 Task: Look for space in Maldegem, Belgium from 1st July, 2023 to 8th July, 2023 for 2 adults, 1 child in price range Rs.15000 to Rs.20000. Place can be entire place with 1  bedroom having 1 bed and 1 bathroom. Property type can be hotel. Amenities needed are: heating, . Booking option can be shelf check-in. Required host language is English.
Action: Mouse moved to (503, 126)
Screenshot: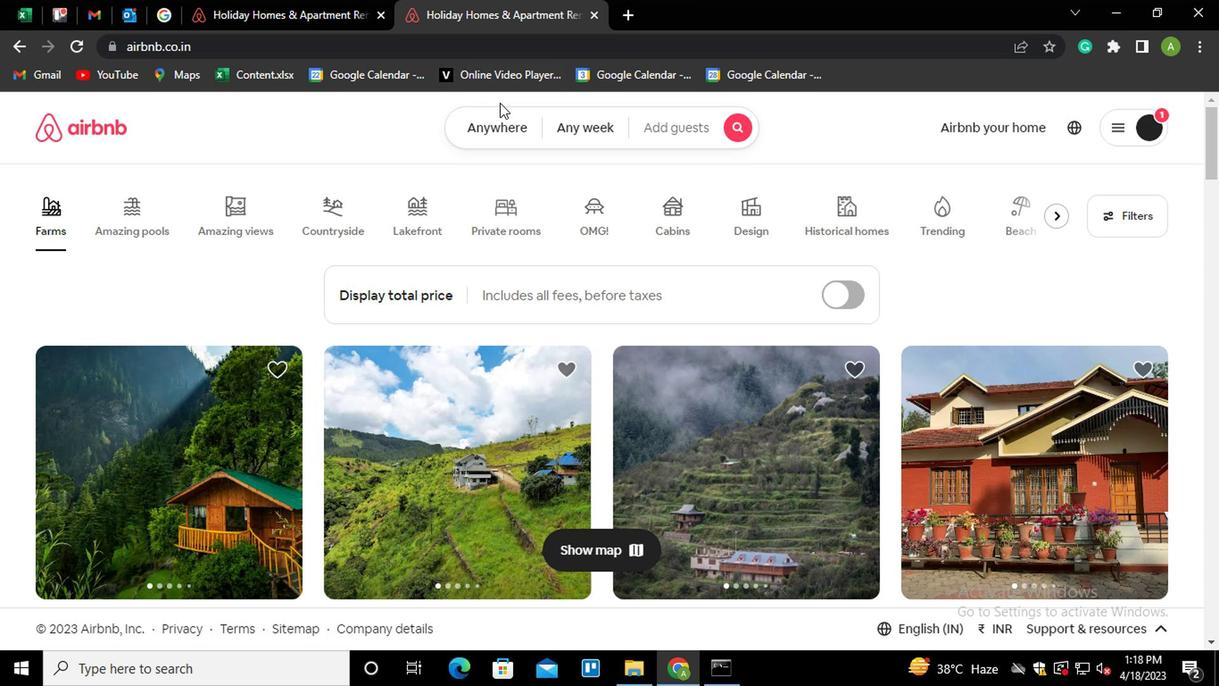 
Action: Mouse pressed left at (503, 126)
Screenshot: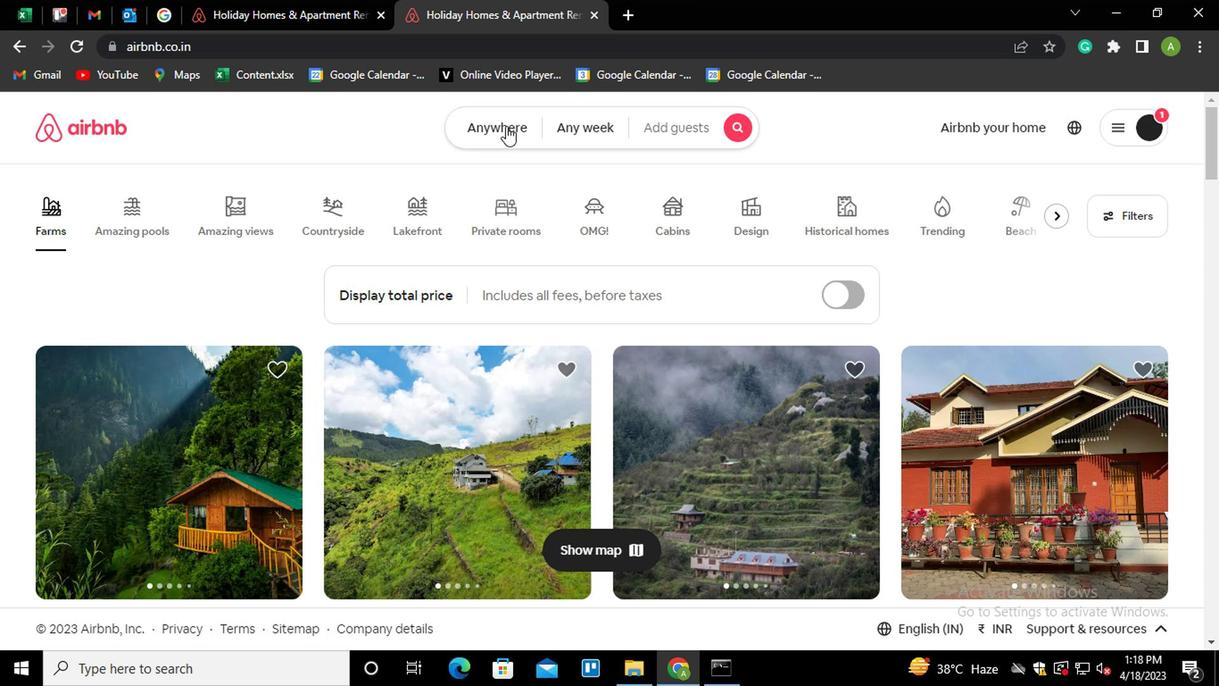 
Action: Mouse moved to (425, 207)
Screenshot: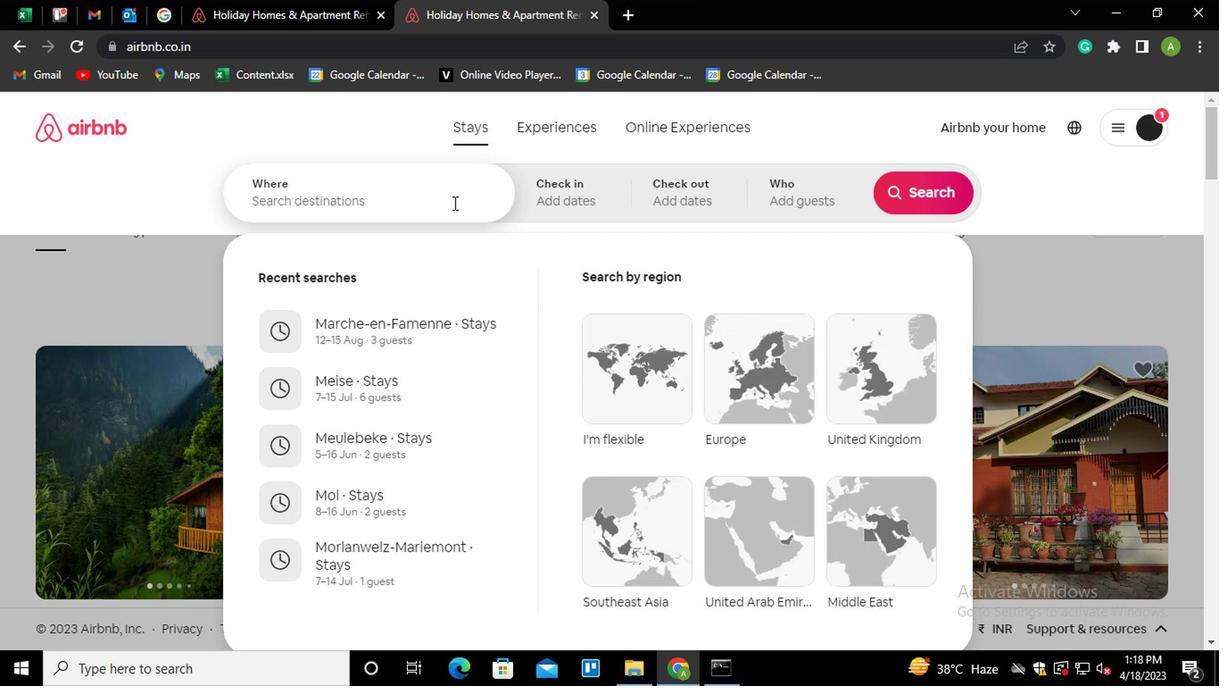 
Action: Mouse pressed left at (425, 207)
Screenshot: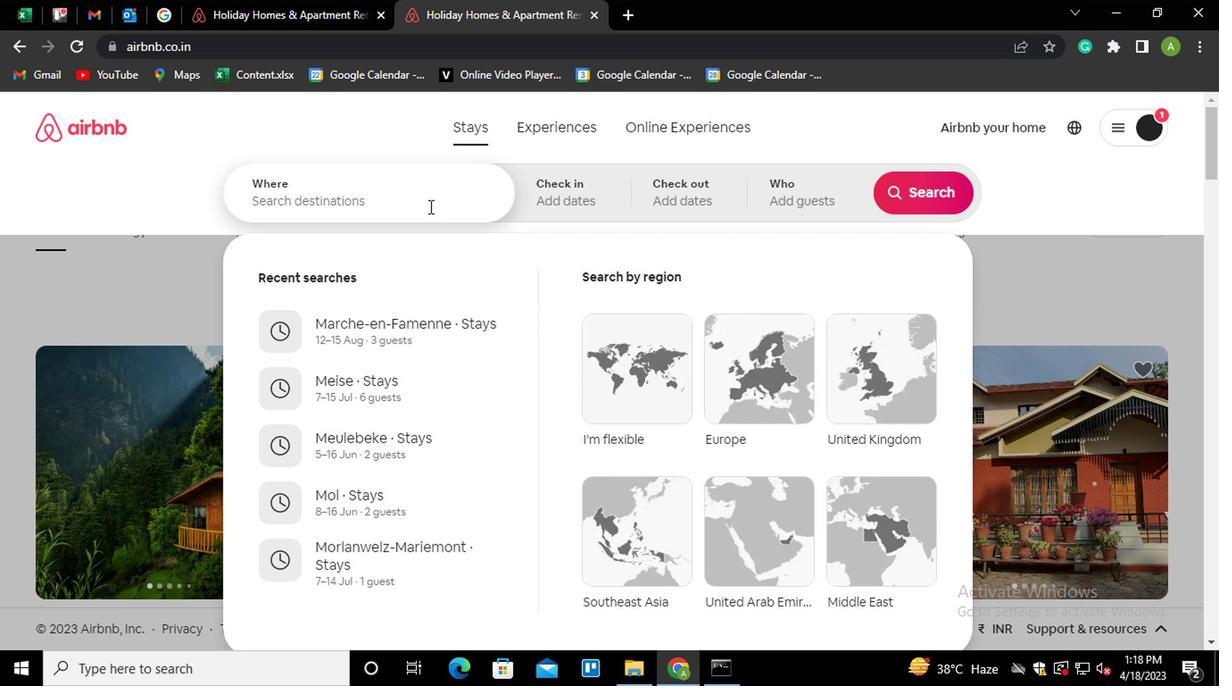 
Action: Key pressed <Key.shift>MALDEGEM,<Key.space><Key.shift>BEL
Screenshot: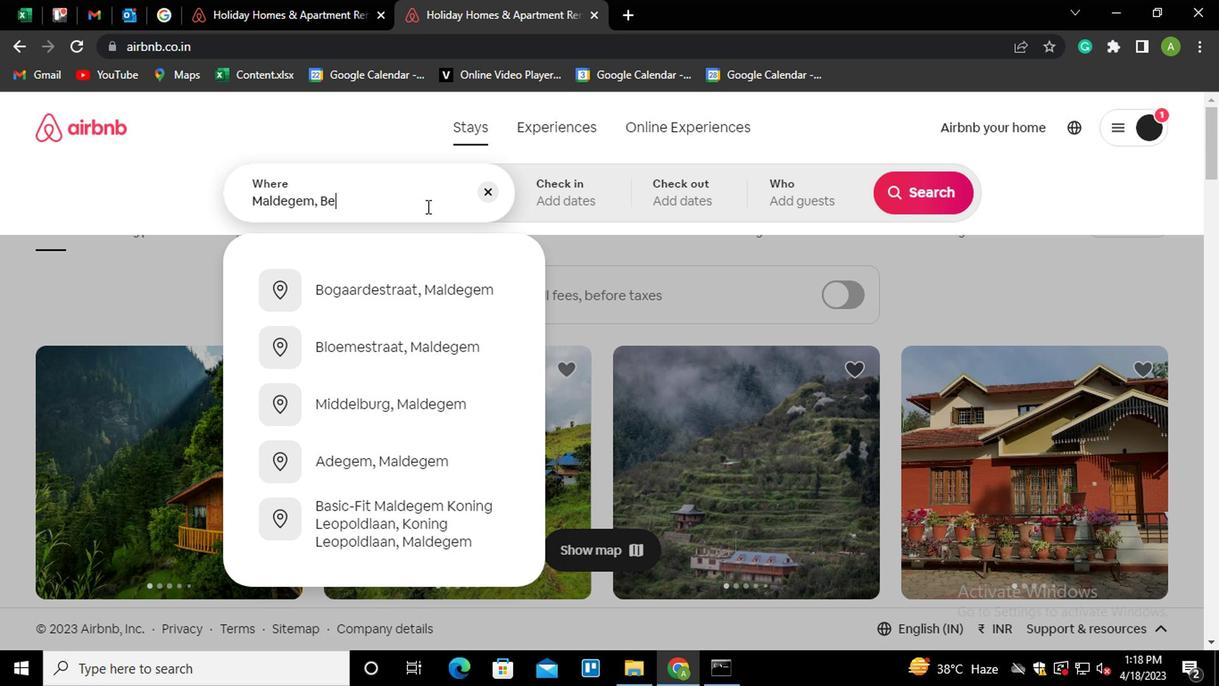 
Action: Mouse moved to (417, 294)
Screenshot: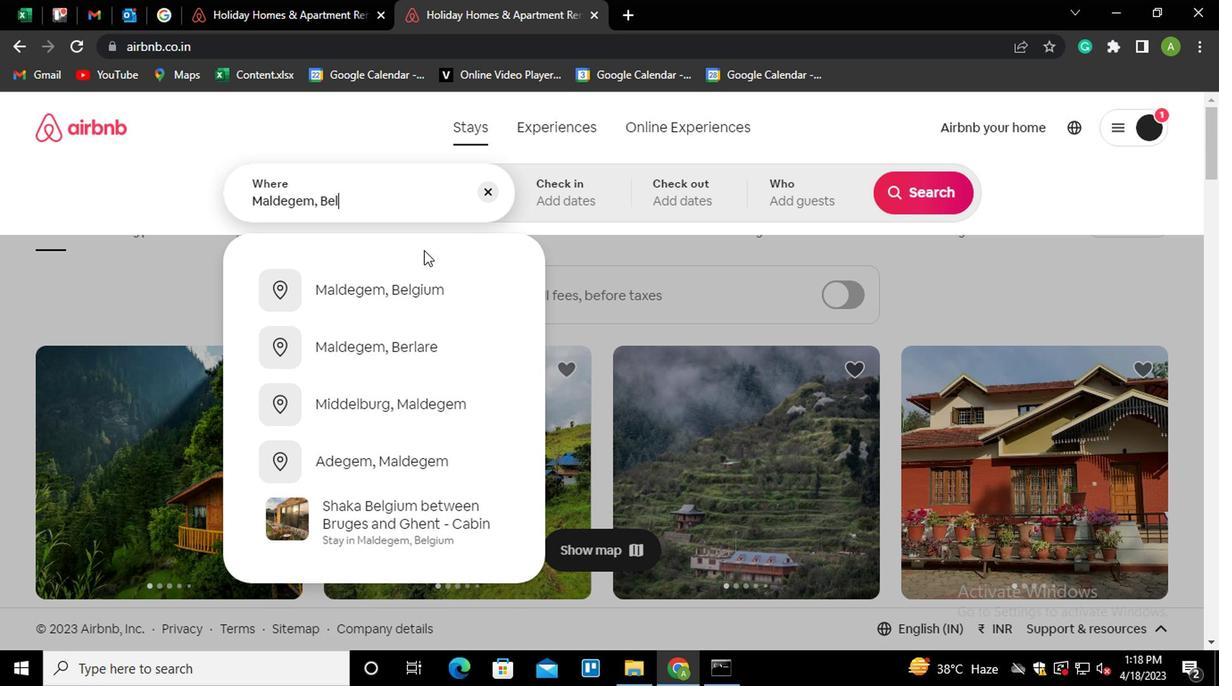 
Action: Mouse pressed left at (417, 294)
Screenshot: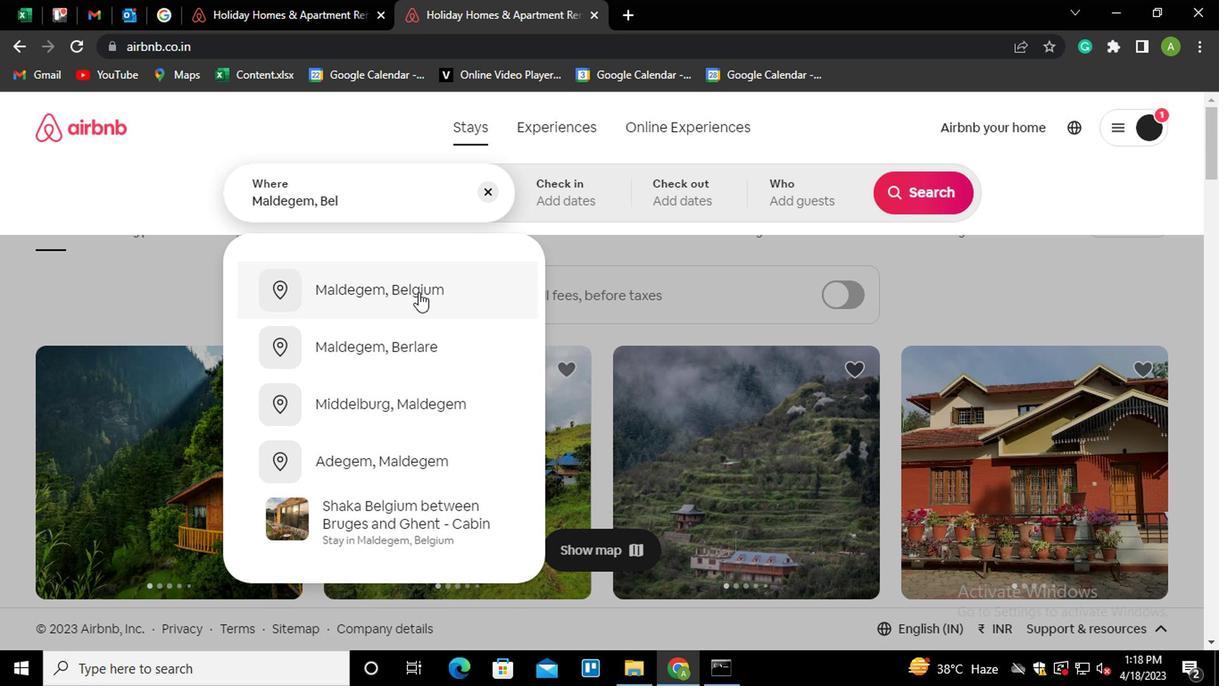 
Action: Mouse moved to (916, 334)
Screenshot: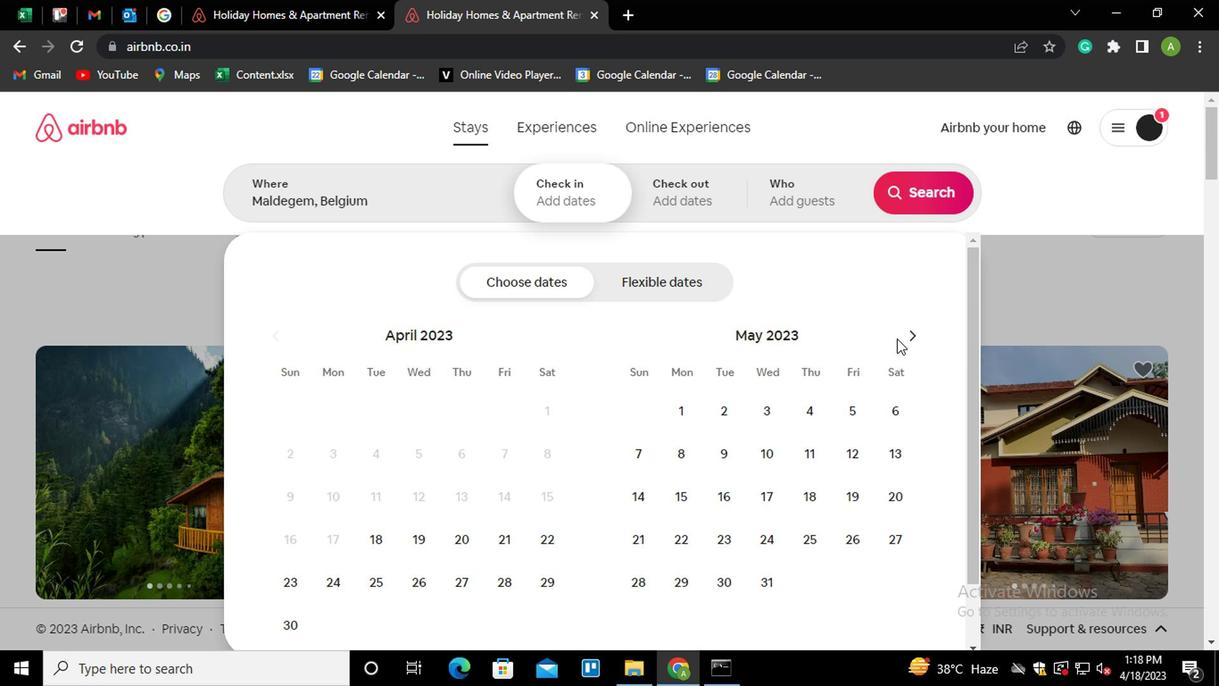 
Action: Mouse pressed left at (916, 334)
Screenshot: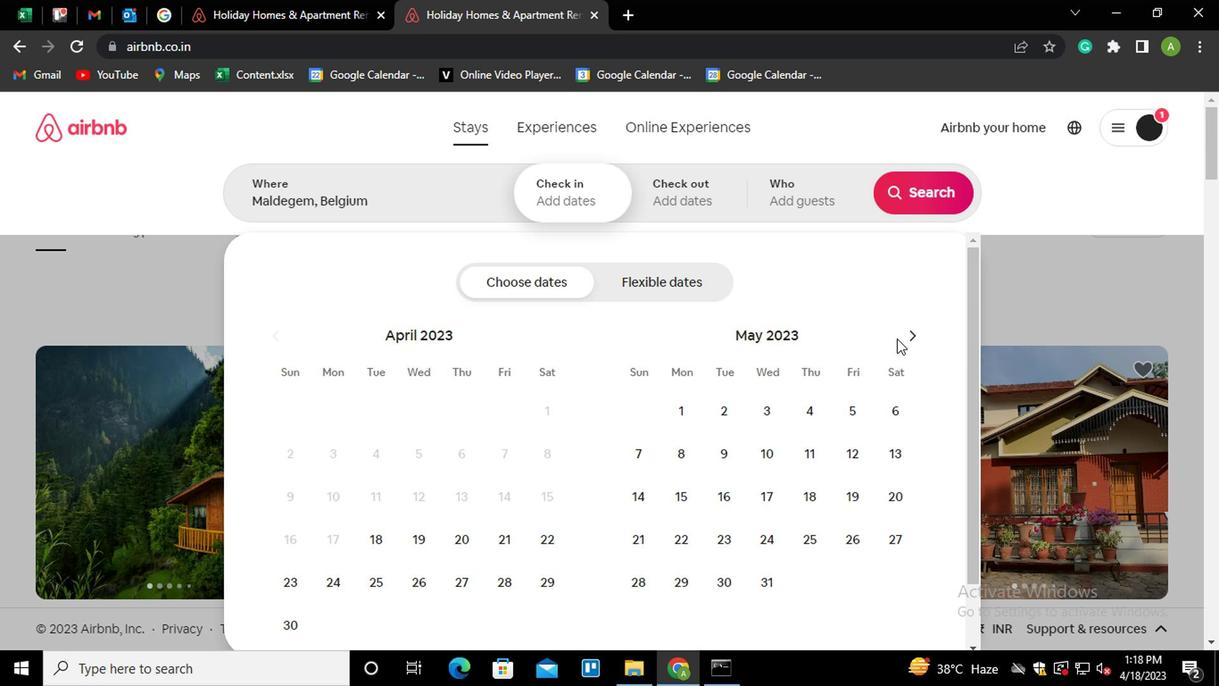 
Action: Mouse moved to (914, 334)
Screenshot: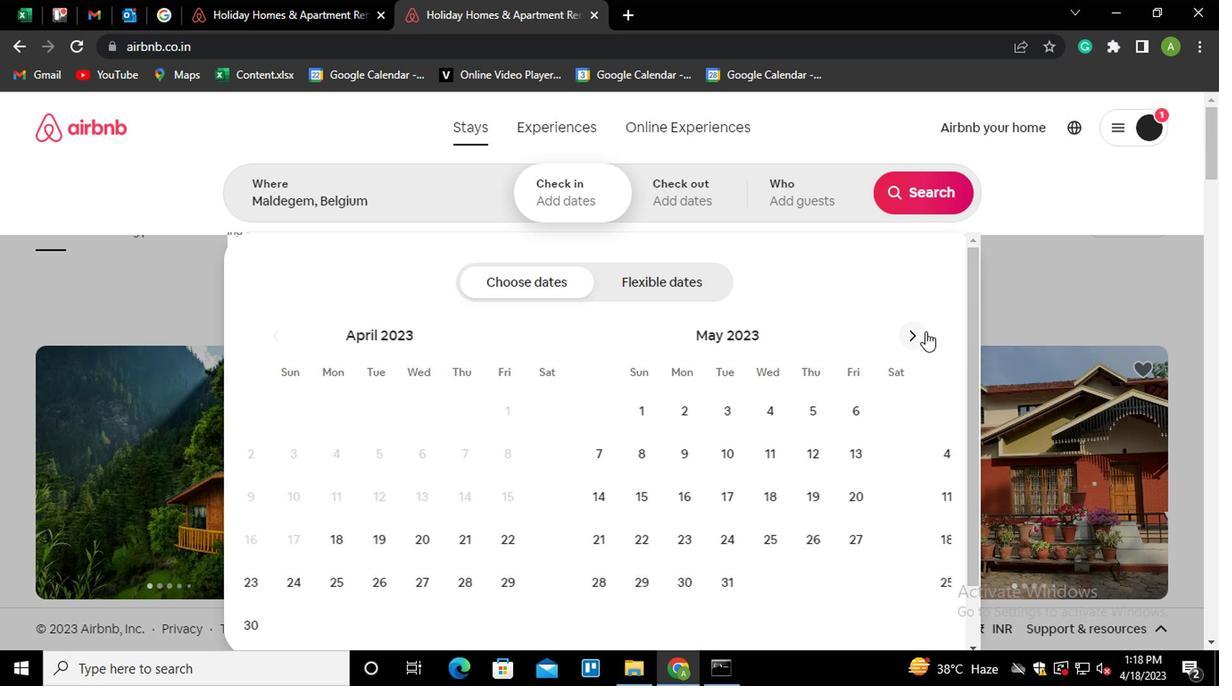 
Action: Mouse pressed left at (914, 334)
Screenshot: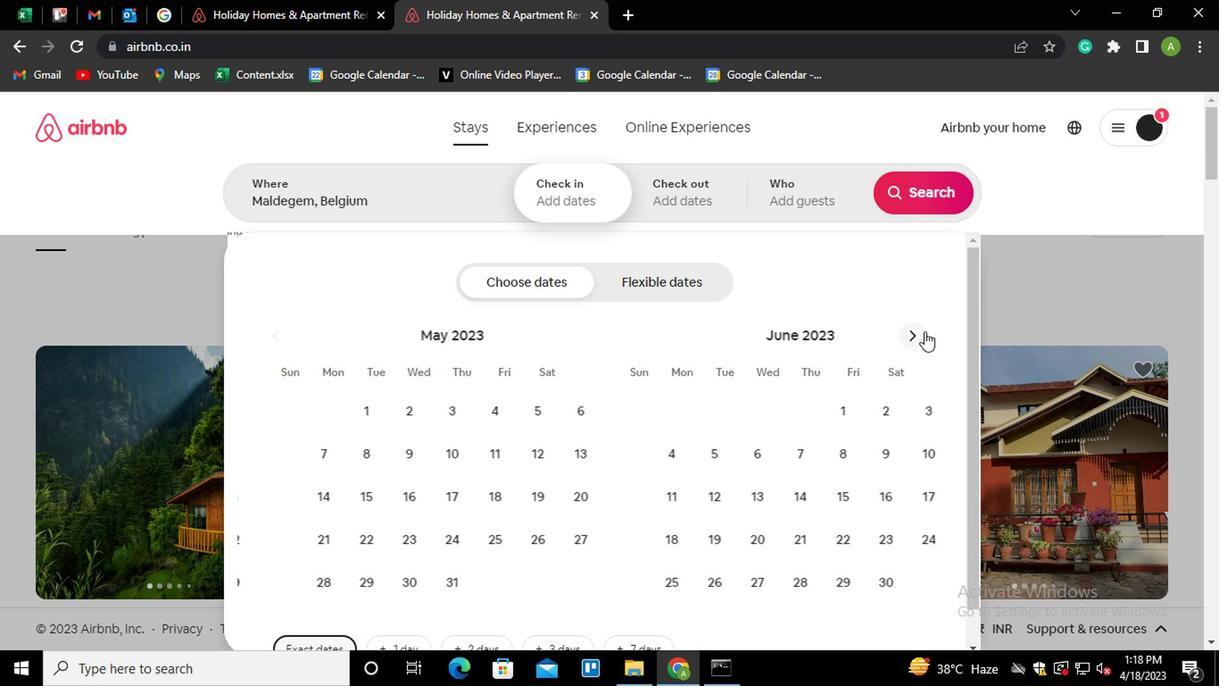 
Action: Mouse moved to (892, 409)
Screenshot: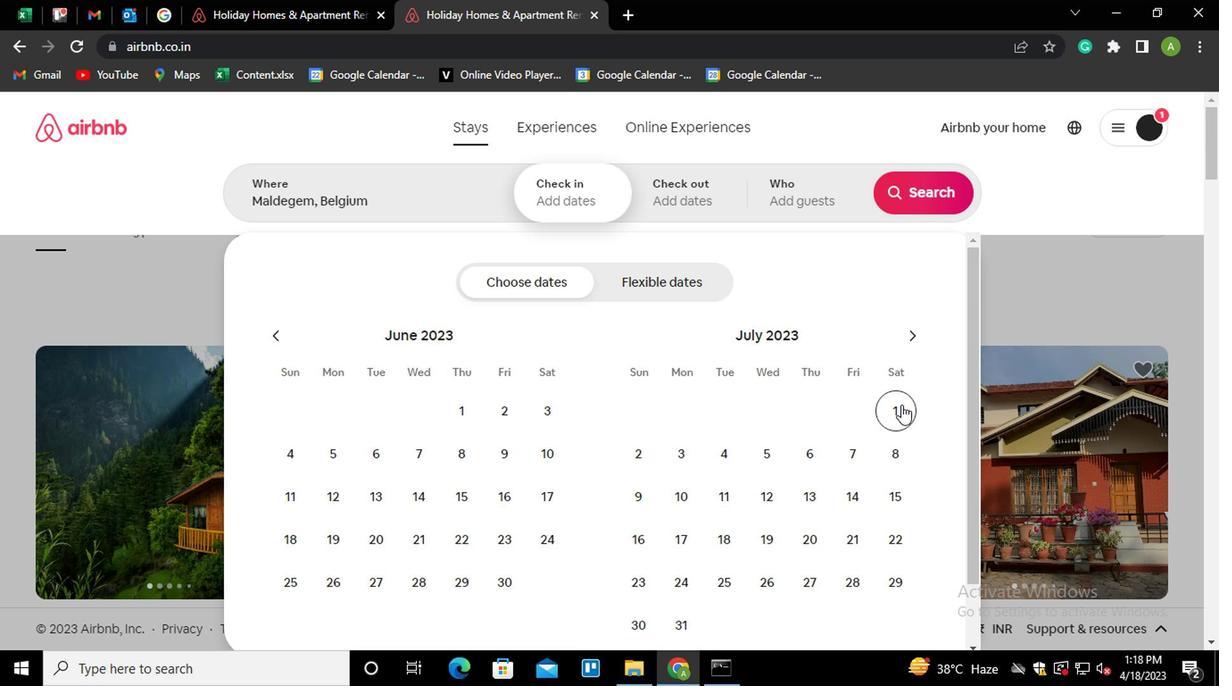 
Action: Mouse pressed left at (892, 409)
Screenshot: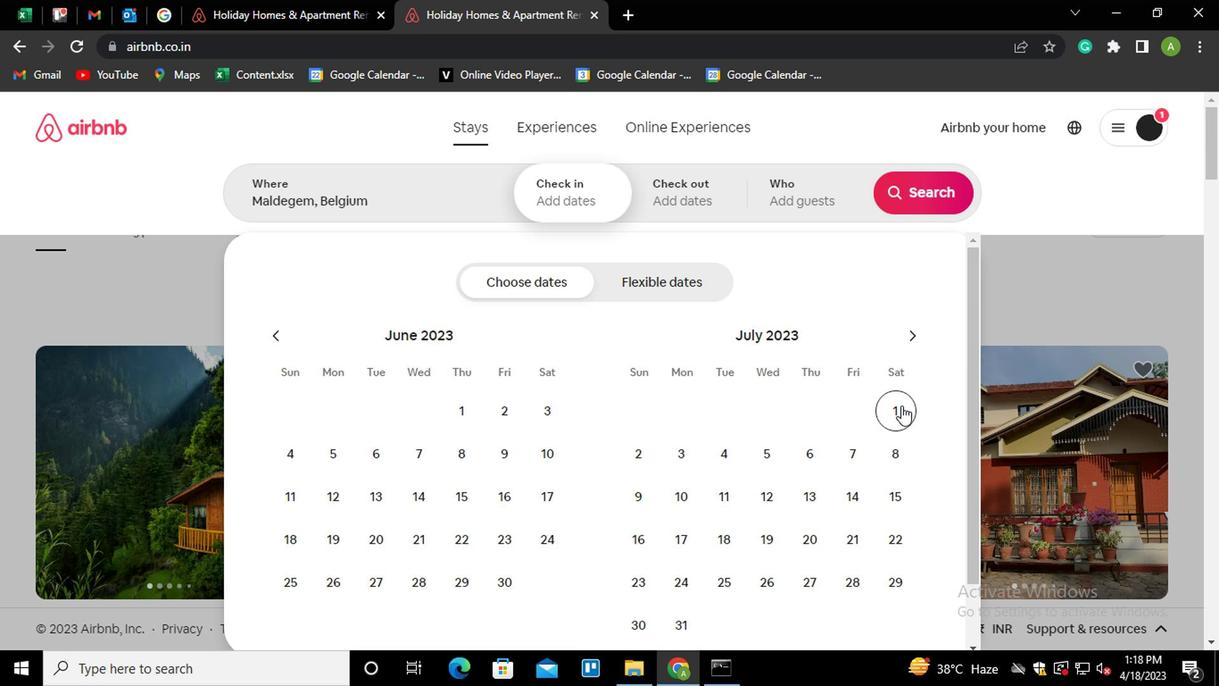 
Action: Mouse moved to (898, 452)
Screenshot: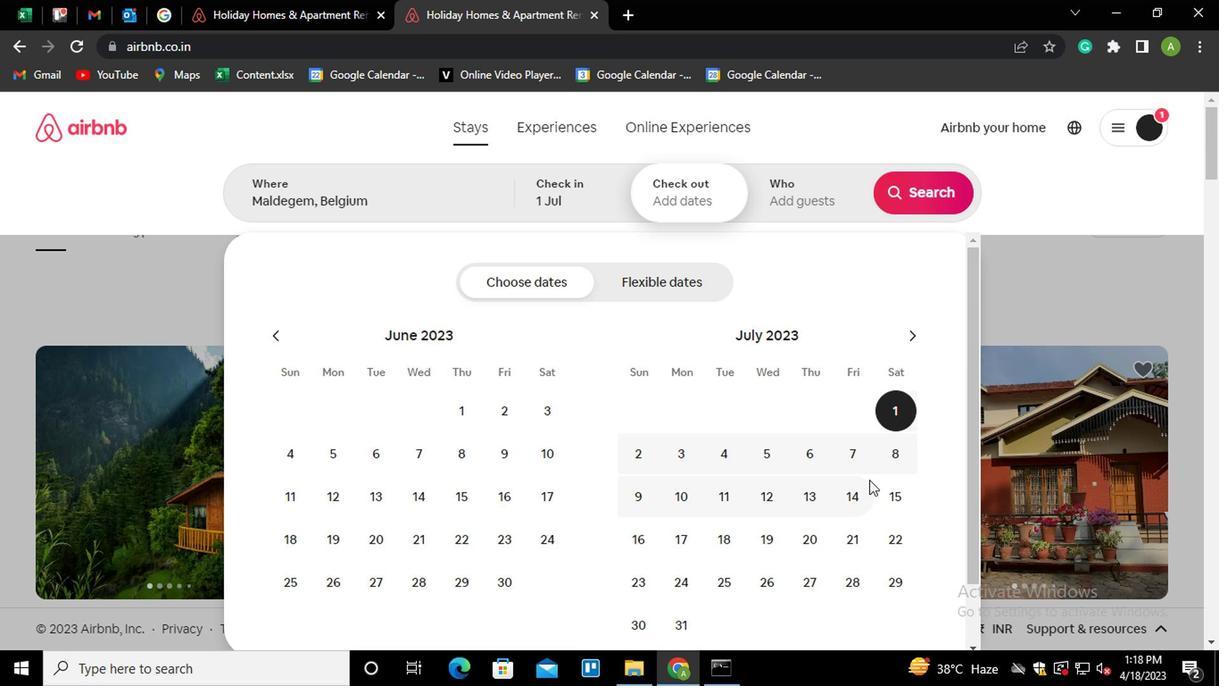 
Action: Mouse pressed left at (898, 452)
Screenshot: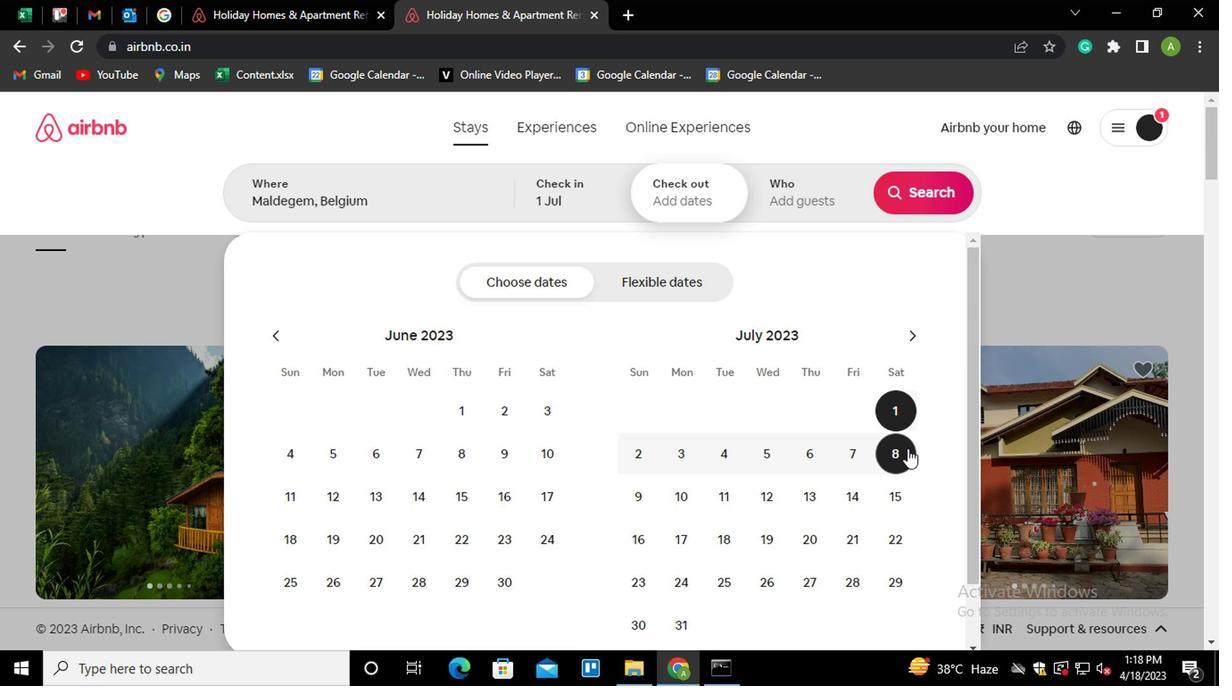 
Action: Mouse moved to (838, 198)
Screenshot: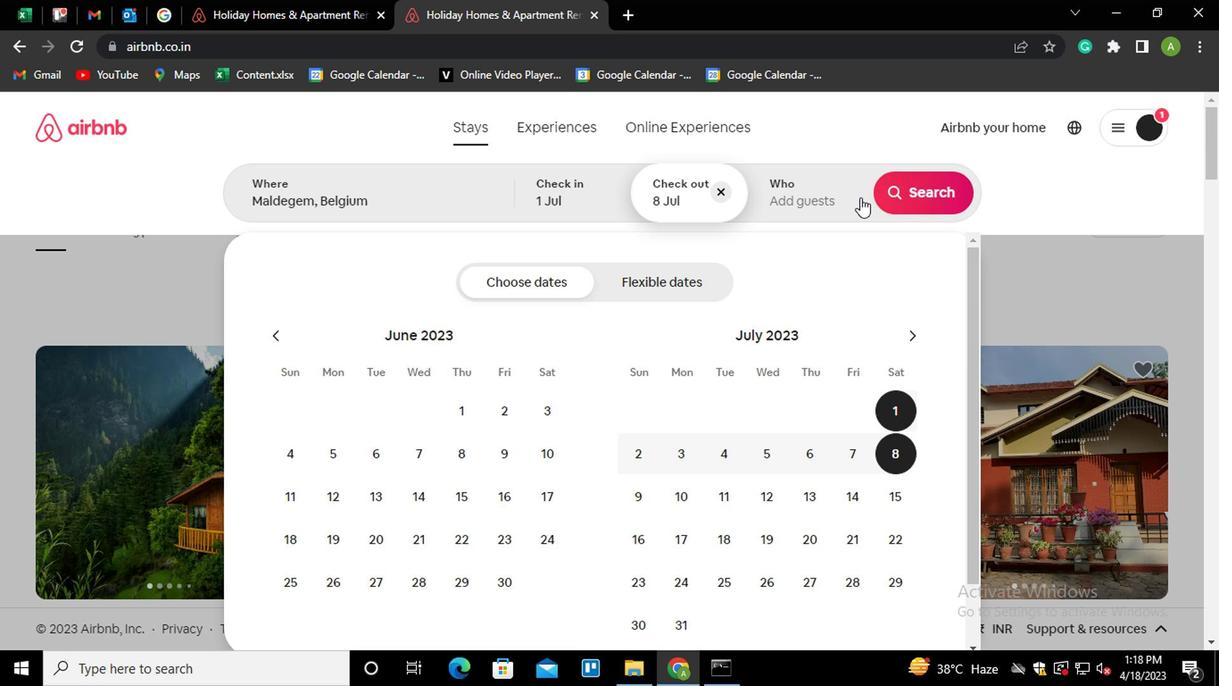 
Action: Mouse pressed left at (838, 198)
Screenshot: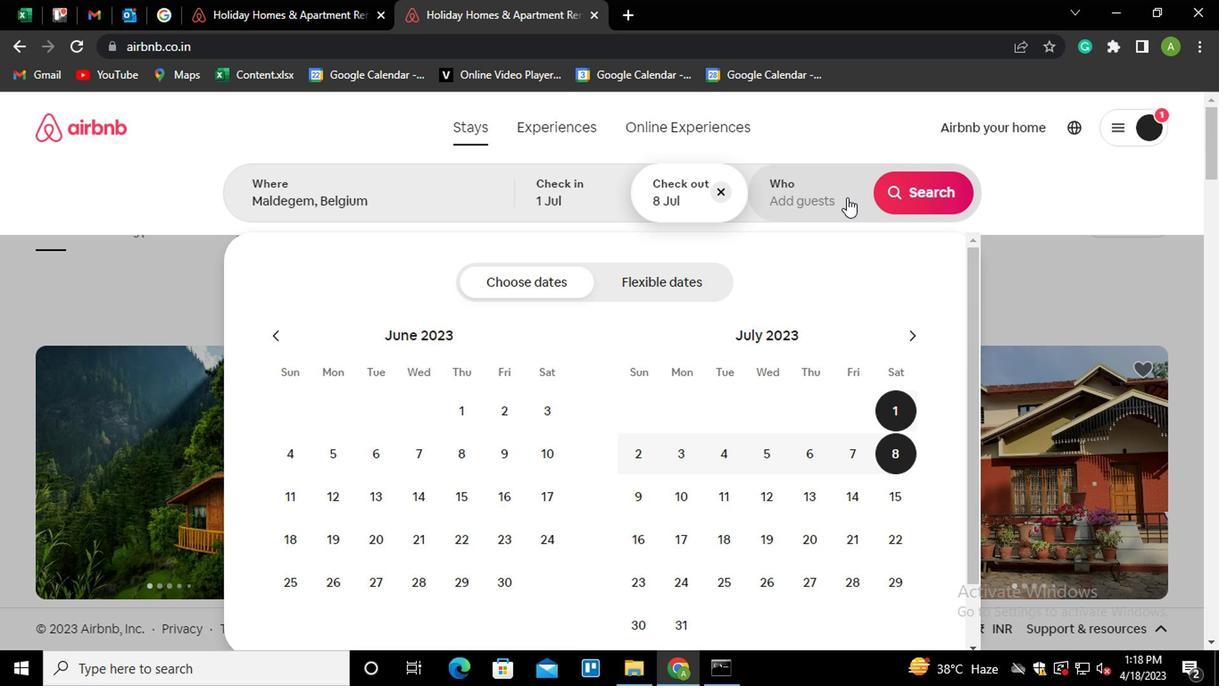 
Action: Mouse moved to (915, 283)
Screenshot: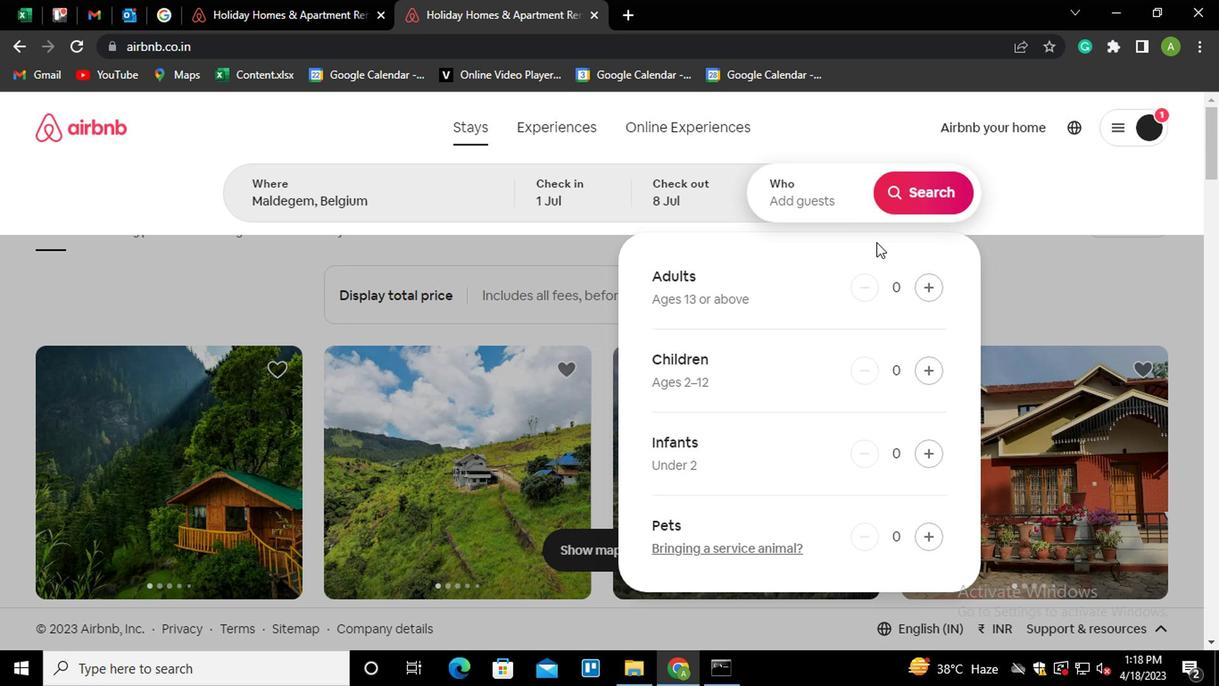 
Action: Mouse pressed left at (915, 283)
Screenshot: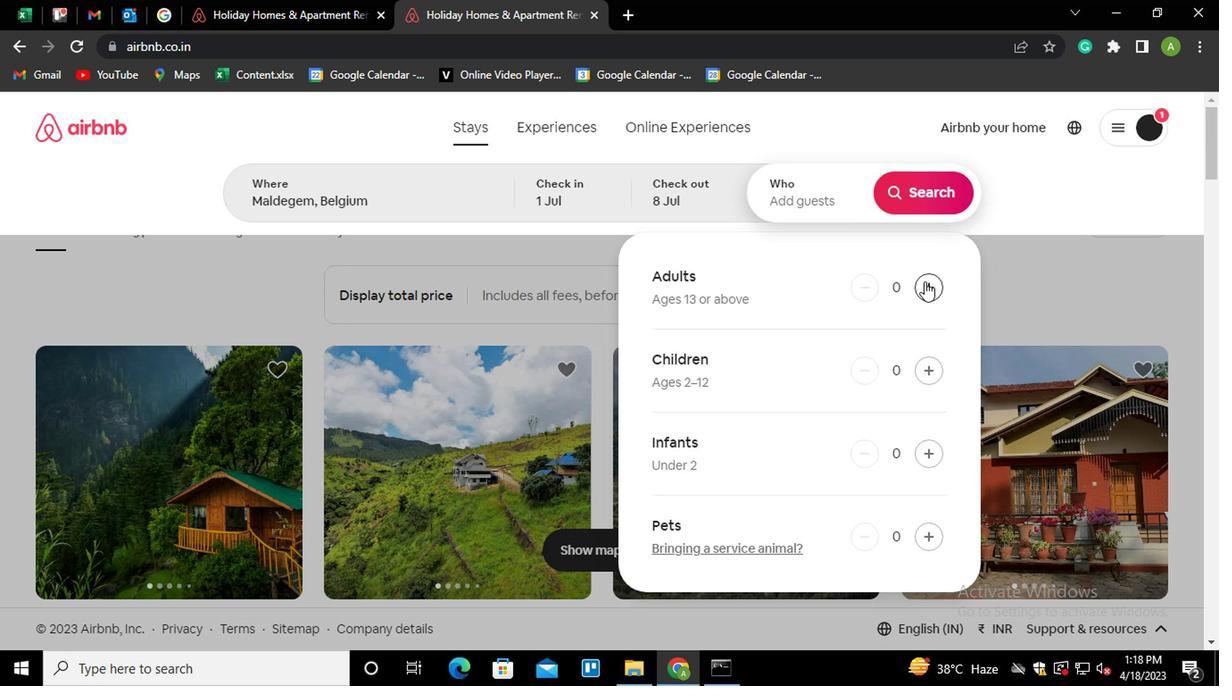 
Action: Mouse pressed left at (915, 283)
Screenshot: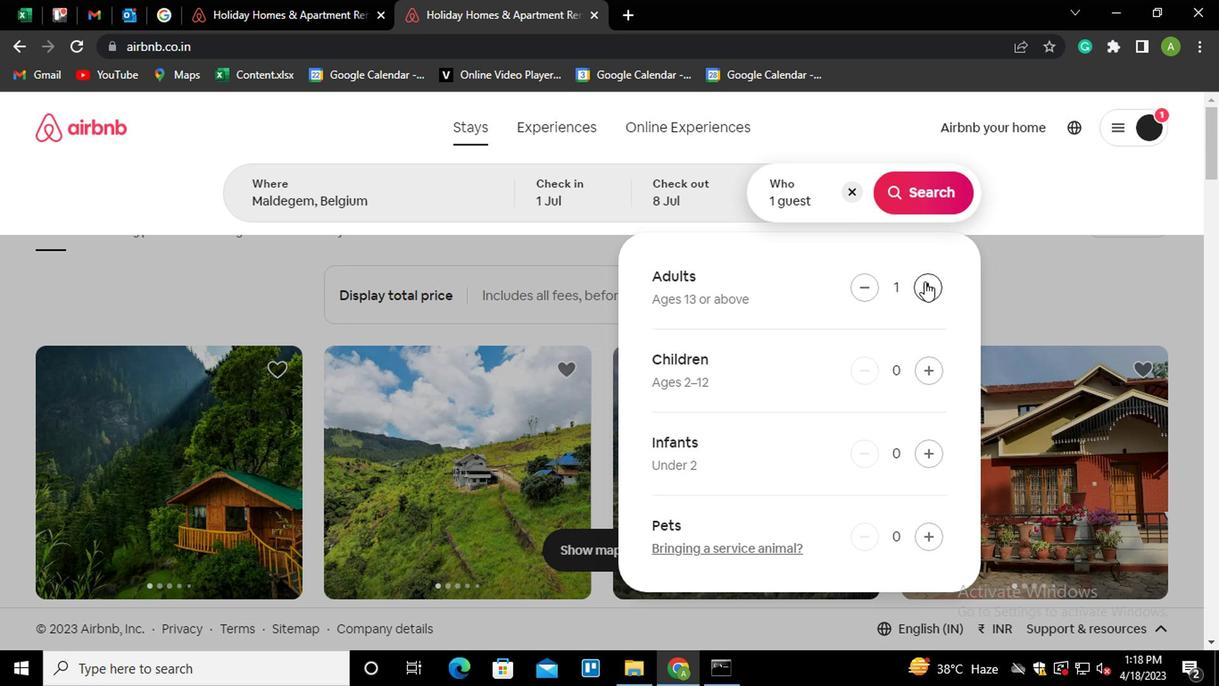 
Action: Mouse moved to (919, 370)
Screenshot: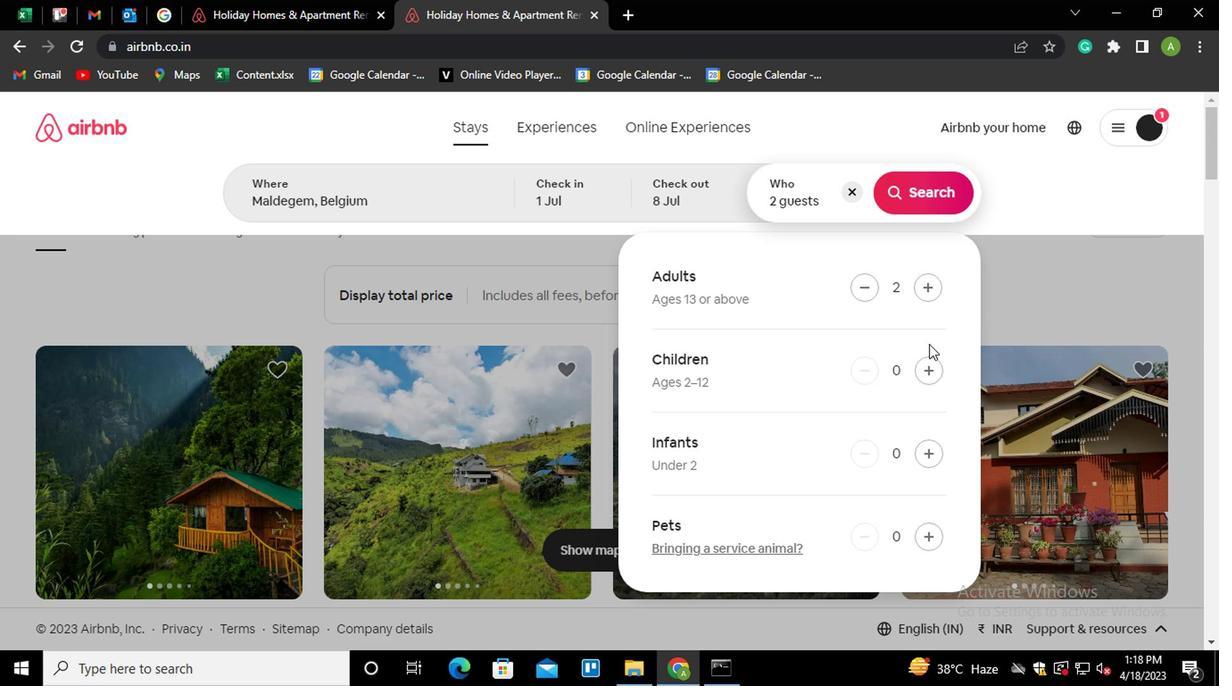 
Action: Mouse pressed left at (919, 370)
Screenshot: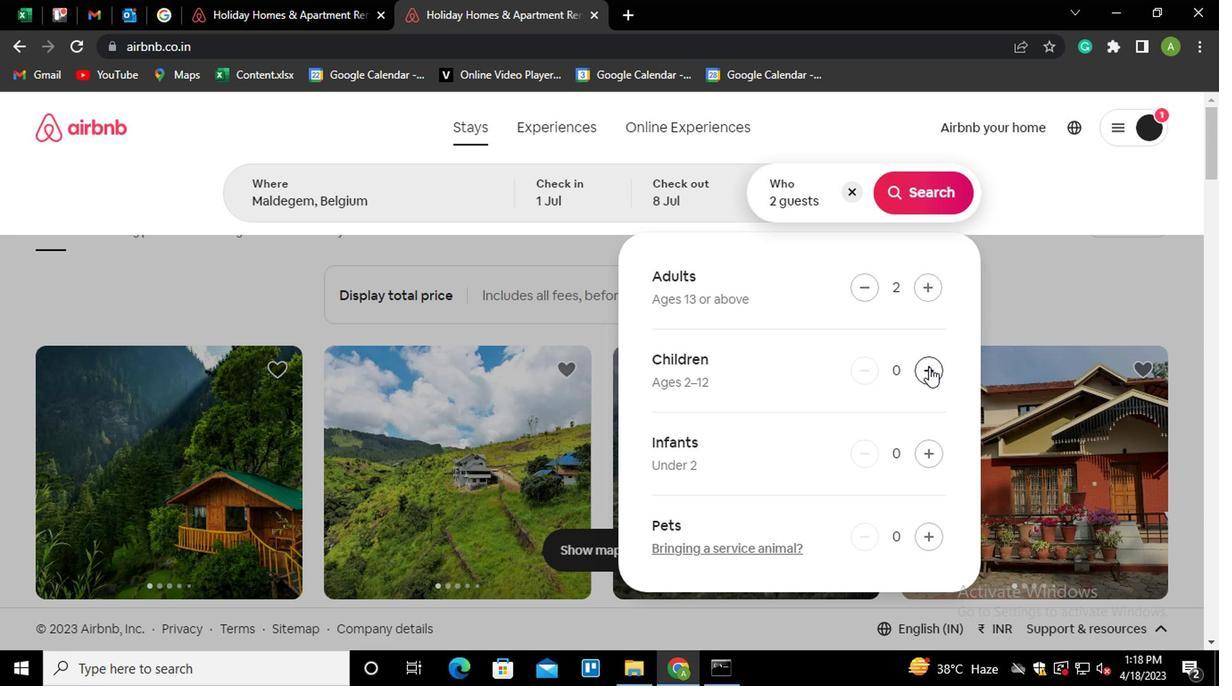 
Action: Mouse moved to (919, 196)
Screenshot: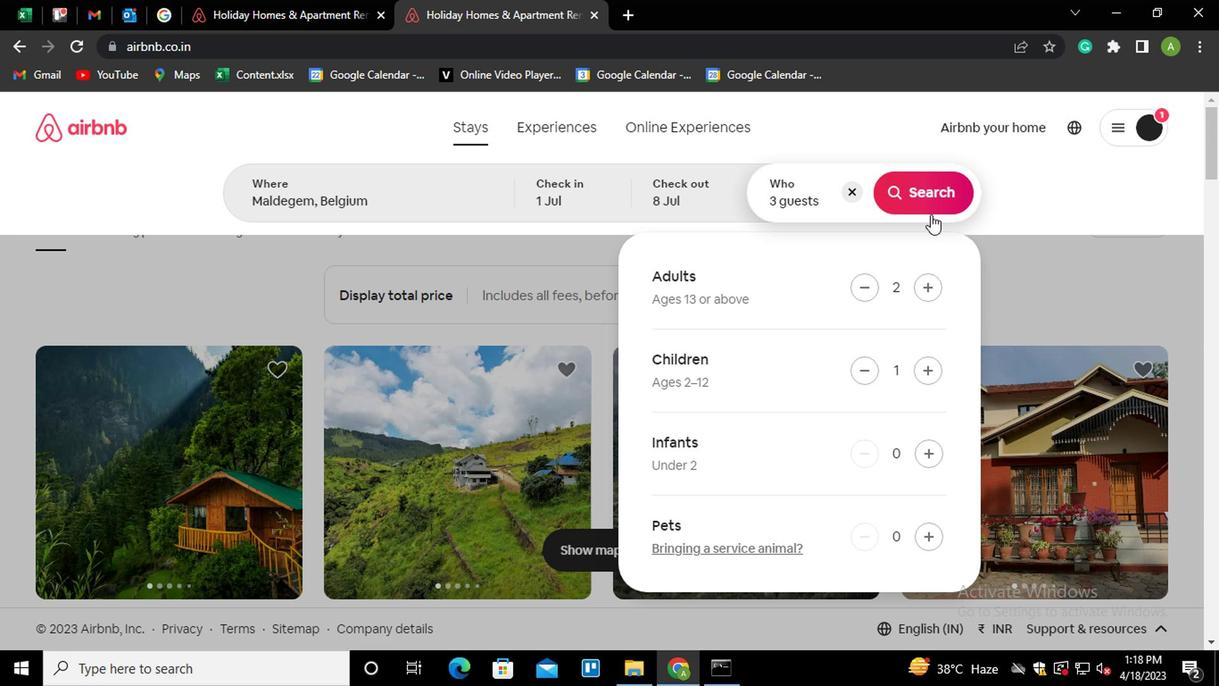 
Action: Mouse pressed left at (919, 196)
Screenshot: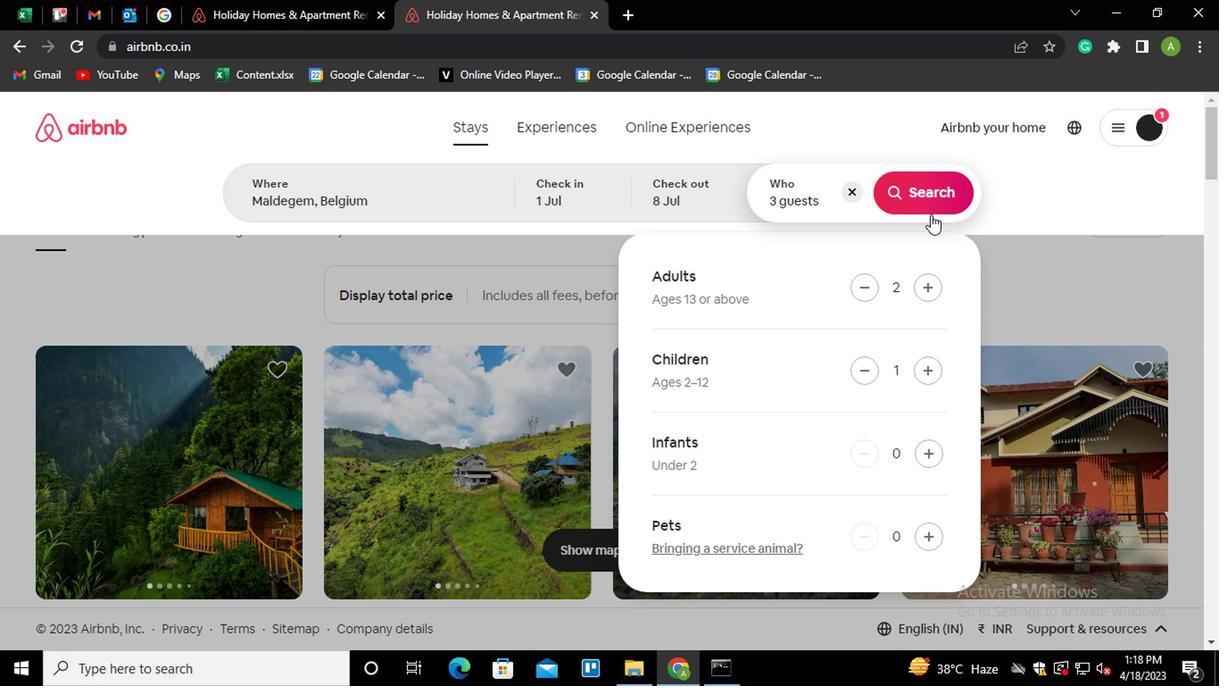 
Action: Mouse moved to (1130, 215)
Screenshot: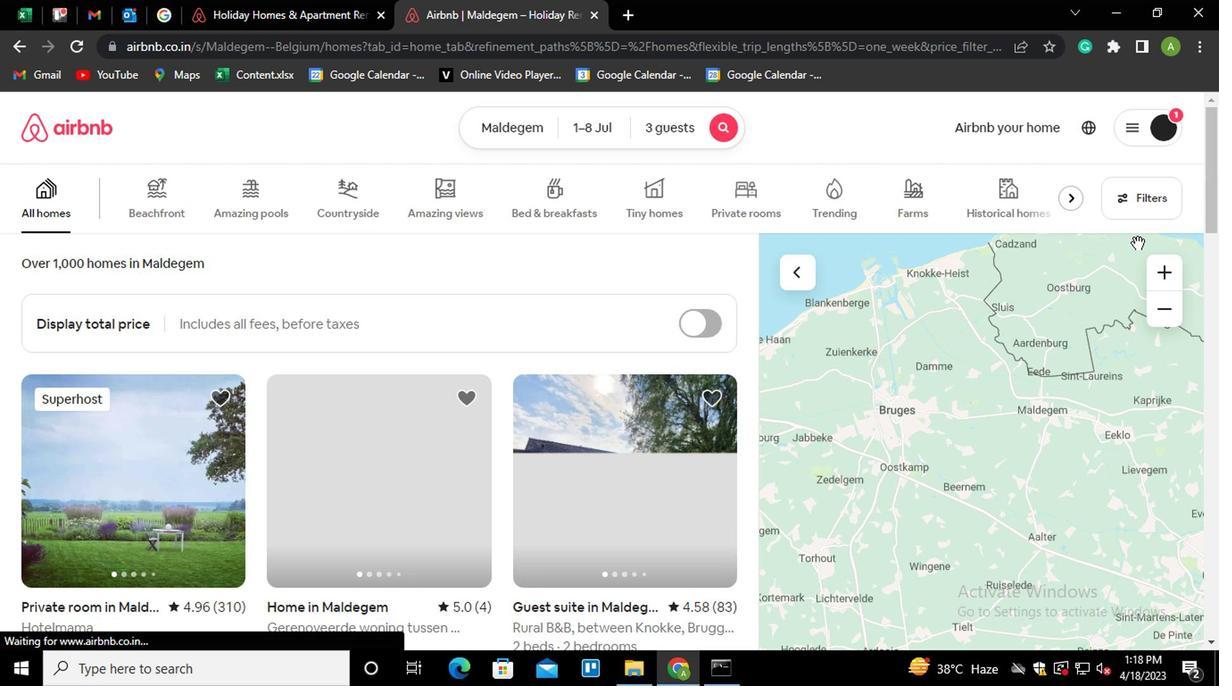 
Action: Mouse pressed left at (1130, 215)
Screenshot: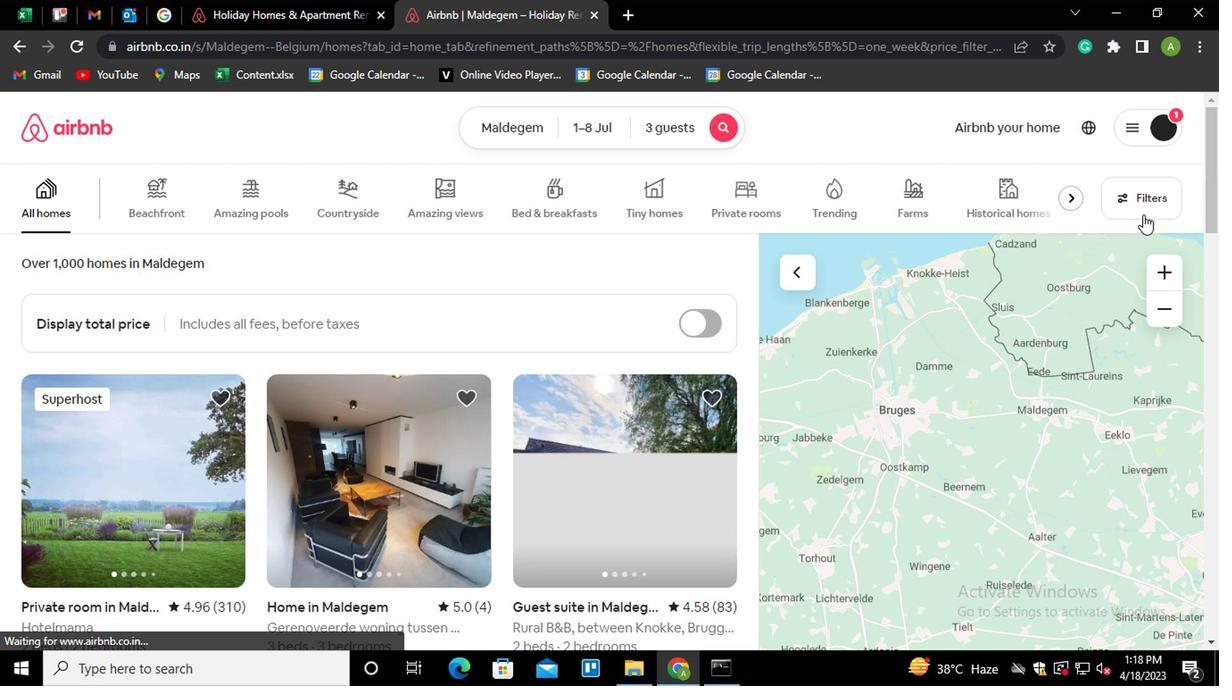 
Action: Mouse moved to (480, 412)
Screenshot: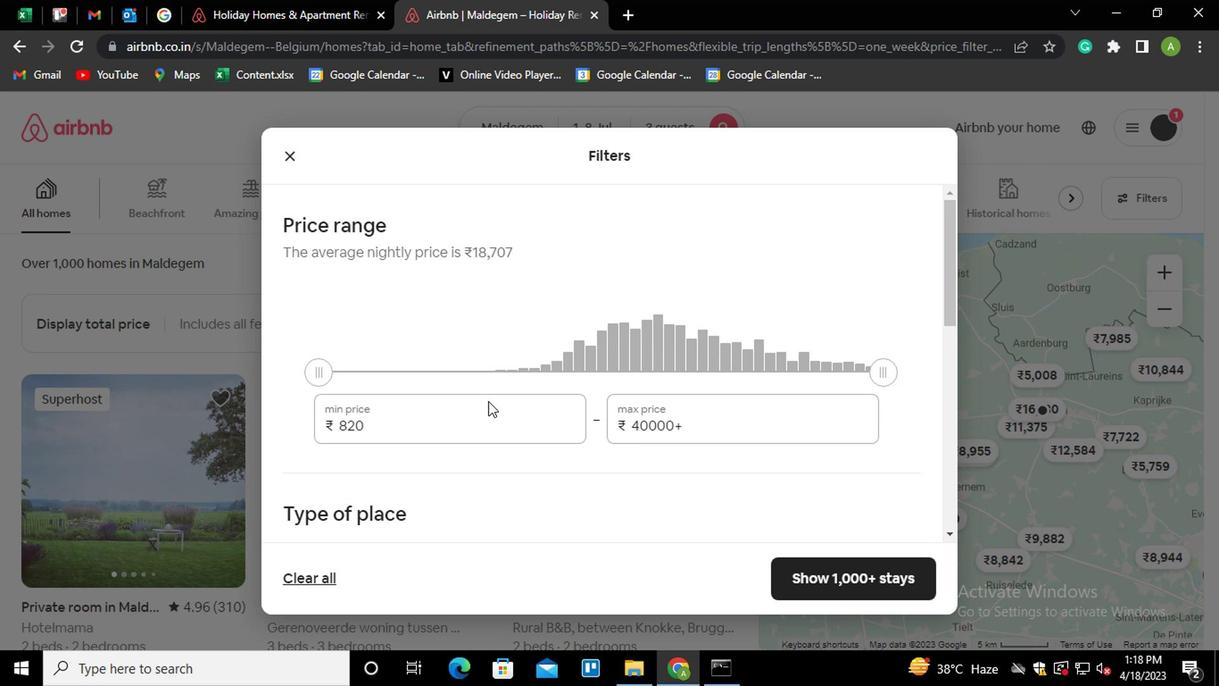 
Action: Mouse pressed left at (480, 412)
Screenshot: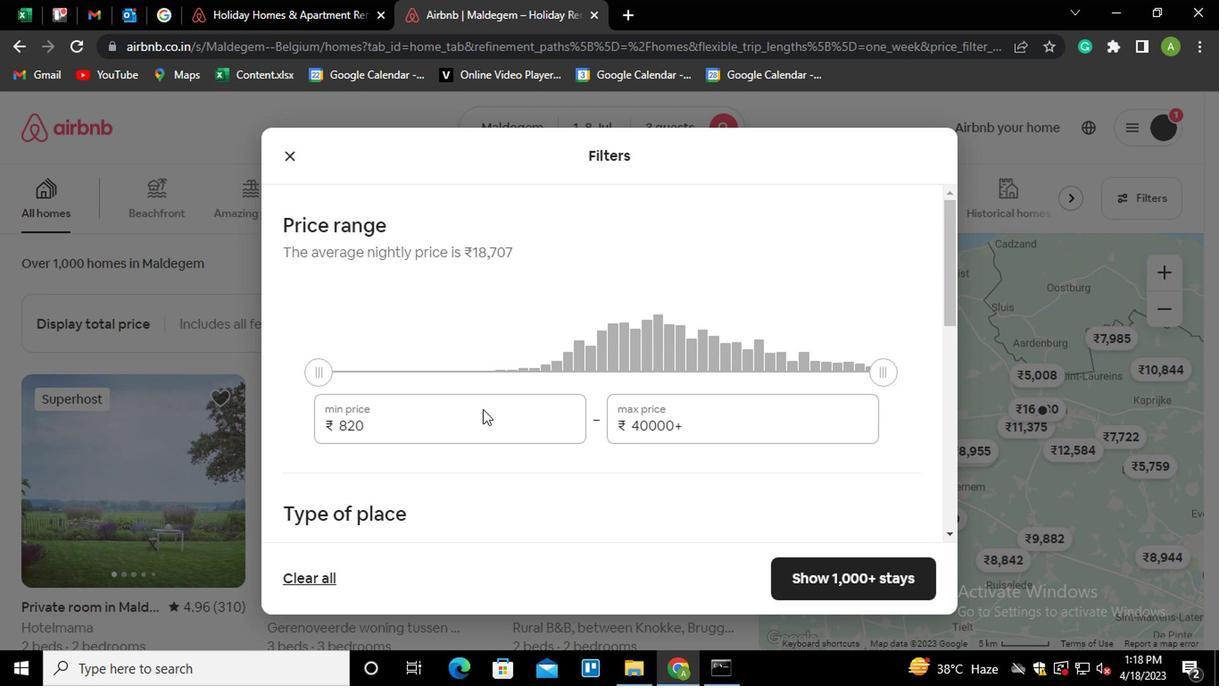 
Action: Mouse moved to (482, 413)
Screenshot: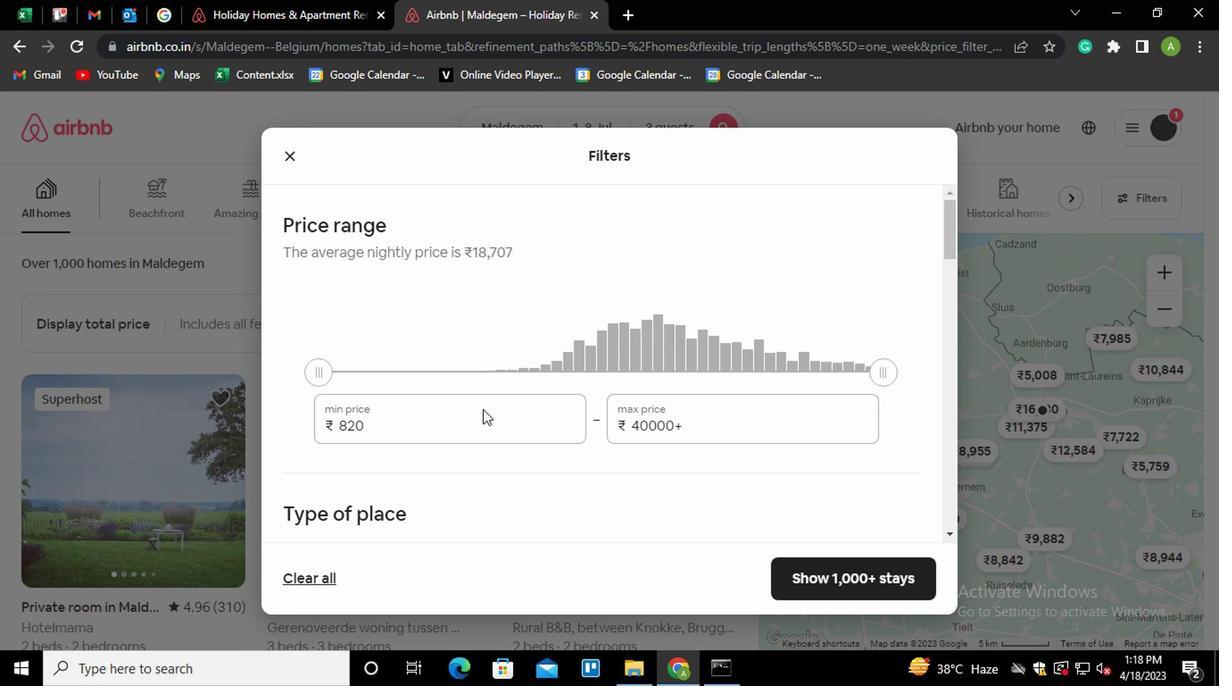 
Action: Key pressed <Key.shift_r><Key.home>15000
Screenshot: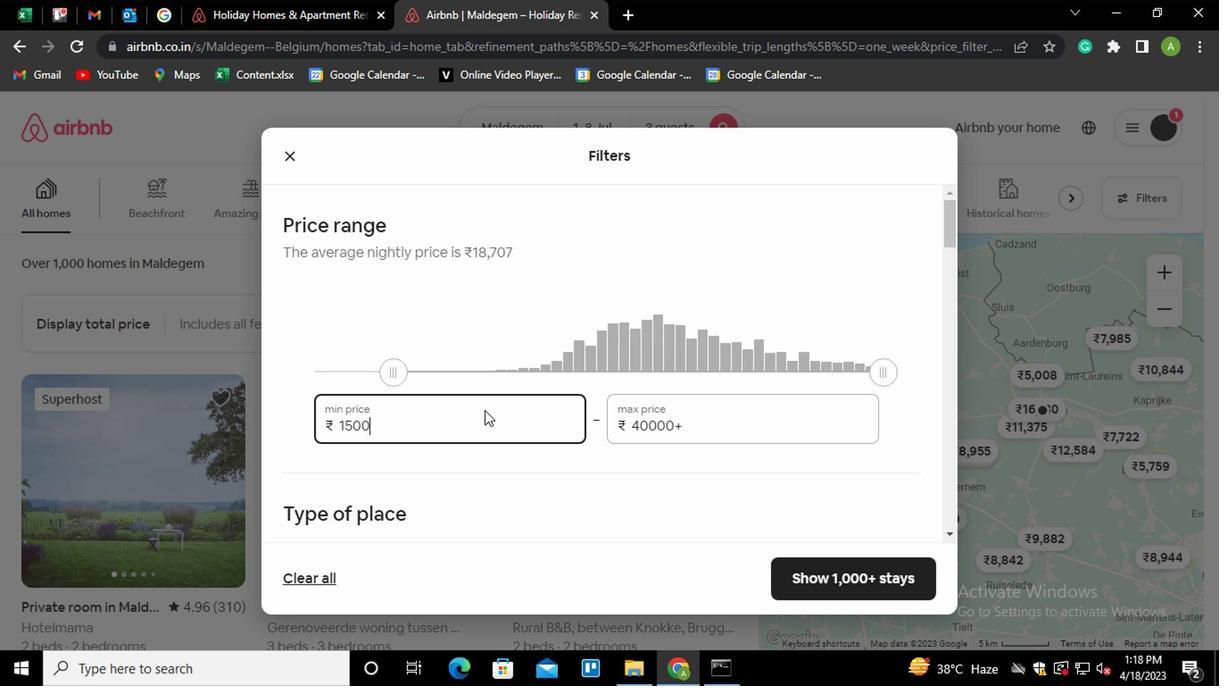 
Action: Mouse moved to (721, 406)
Screenshot: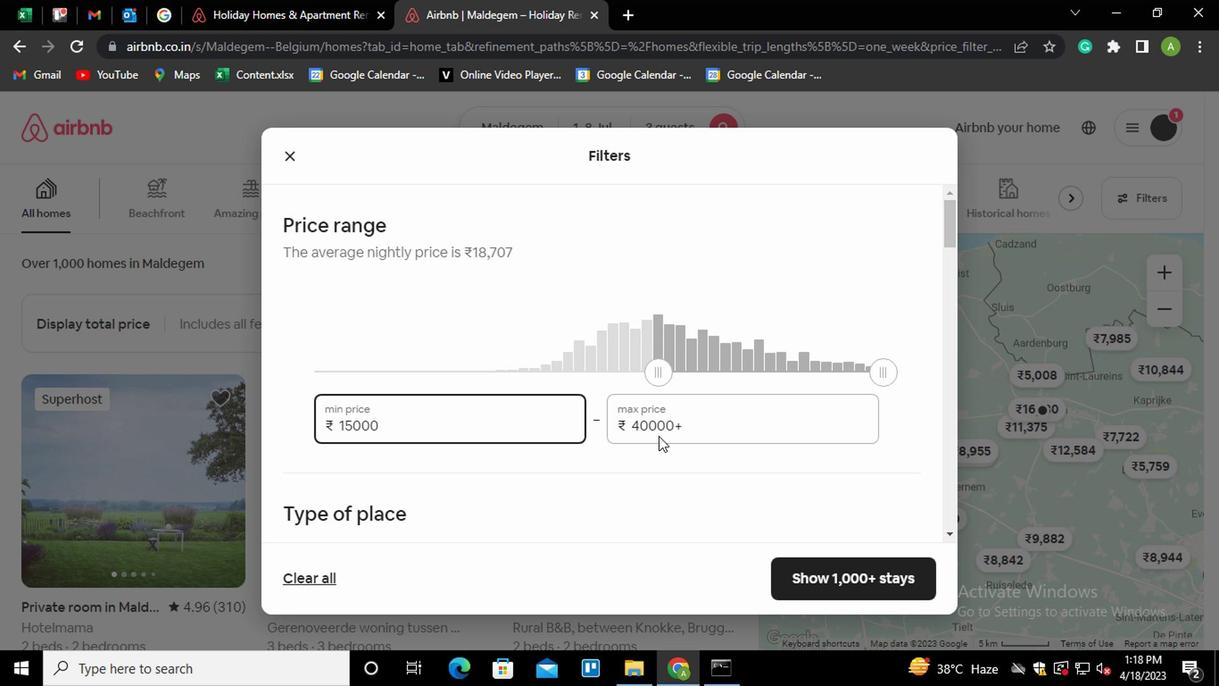 
Action: Mouse pressed left at (721, 406)
Screenshot: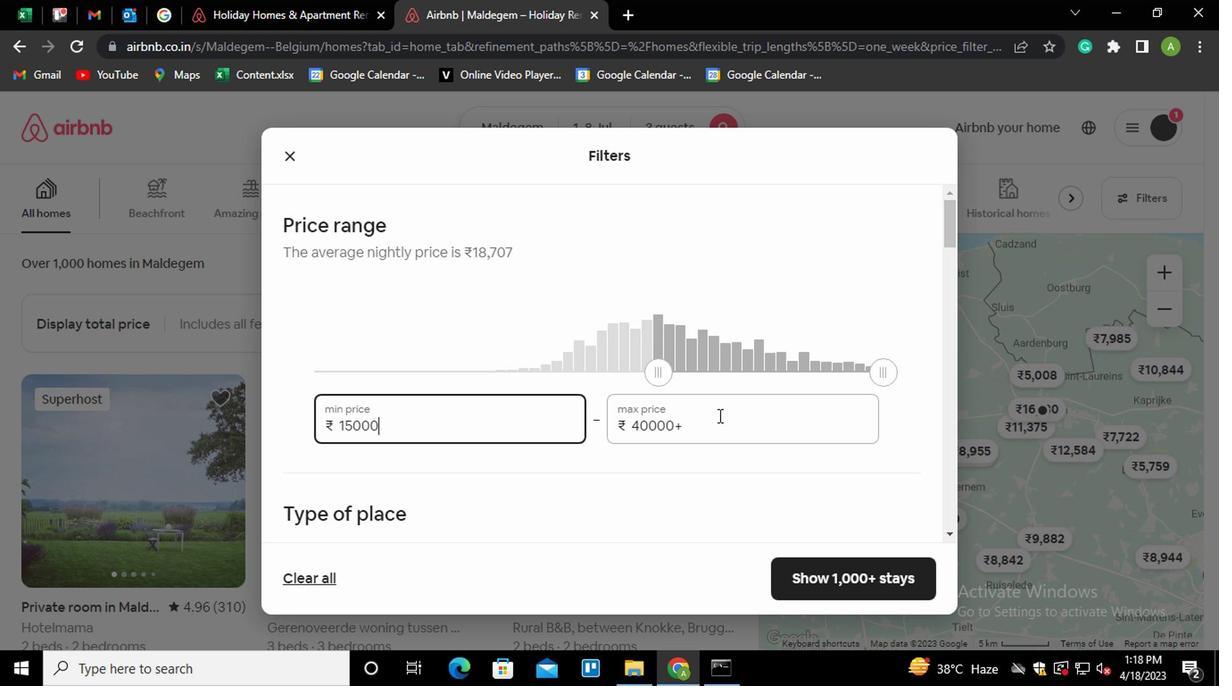 
Action: Mouse moved to (719, 419)
Screenshot: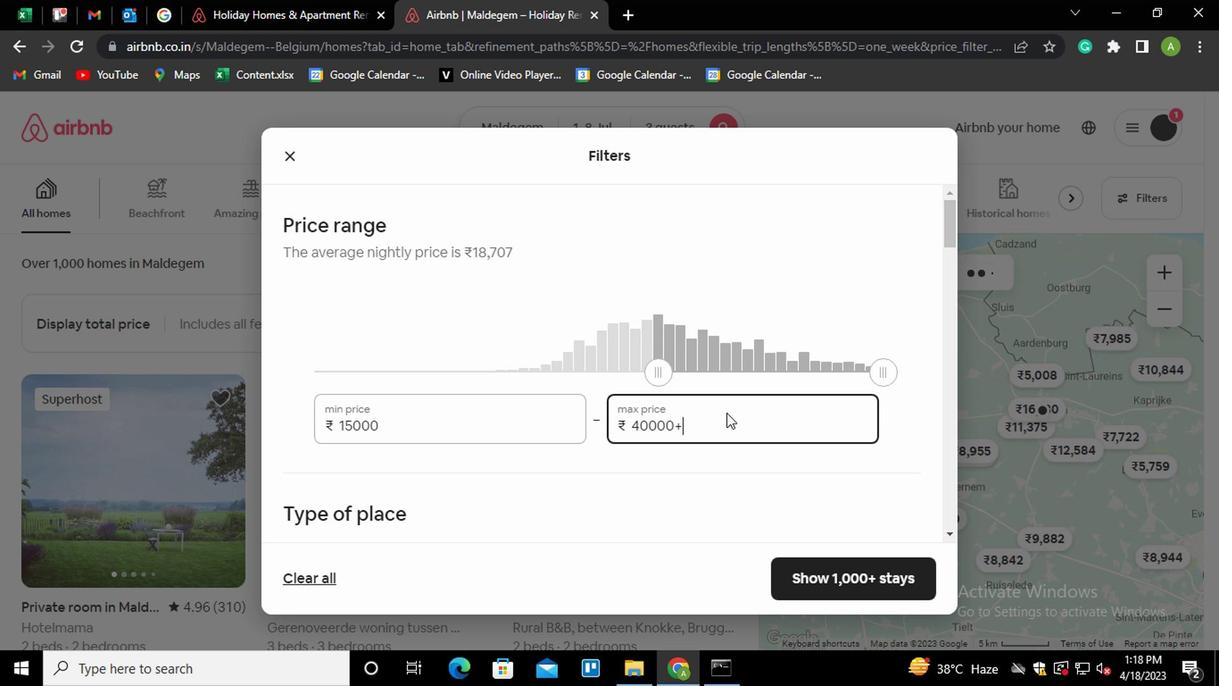 
Action: Key pressed <Key.shift_r><Key.home>20000
Screenshot: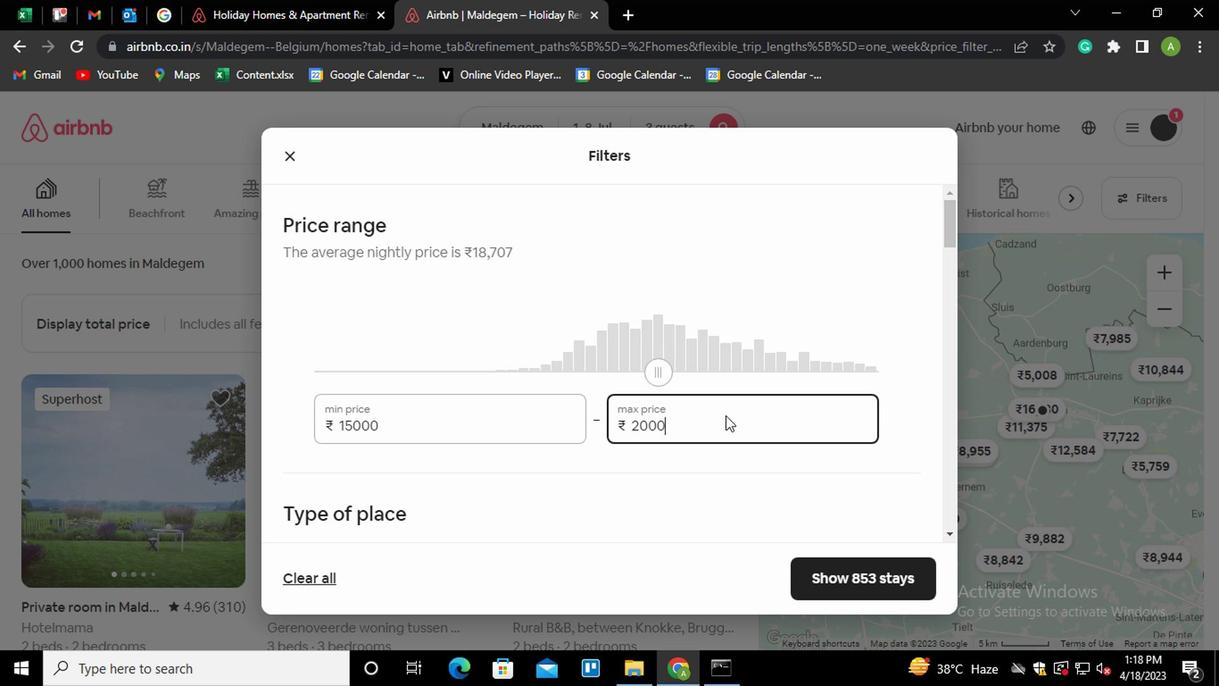 
Action: Mouse moved to (486, 492)
Screenshot: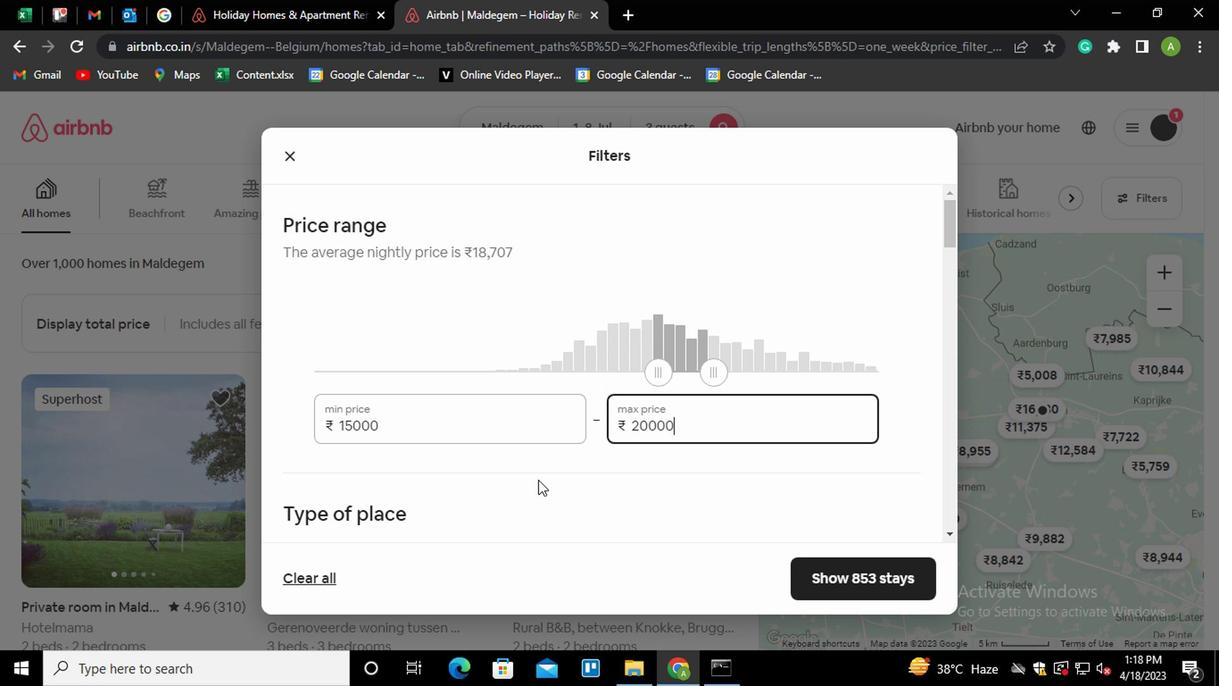 
Action: Mouse scrolled (486, 491) with delta (0, 0)
Screenshot: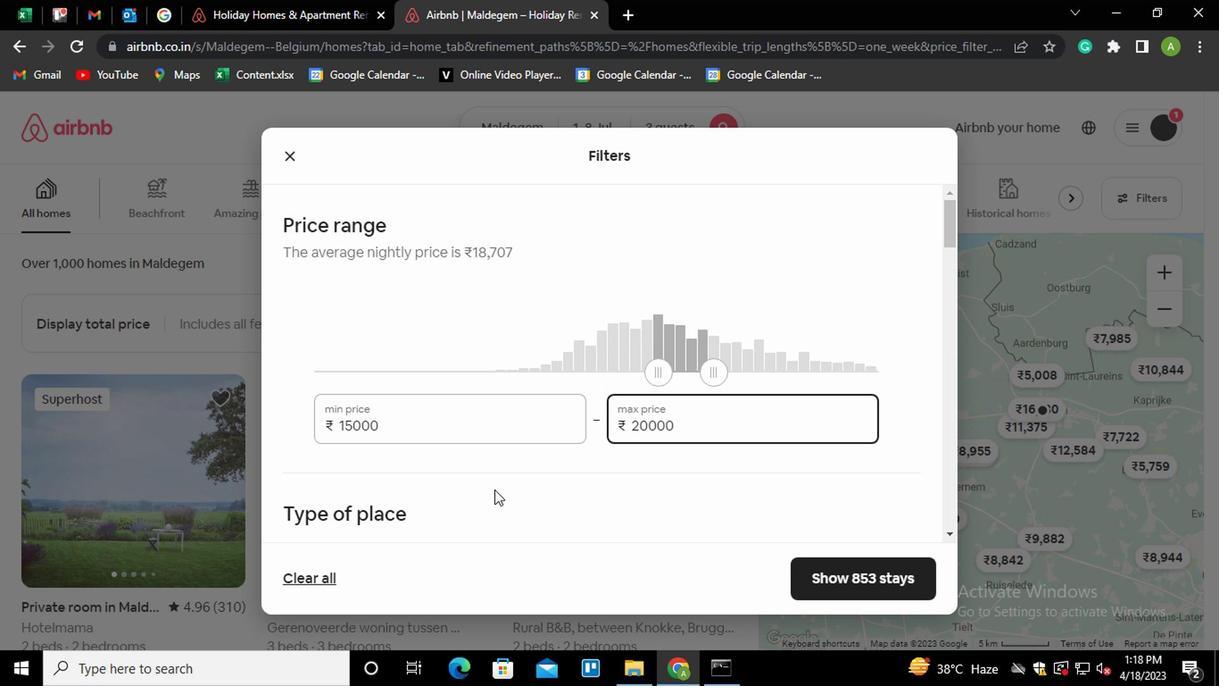 
Action: Mouse scrolled (486, 491) with delta (0, 0)
Screenshot: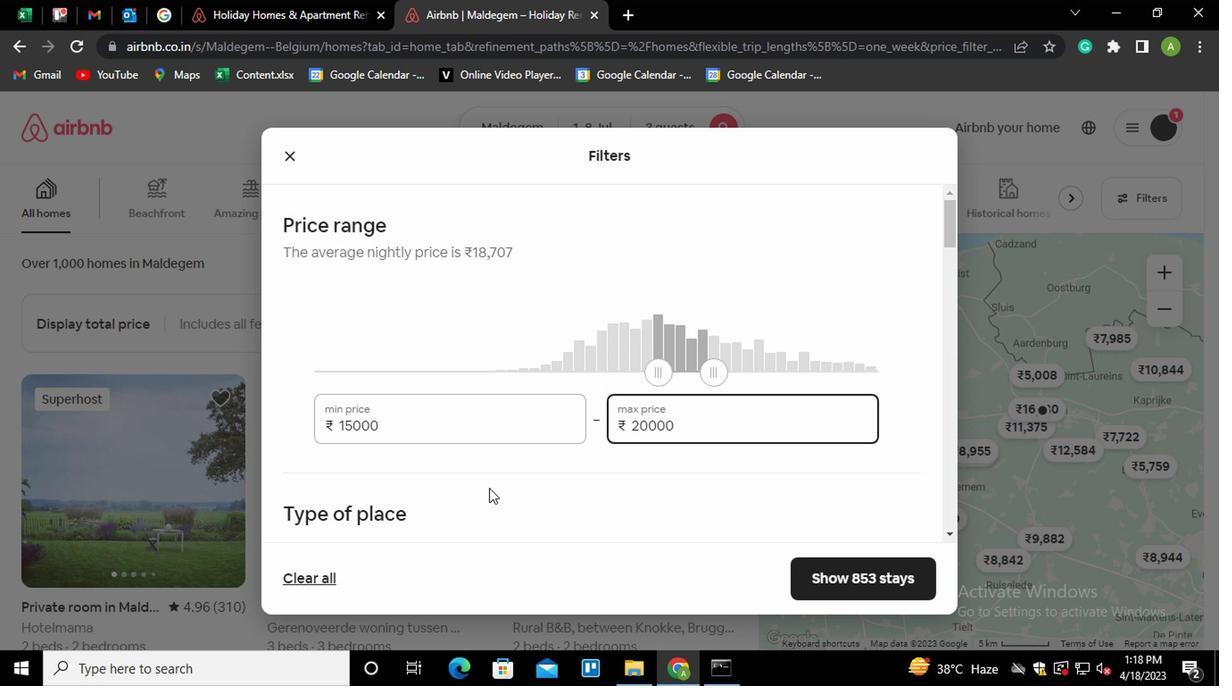 
Action: Mouse moved to (295, 387)
Screenshot: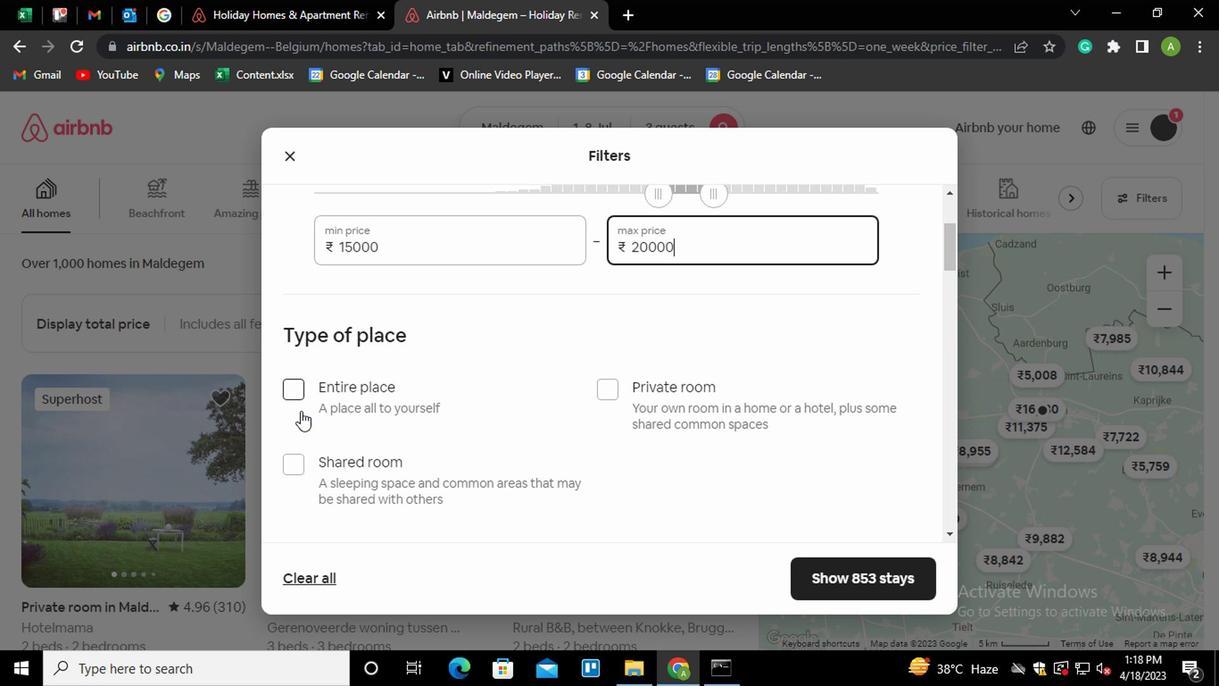 
Action: Mouse pressed left at (295, 387)
Screenshot: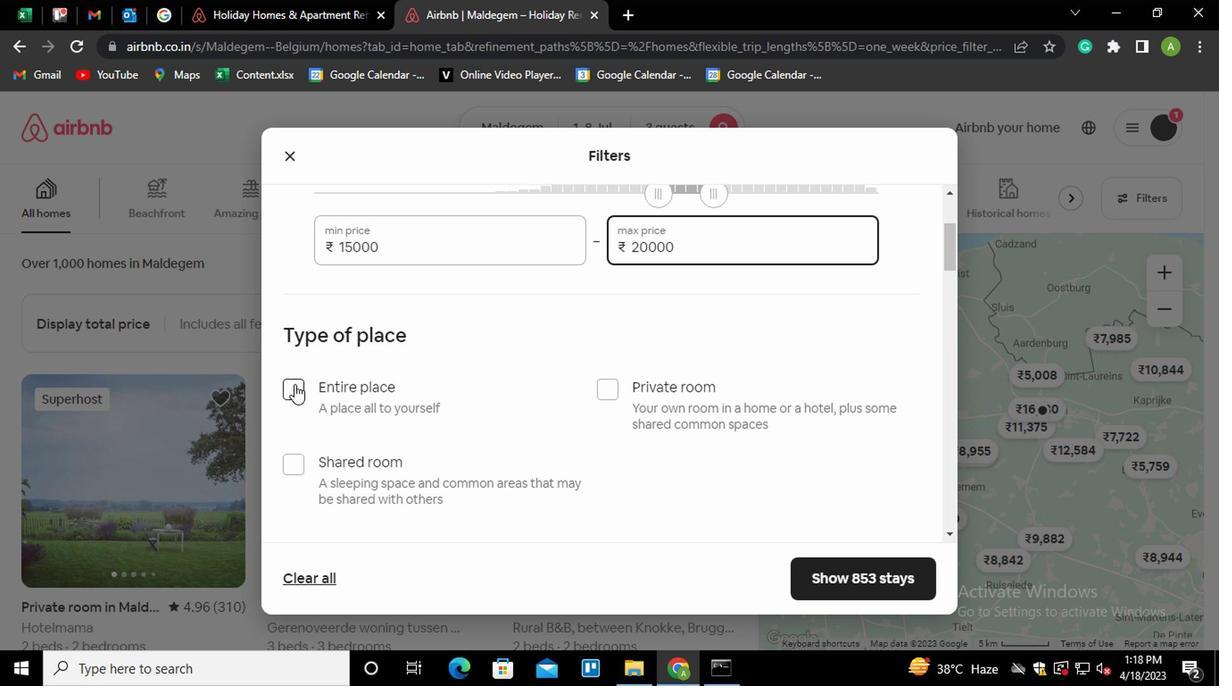 
Action: Mouse moved to (497, 407)
Screenshot: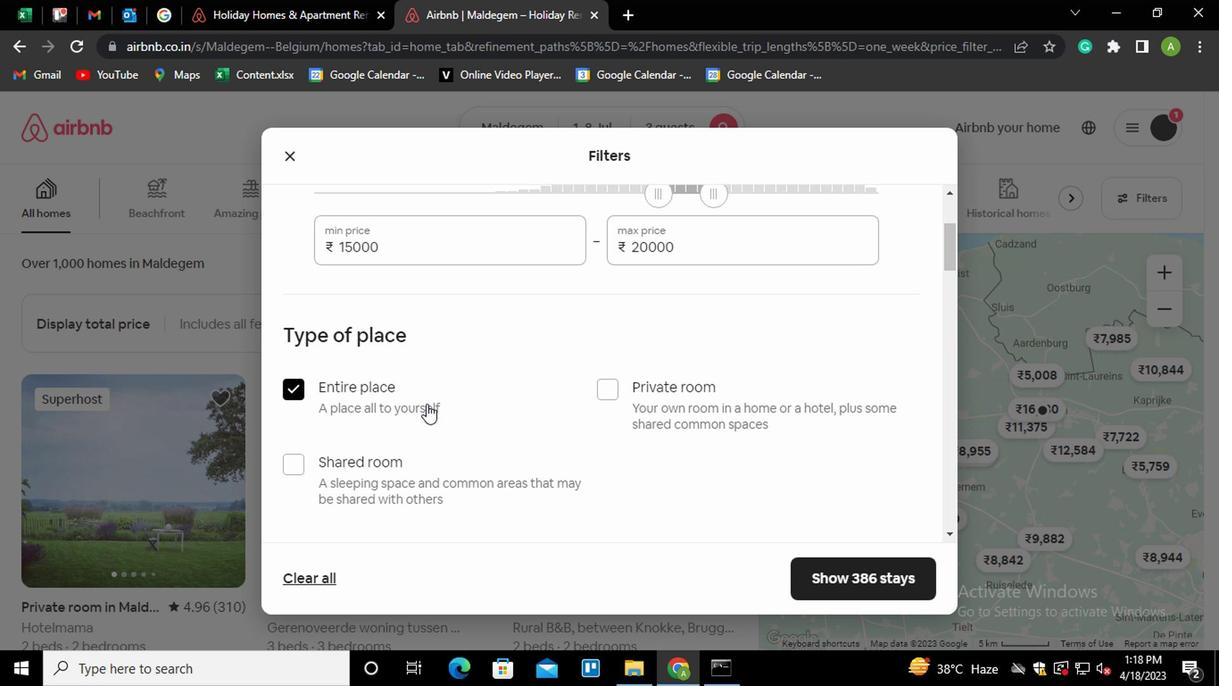 
Action: Mouse scrolled (497, 406) with delta (0, 0)
Screenshot: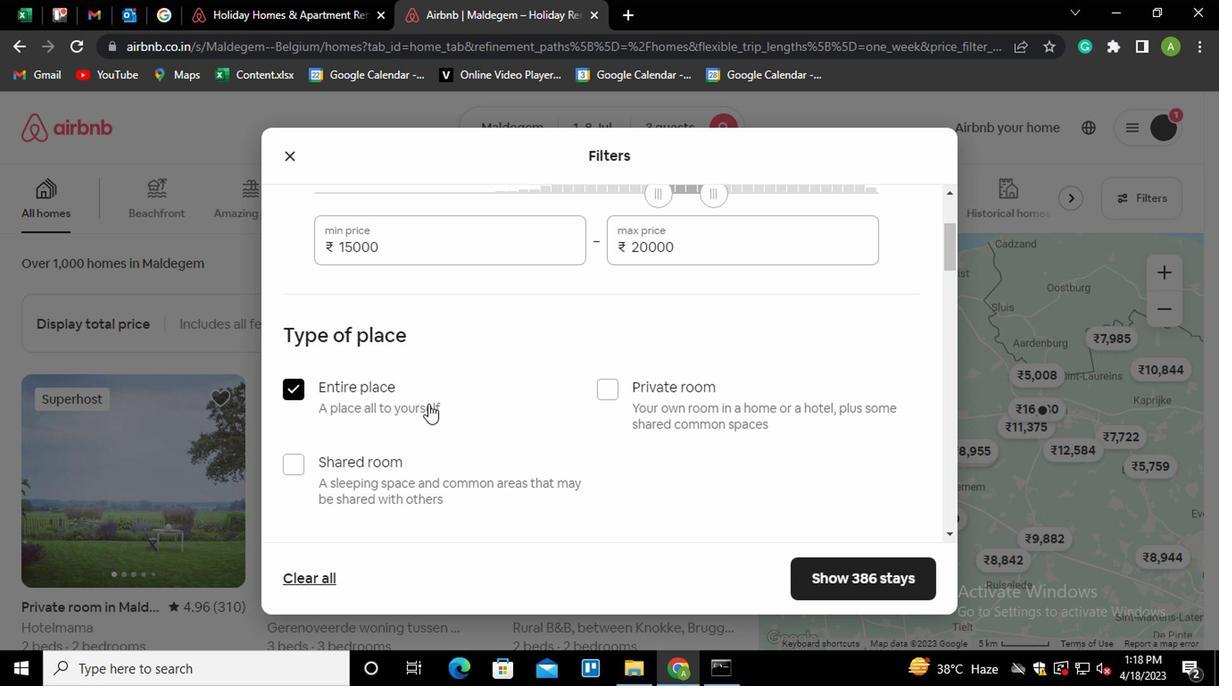 
Action: Mouse scrolled (497, 406) with delta (0, 0)
Screenshot: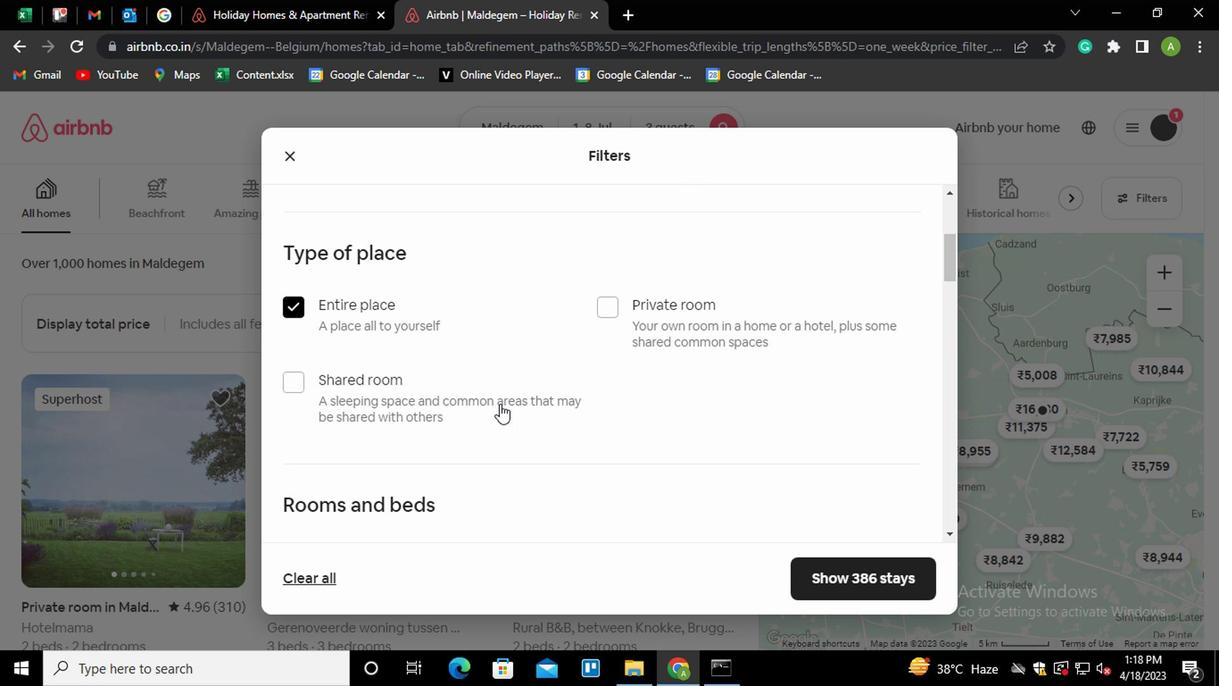 
Action: Mouse scrolled (497, 406) with delta (0, 0)
Screenshot: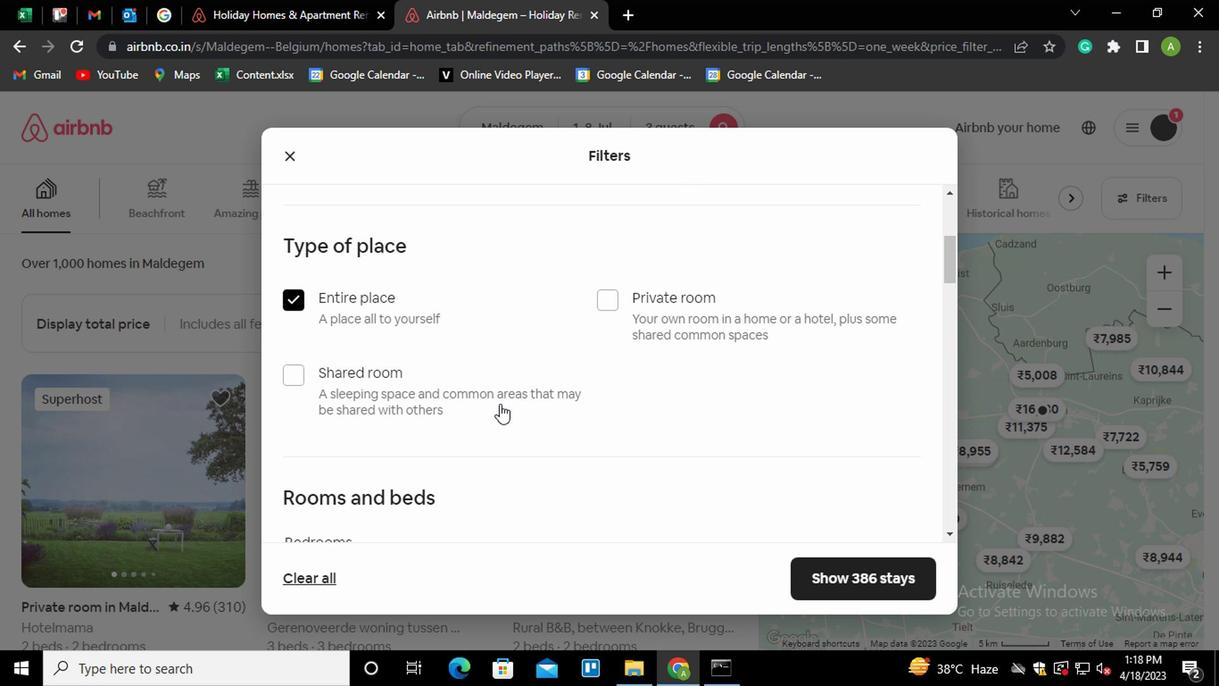 
Action: Mouse moved to (395, 414)
Screenshot: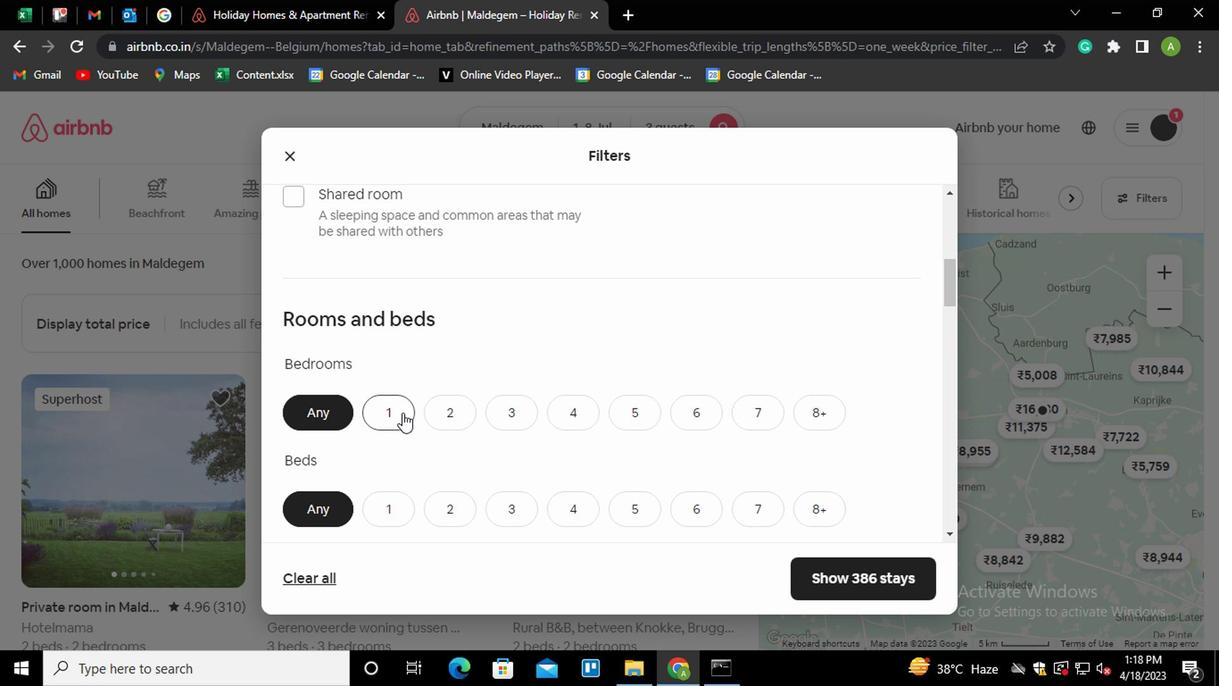 
Action: Mouse pressed left at (395, 414)
Screenshot: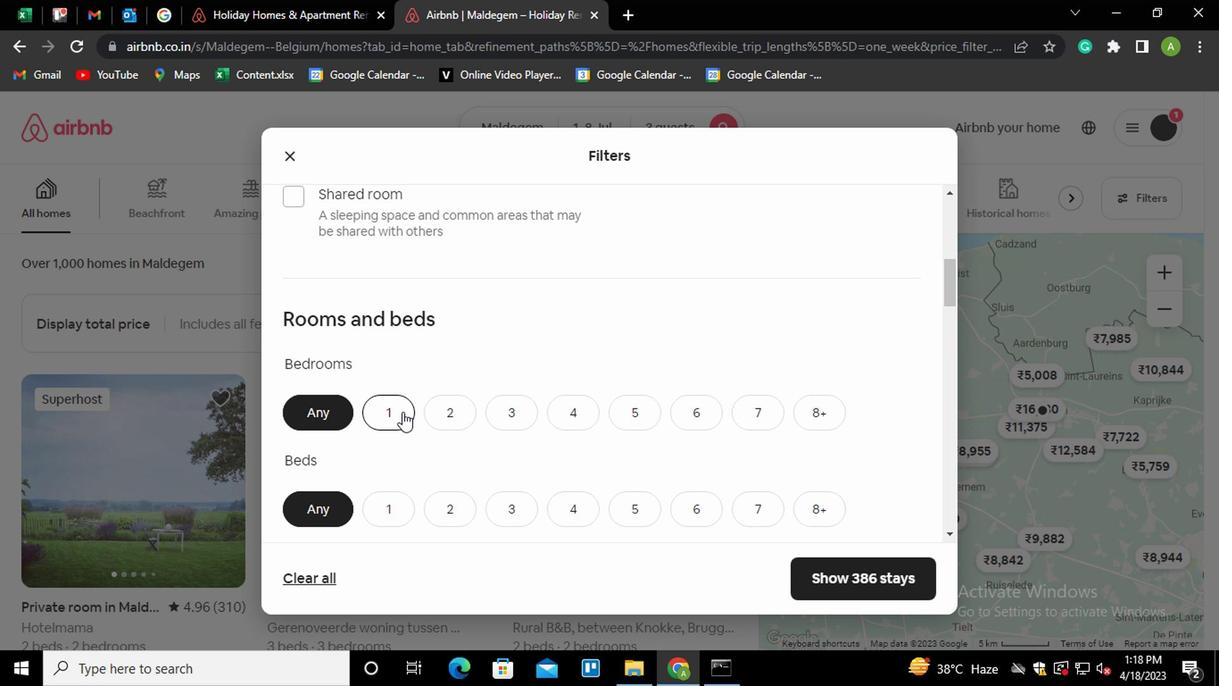 
Action: Mouse moved to (511, 403)
Screenshot: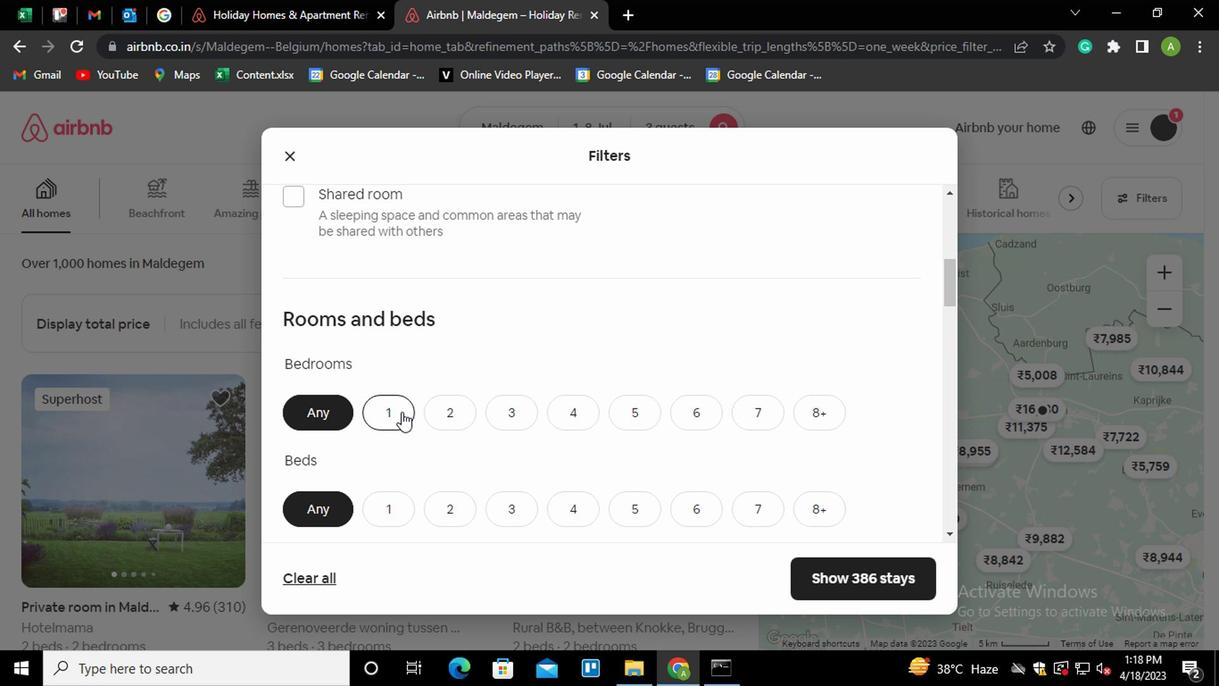
Action: Mouse scrolled (511, 402) with delta (0, 0)
Screenshot: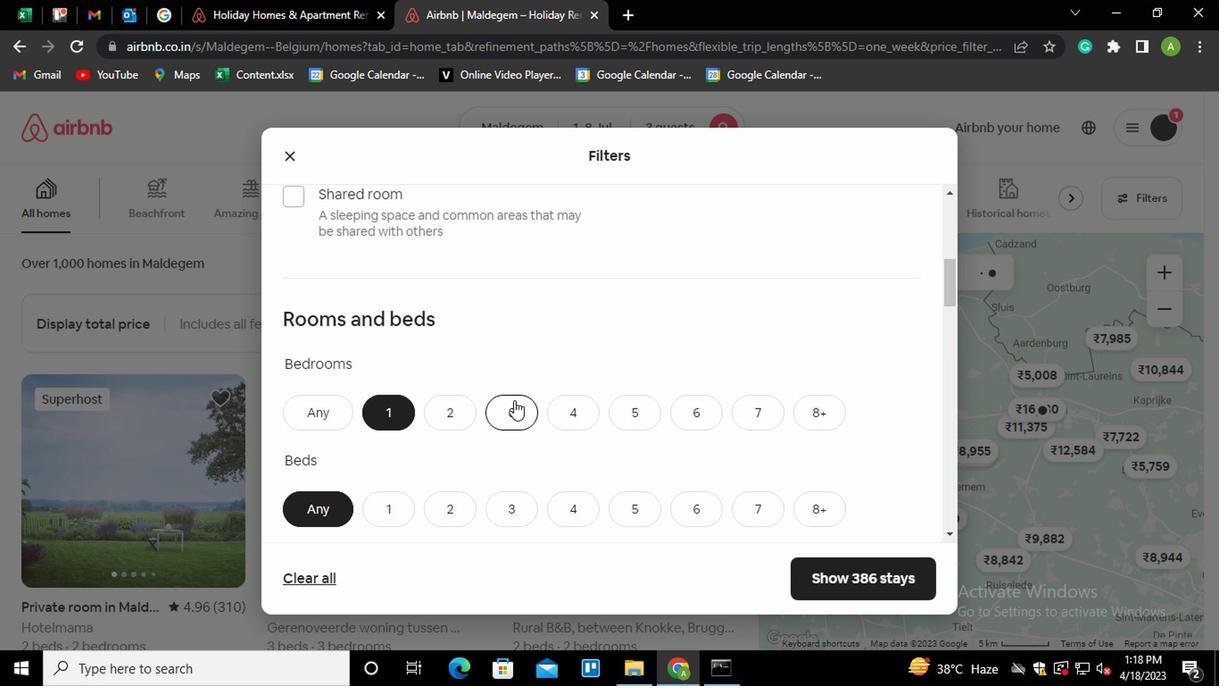 
Action: Mouse moved to (383, 426)
Screenshot: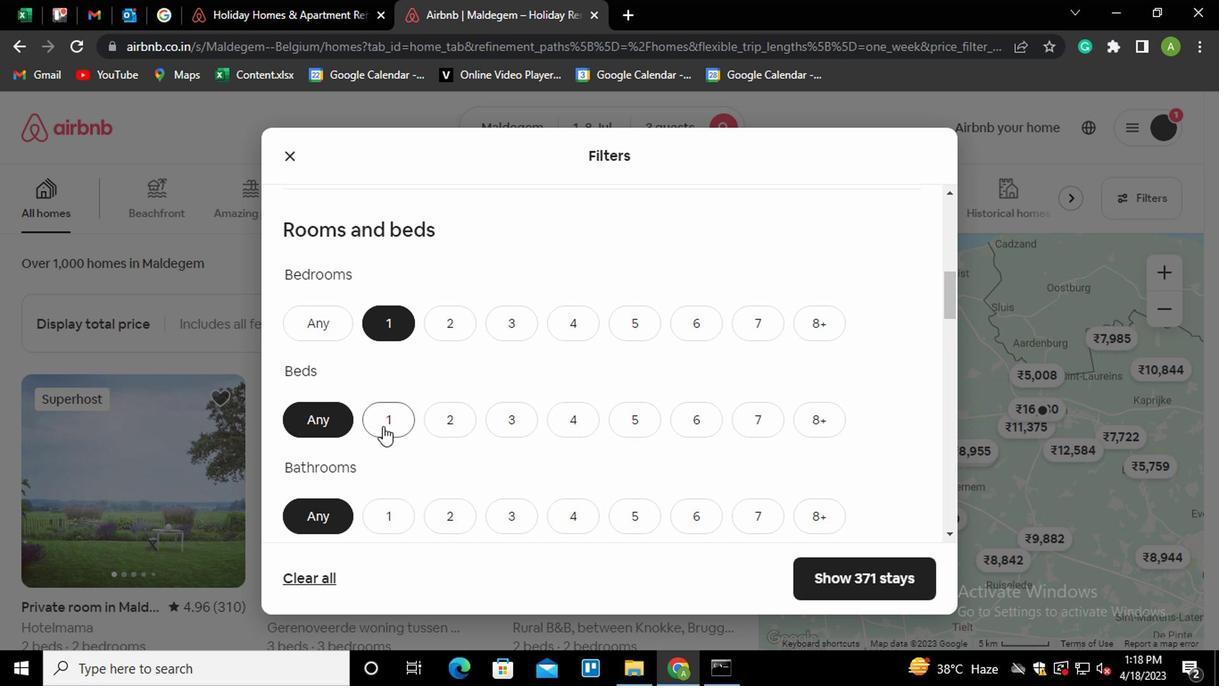 
Action: Mouse pressed left at (383, 426)
Screenshot: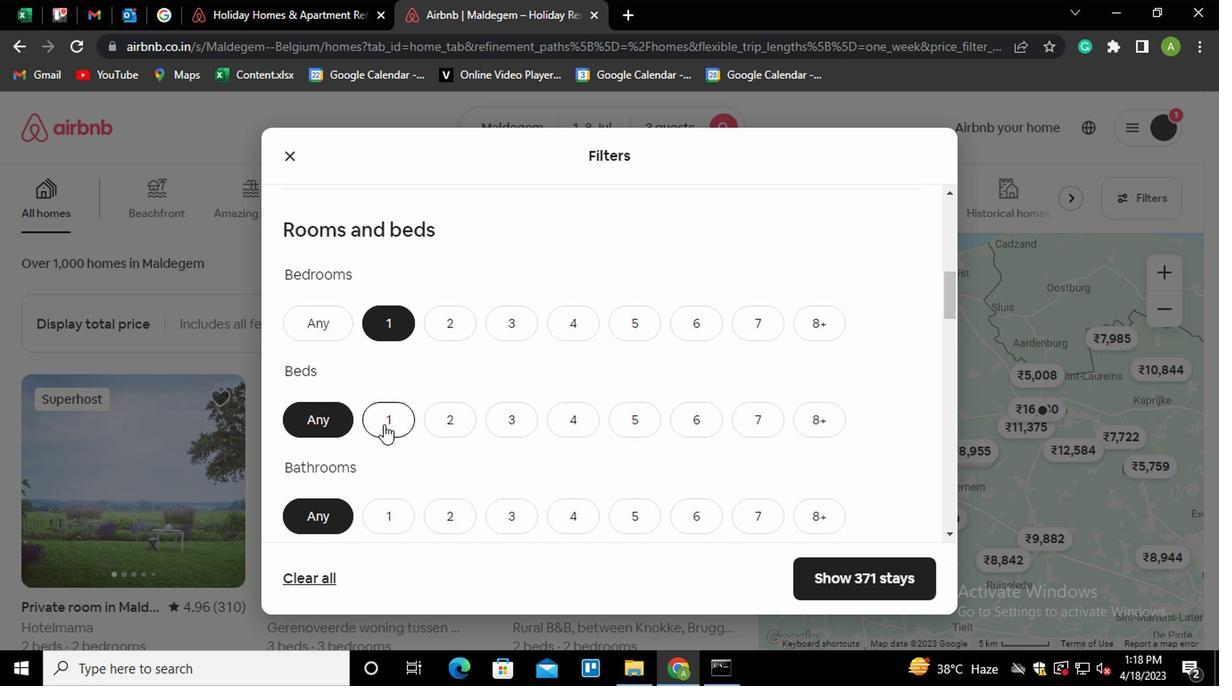 
Action: Mouse moved to (498, 404)
Screenshot: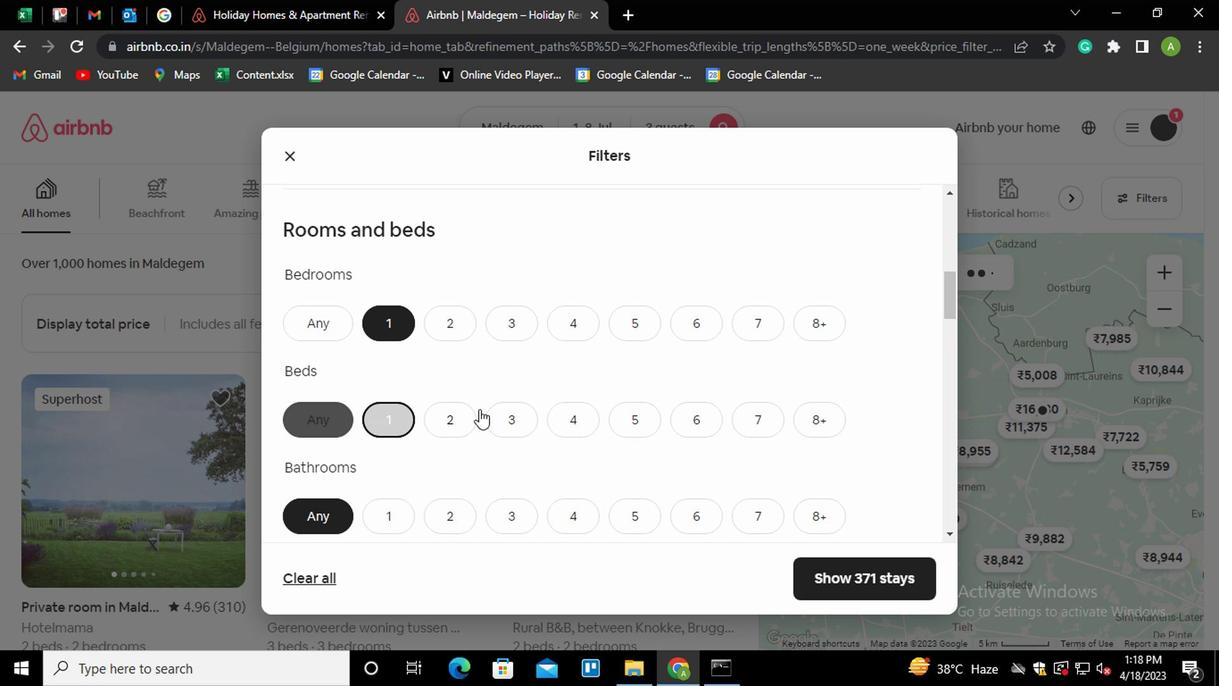 
Action: Mouse scrolled (498, 403) with delta (0, -1)
Screenshot: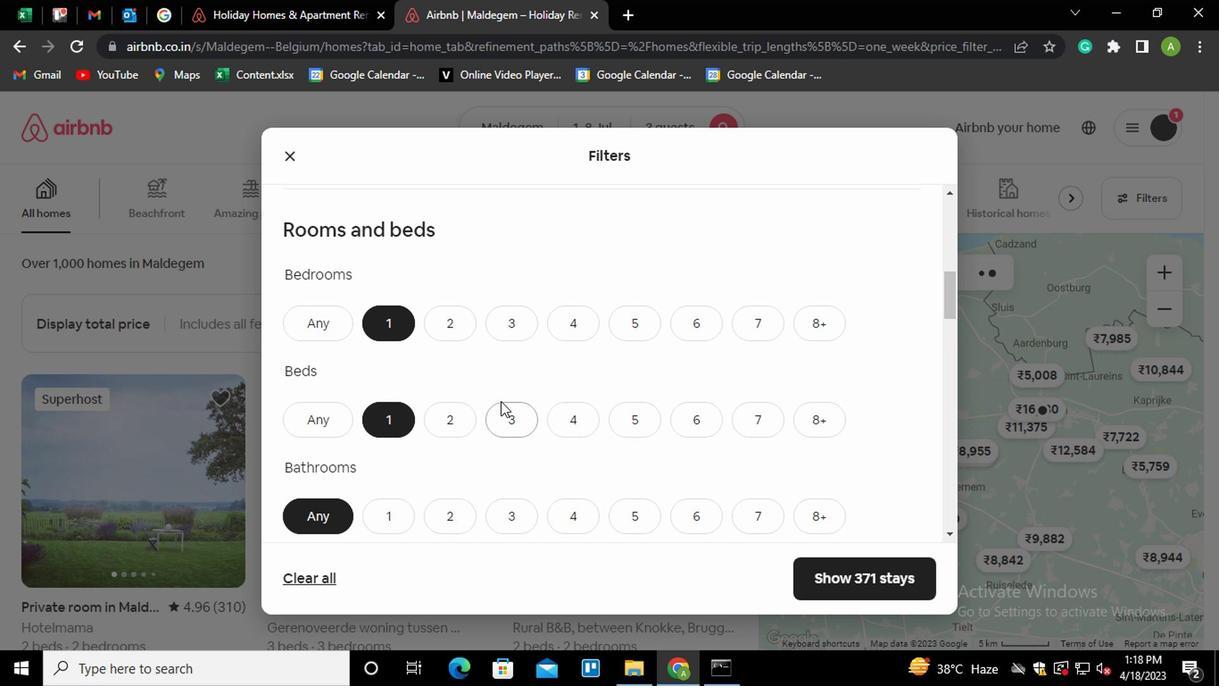 
Action: Mouse moved to (378, 439)
Screenshot: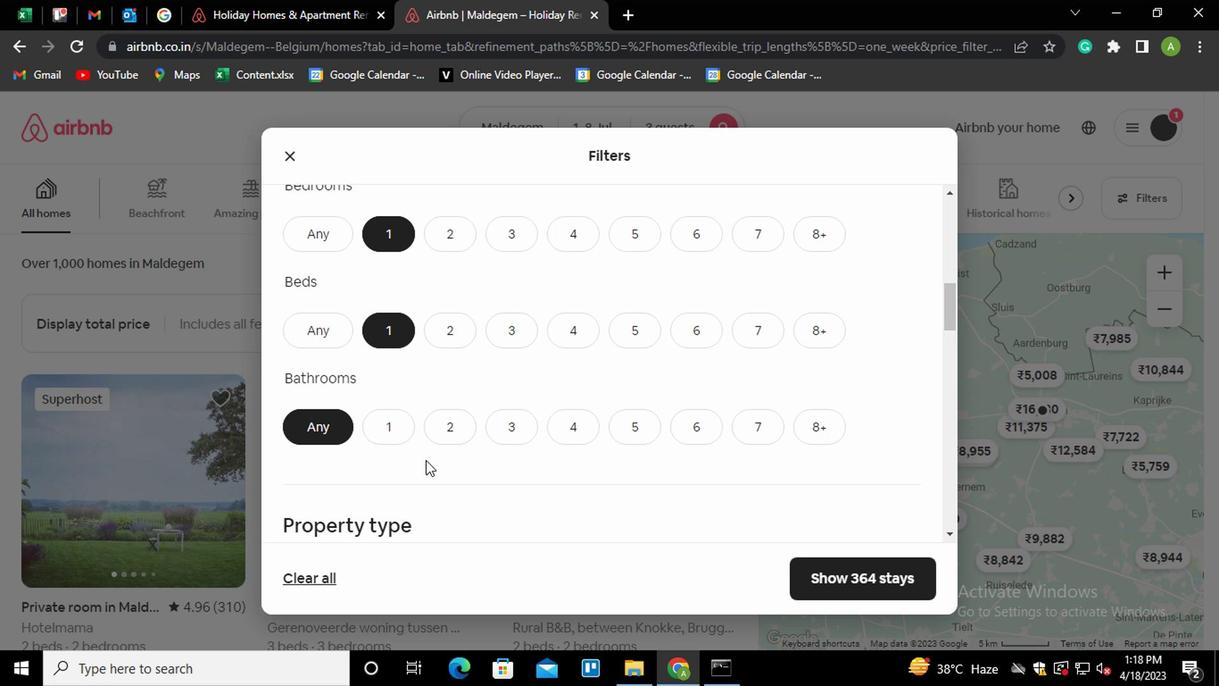 
Action: Mouse pressed left at (378, 439)
Screenshot: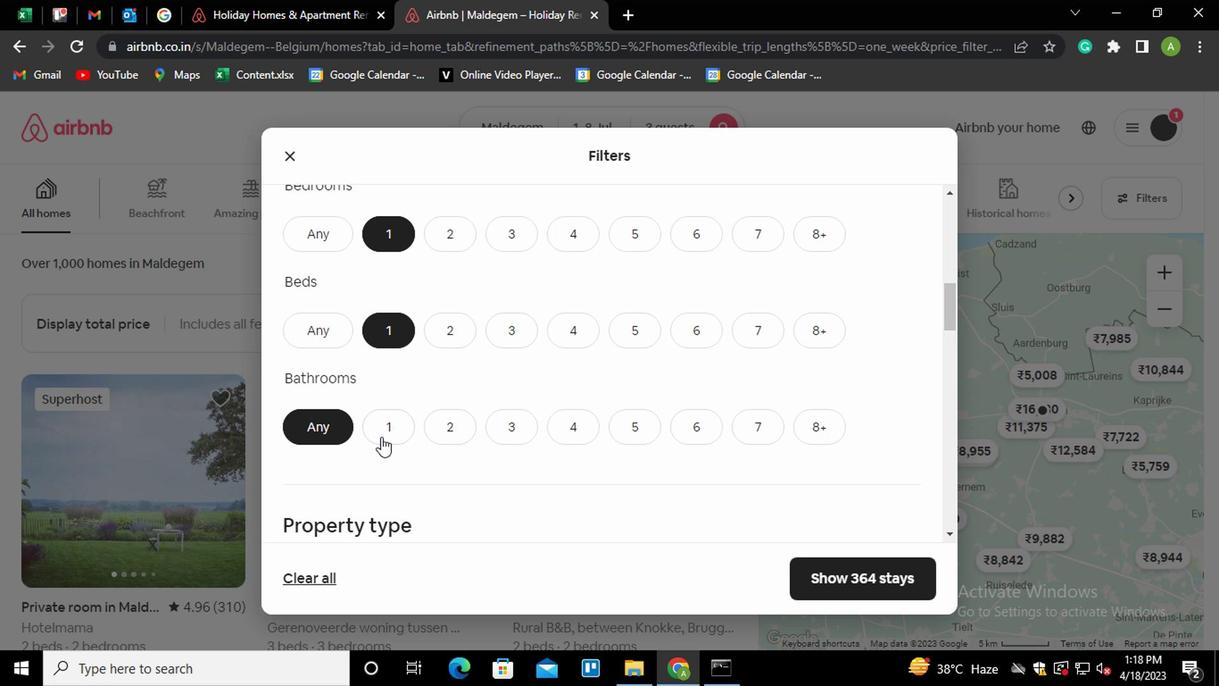 
Action: Mouse moved to (499, 405)
Screenshot: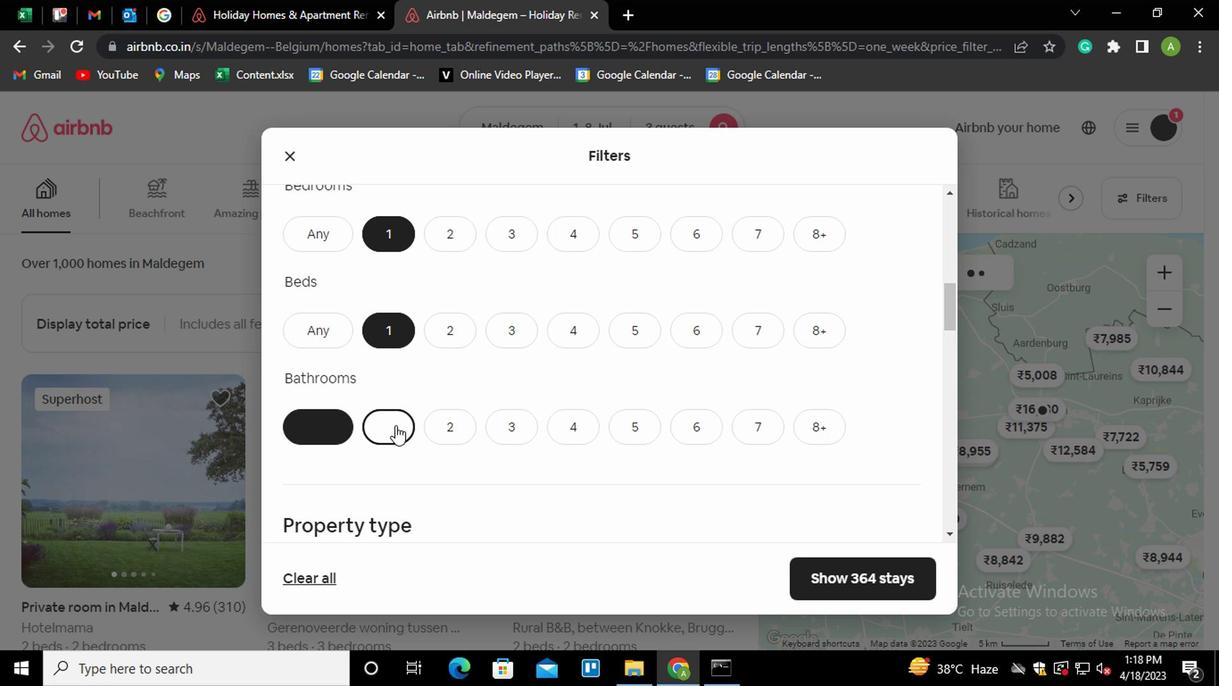 
Action: Mouse scrolled (499, 404) with delta (0, 0)
Screenshot: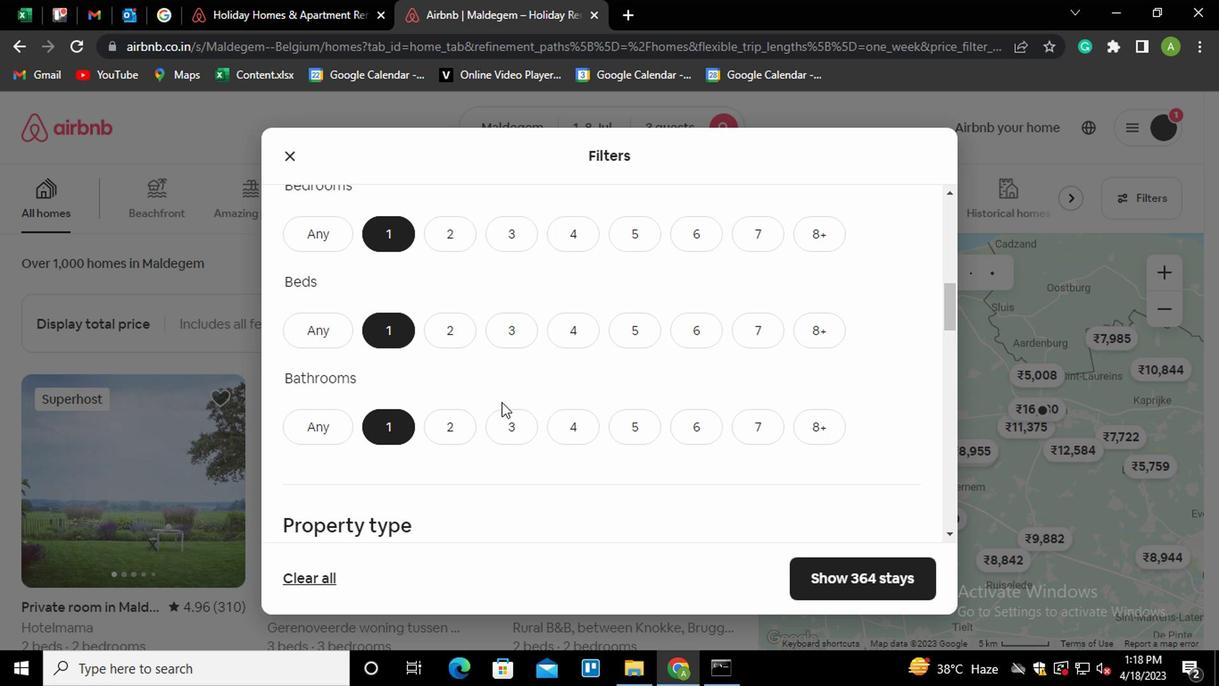 
Action: Mouse scrolled (499, 404) with delta (0, 0)
Screenshot: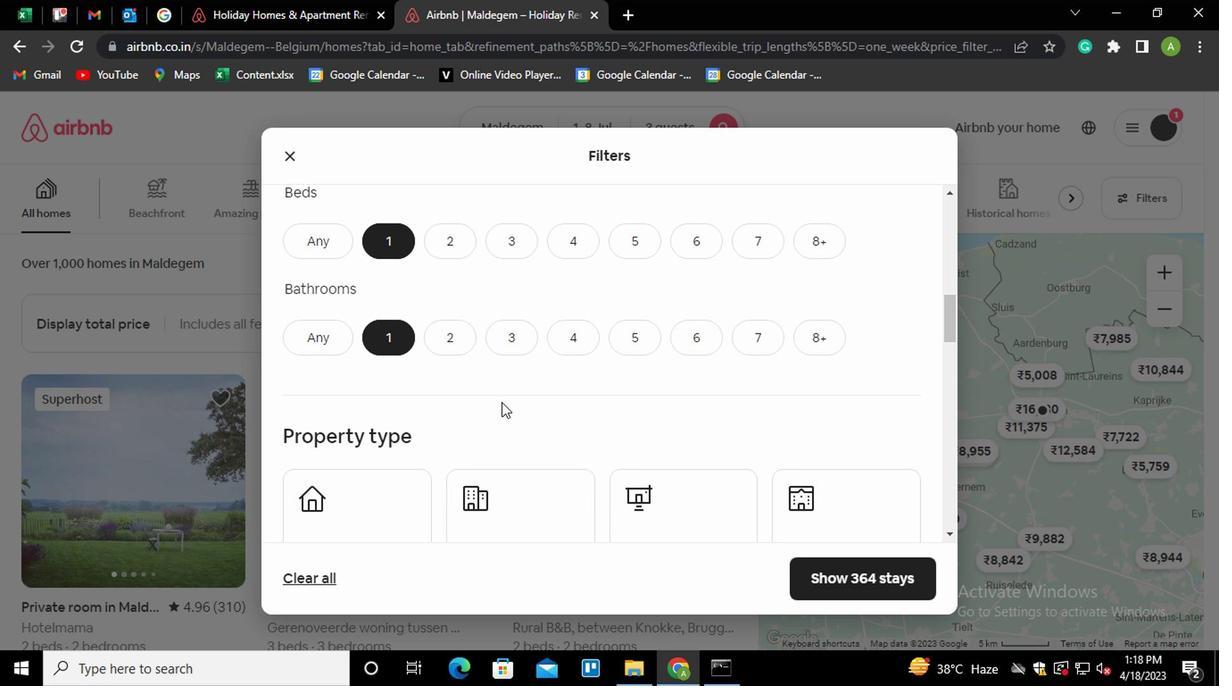 
Action: Mouse moved to (813, 437)
Screenshot: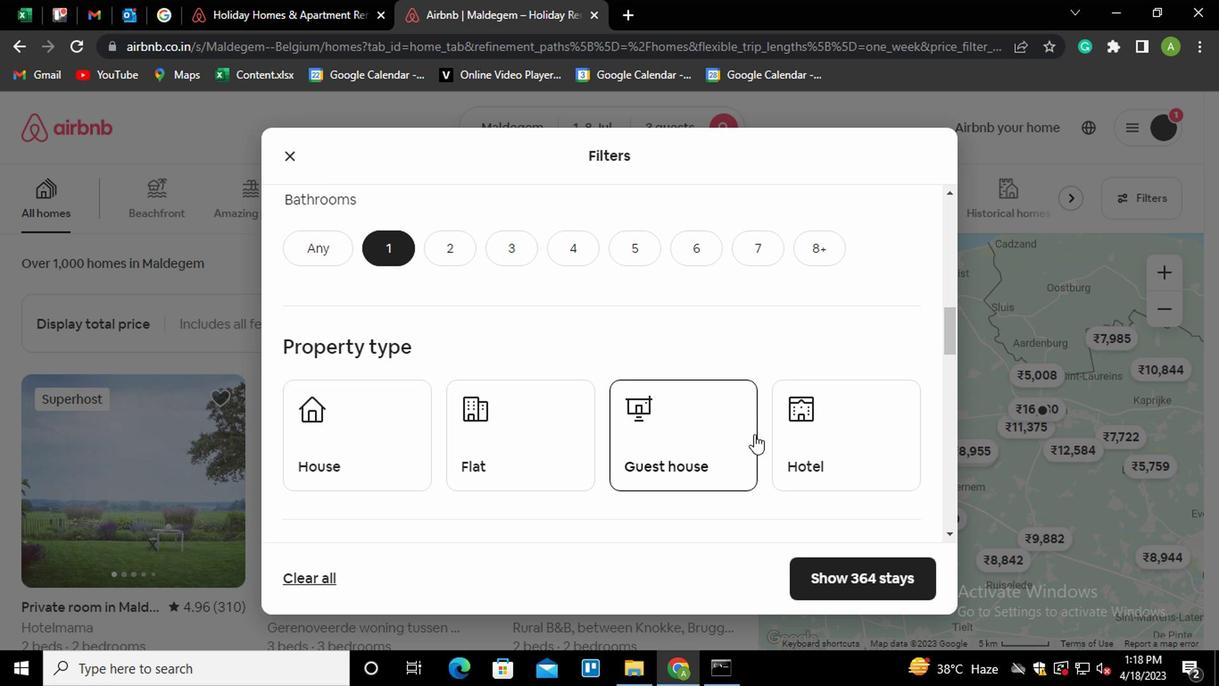 
Action: Mouse pressed left at (813, 437)
Screenshot: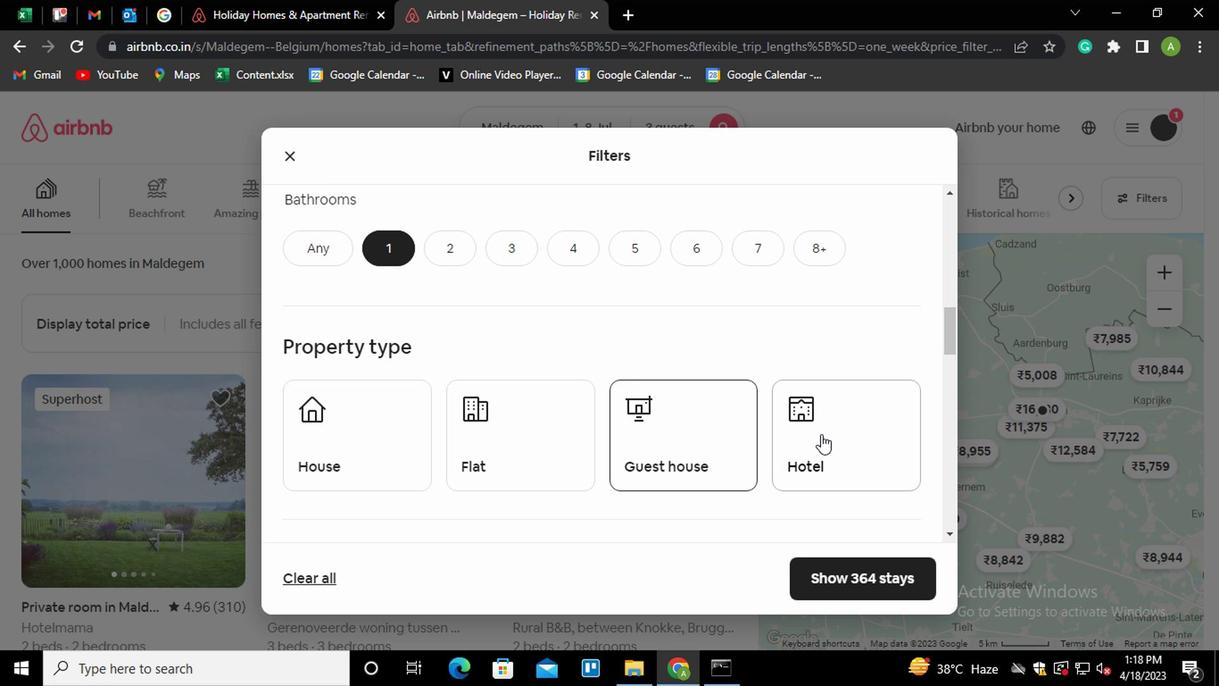 
Action: Mouse moved to (659, 403)
Screenshot: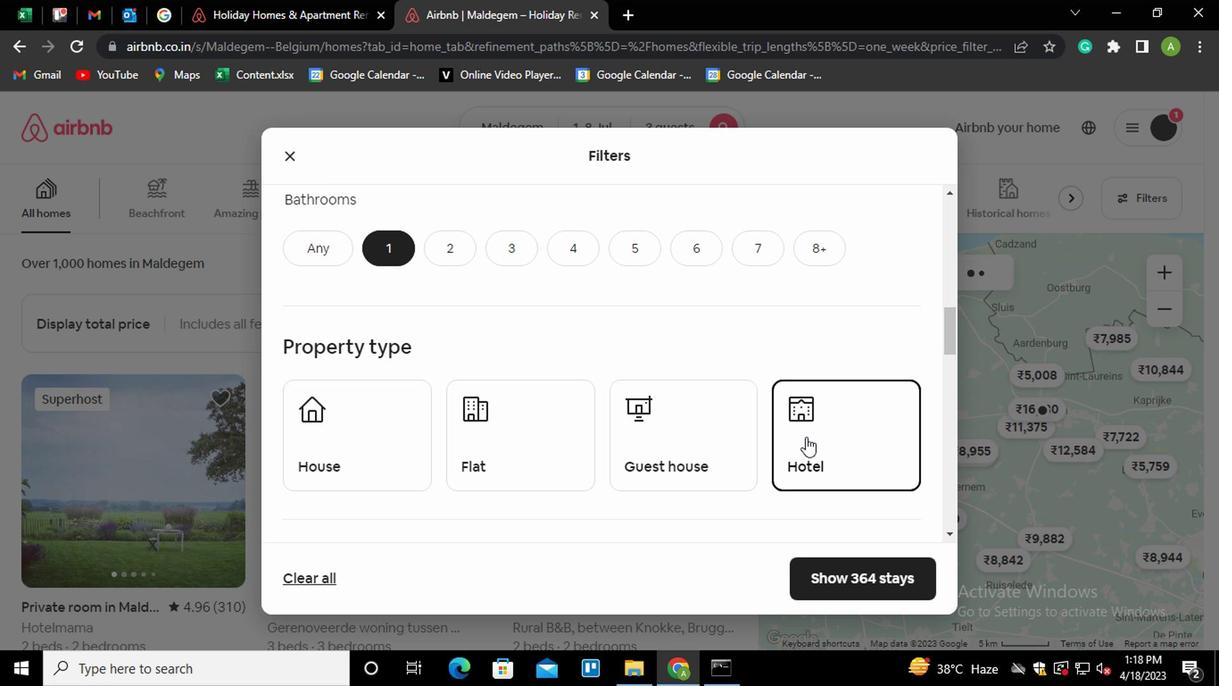 
Action: Mouse scrolled (659, 402) with delta (0, 0)
Screenshot: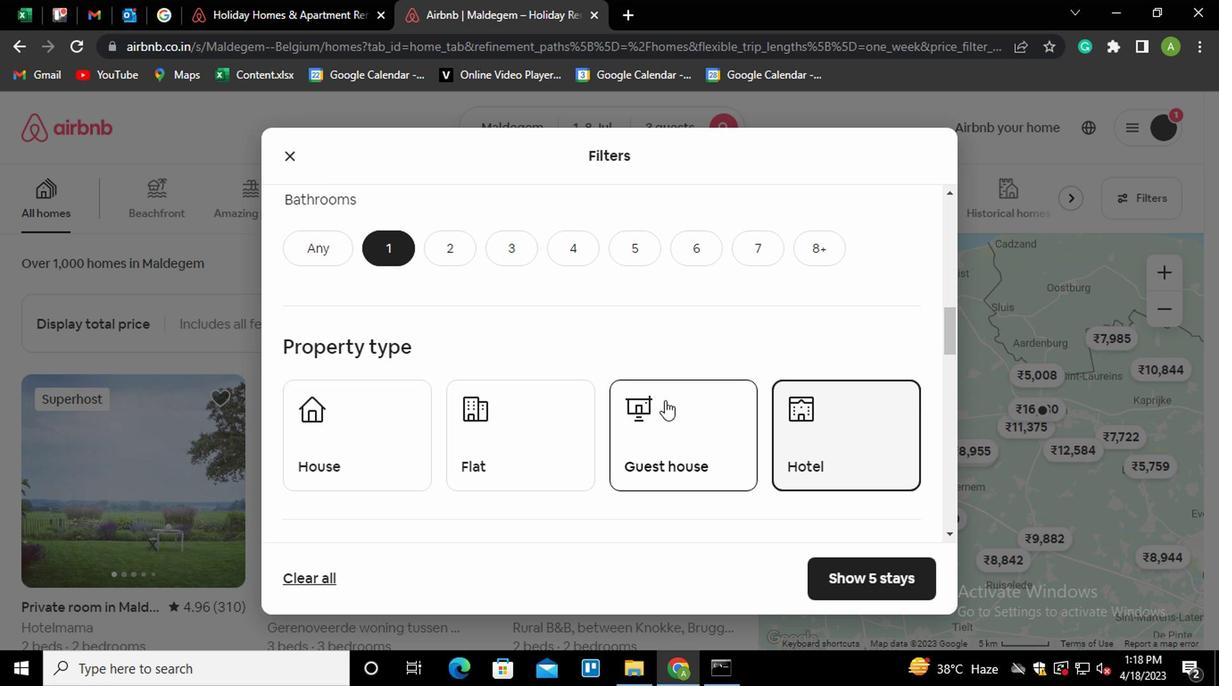 
Action: Mouse scrolled (659, 402) with delta (0, 0)
Screenshot: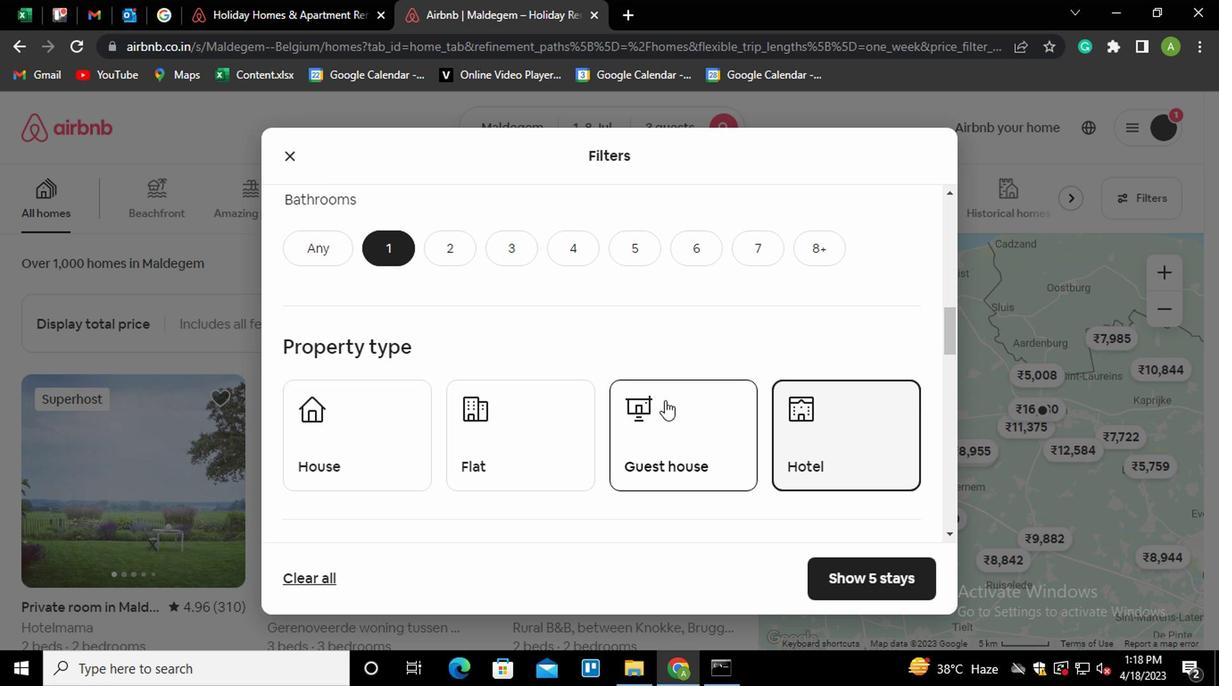 
Action: Mouse scrolled (659, 402) with delta (0, 0)
Screenshot: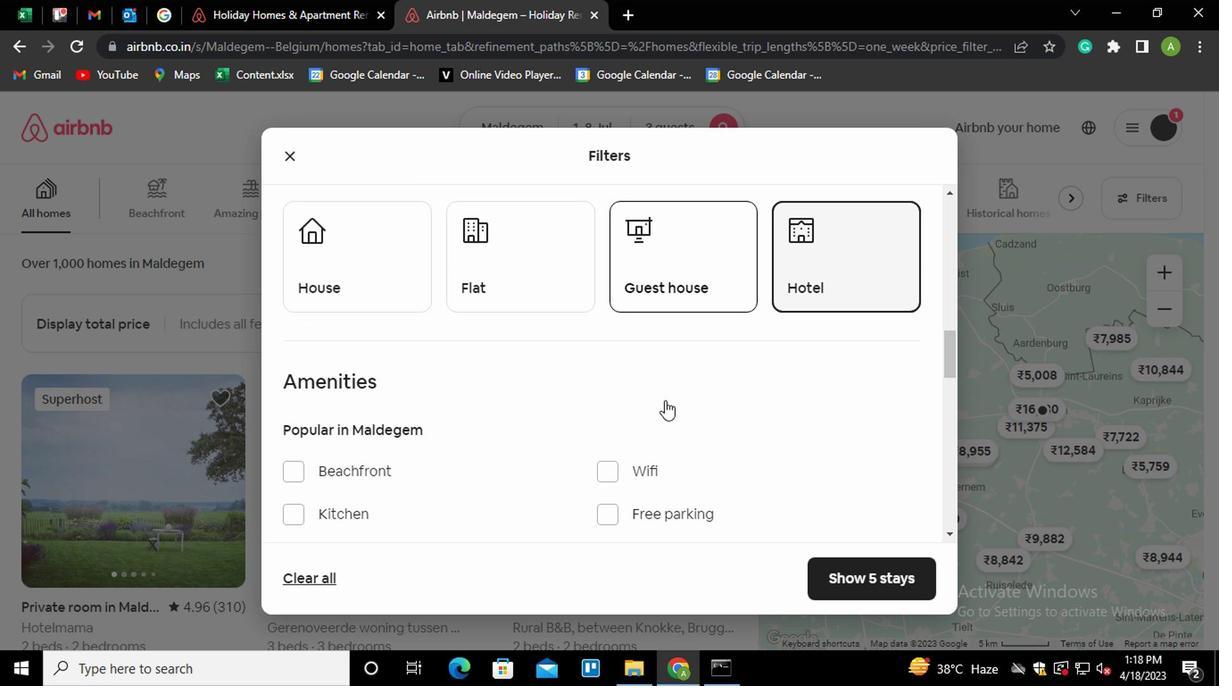 
Action: Mouse scrolled (659, 402) with delta (0, 0)
Screenshot: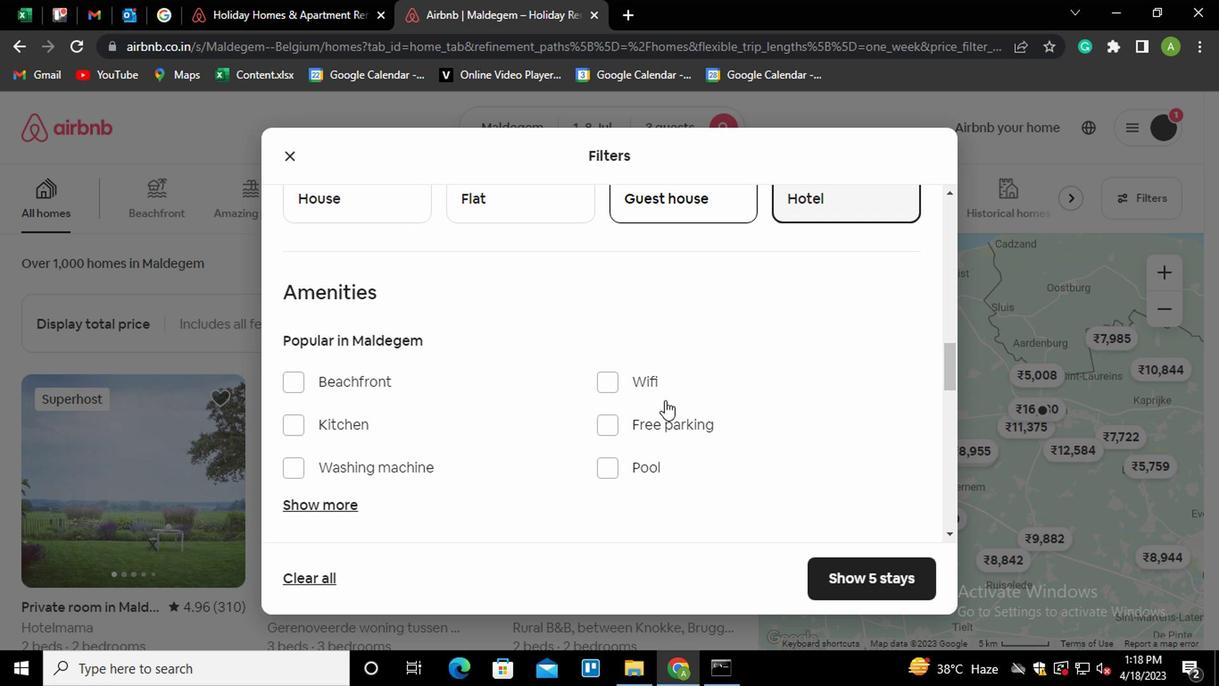 
Action: Mouse moved to (318, 421)
Screenshot: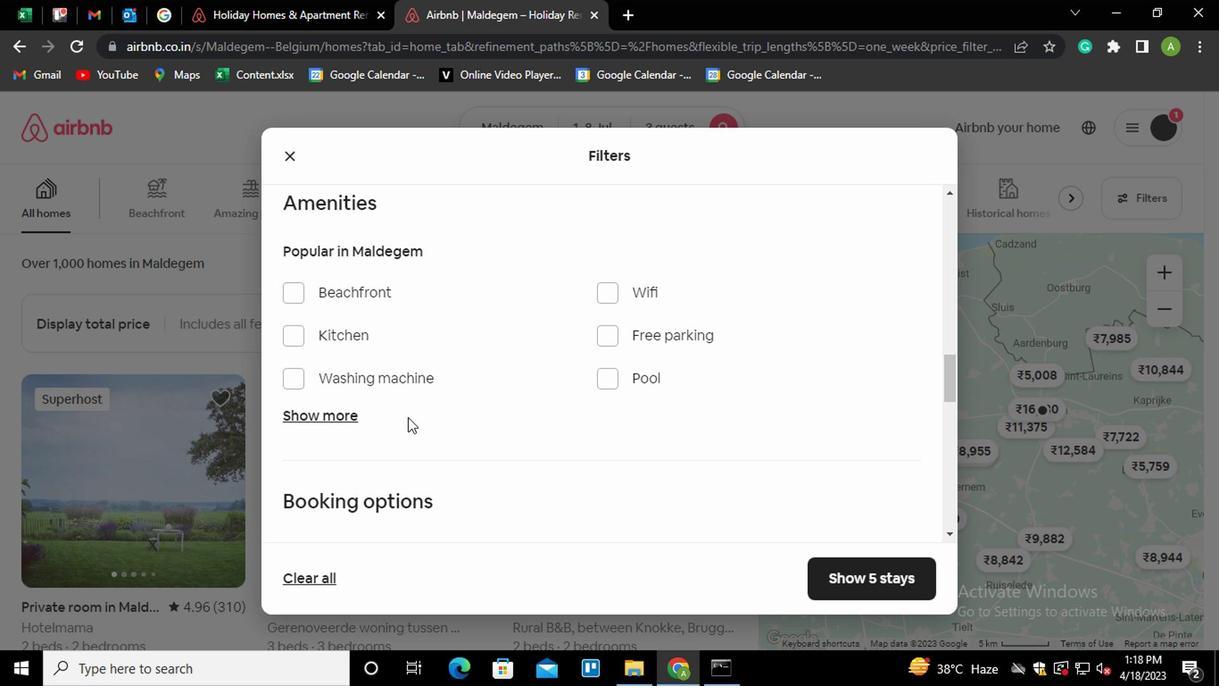 
Action: Mouse pressed left at (318, 421)
Screenshot: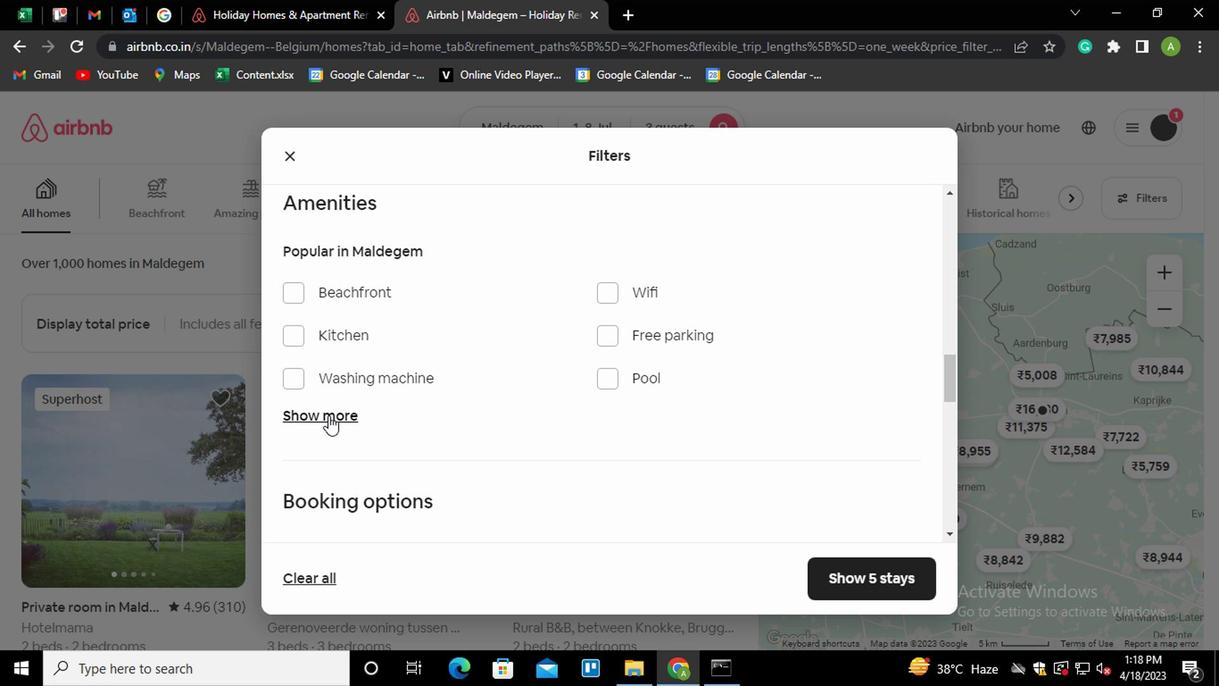 
Action: Mouse moved to (436, 404)
Screenshot: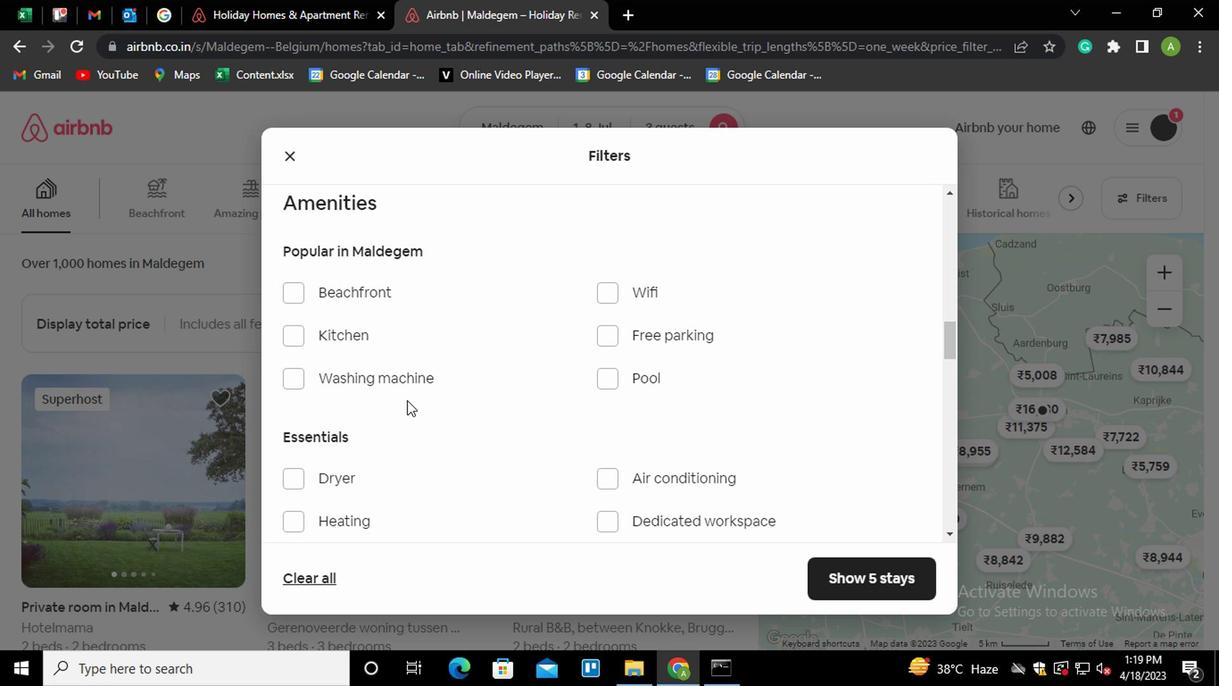 
Action: Mouse scrolled (436, 403) with delta (0, -1)
Screenshot: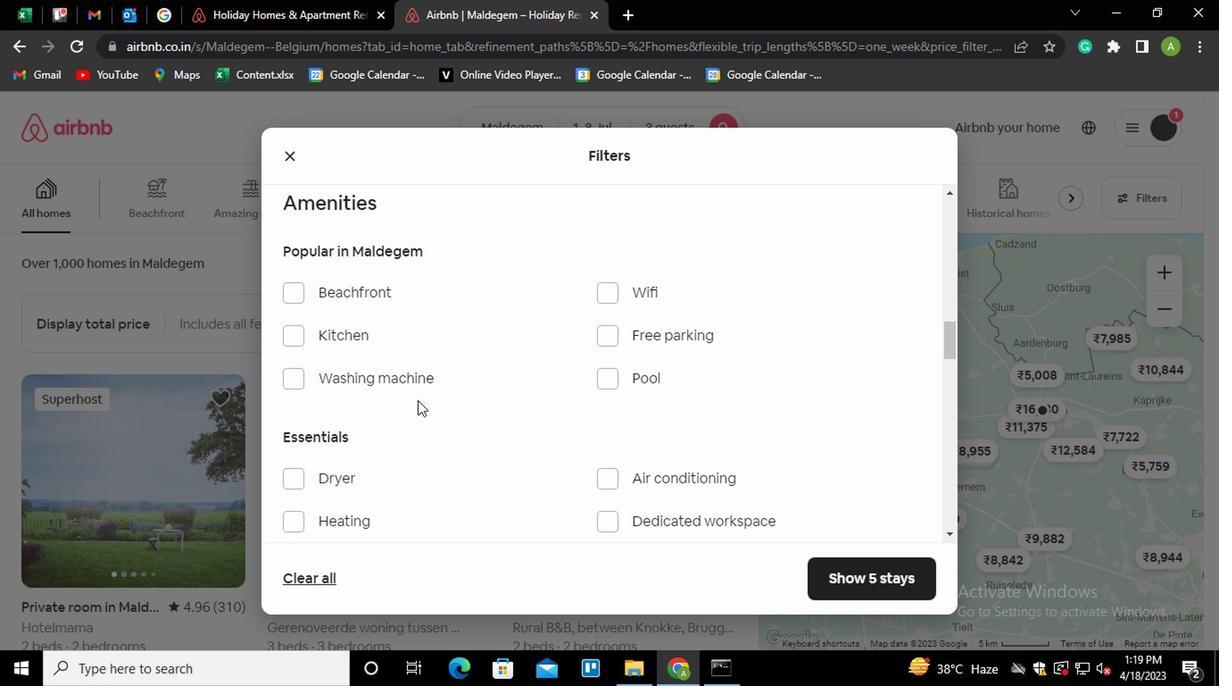 
Action: Mouse moved to (295, 426)
Screenshot: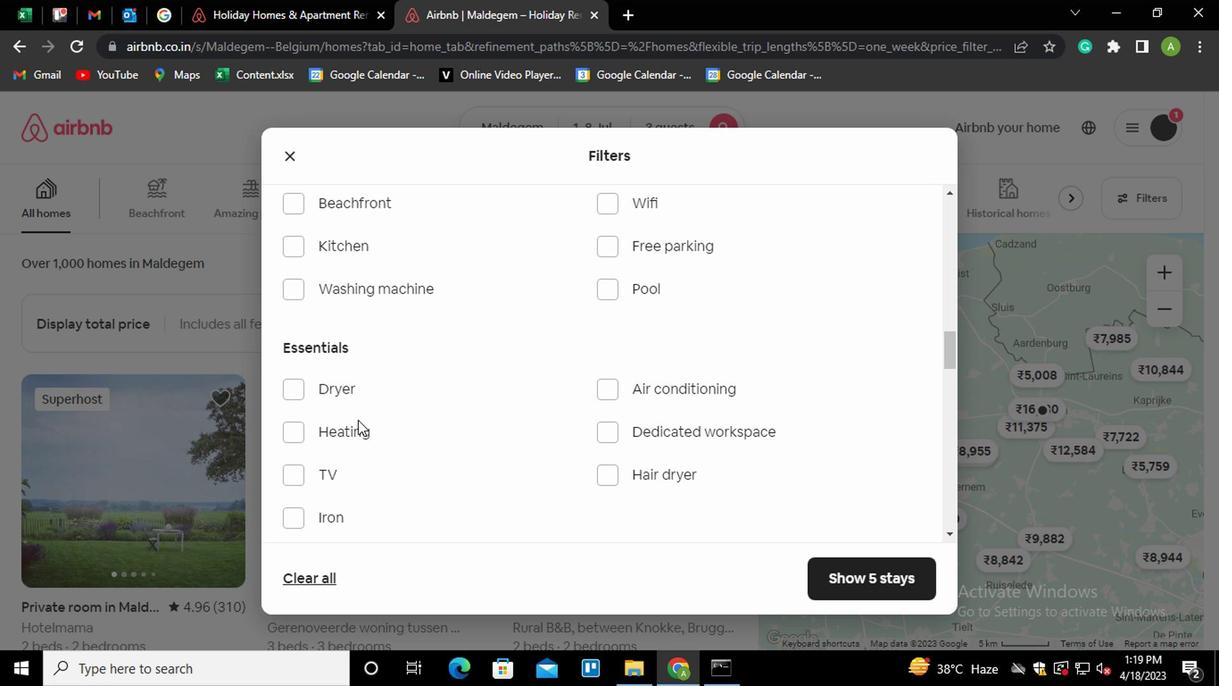 
Action: Mouse pressed left at (295, 426)
Screenshot: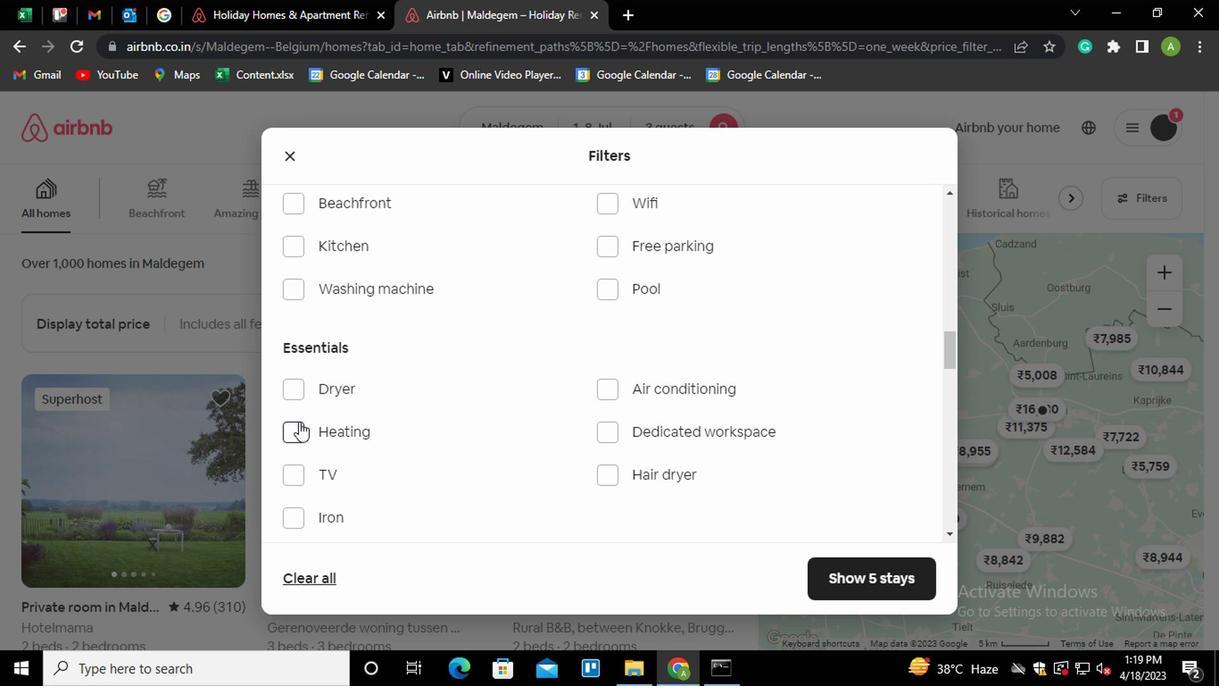 
Action: Mouse moved to (477, 381)
Screenshot: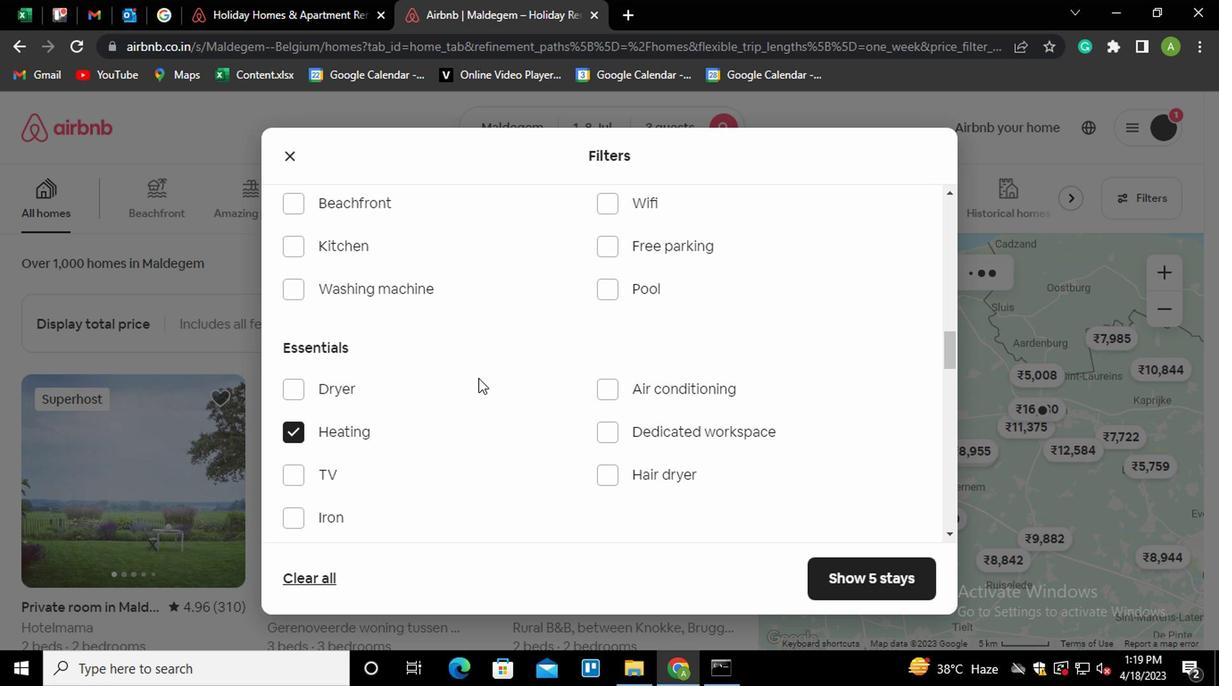 
Action: Mouse scrolled (477, 379) with delta (0, -1)
Screenshot: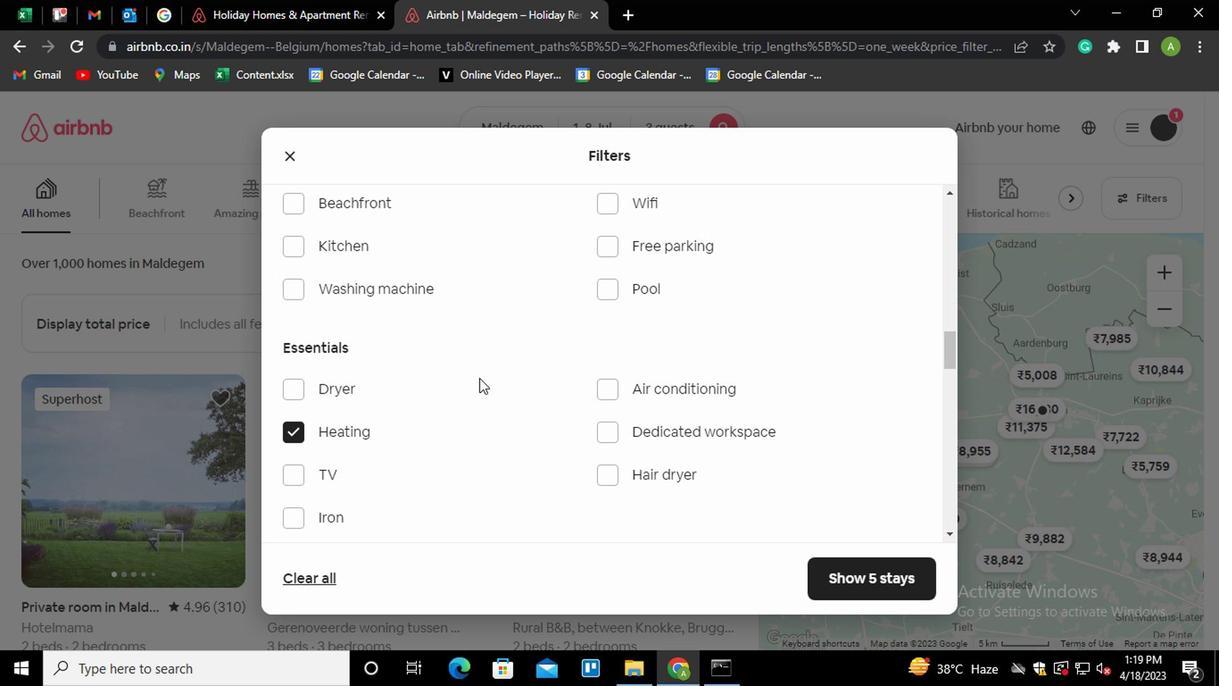 
Action: Mouse scrolled (477, 379) with delta (0, -1)
Screenshot: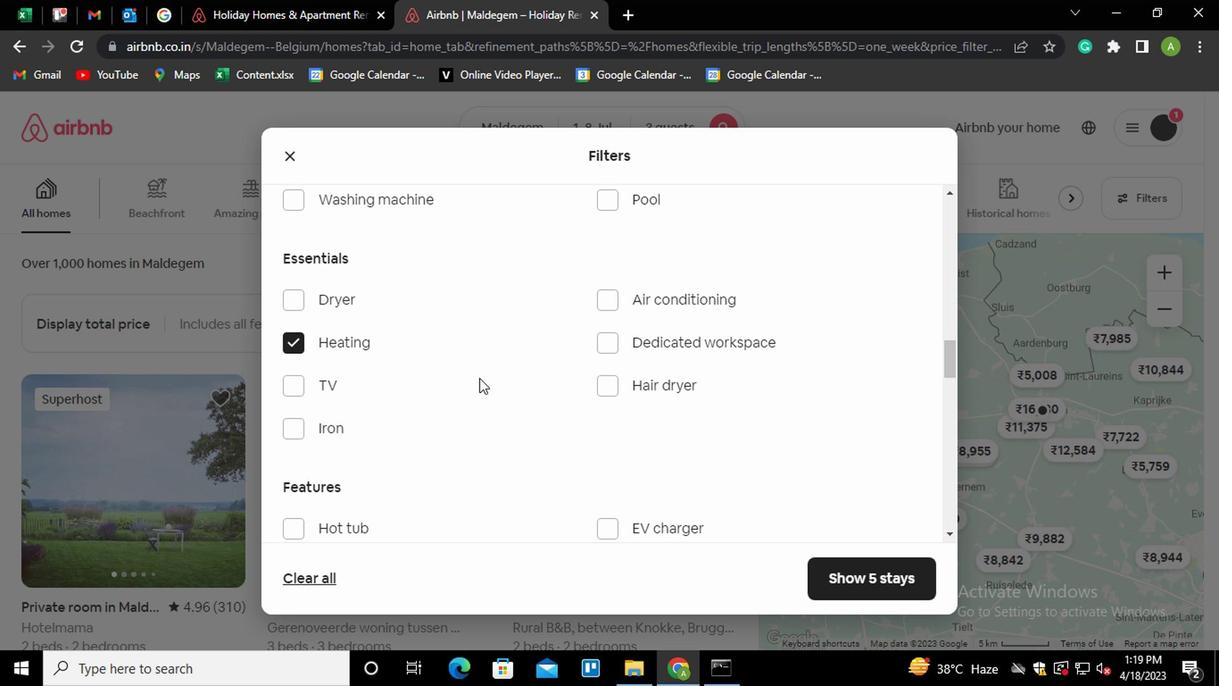 
Action: Mouse scrolled (477, 379) with delta (0, -1)
Screenshot: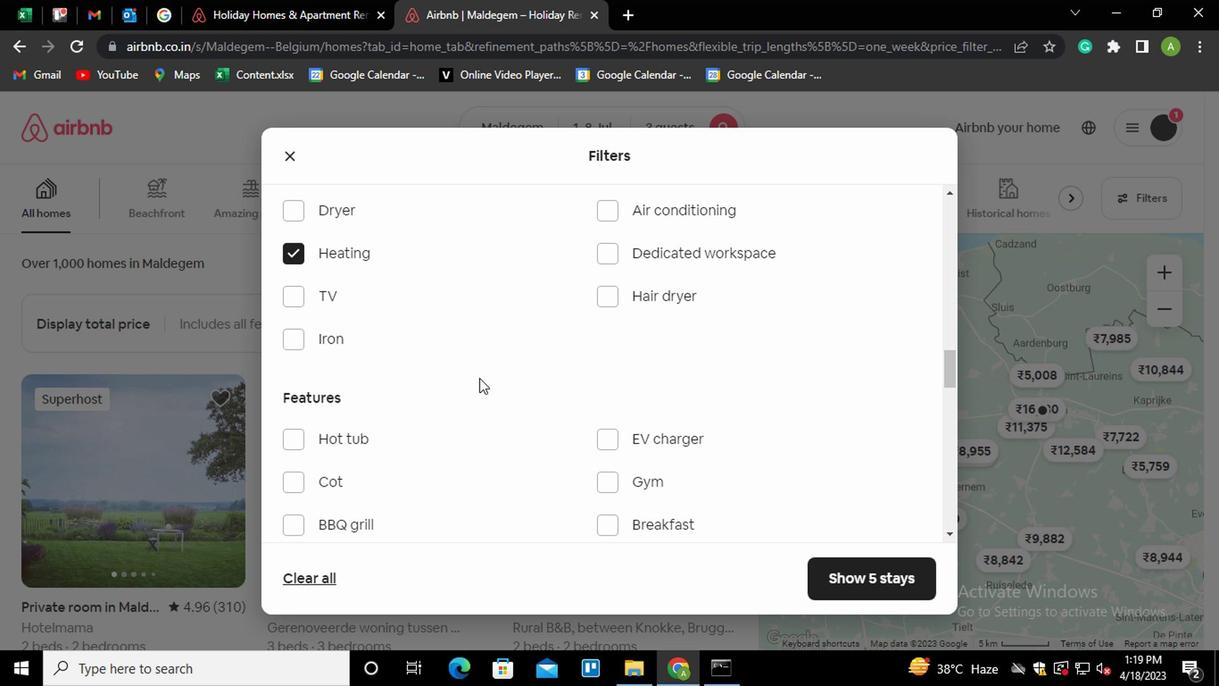 
Action: Mouse scrolled (477, 379) with delta (0, -1)
Screenshot: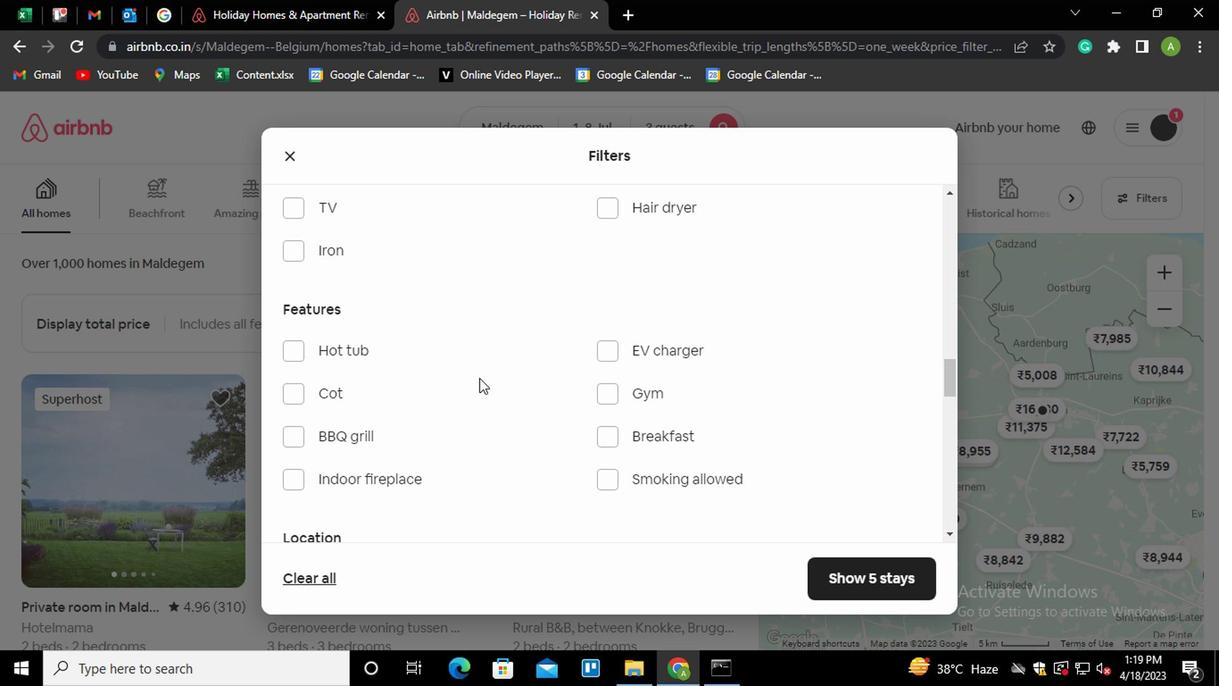 
Action: Mouse scrolled (477, 379) with delta (0, -1)
Screenshot: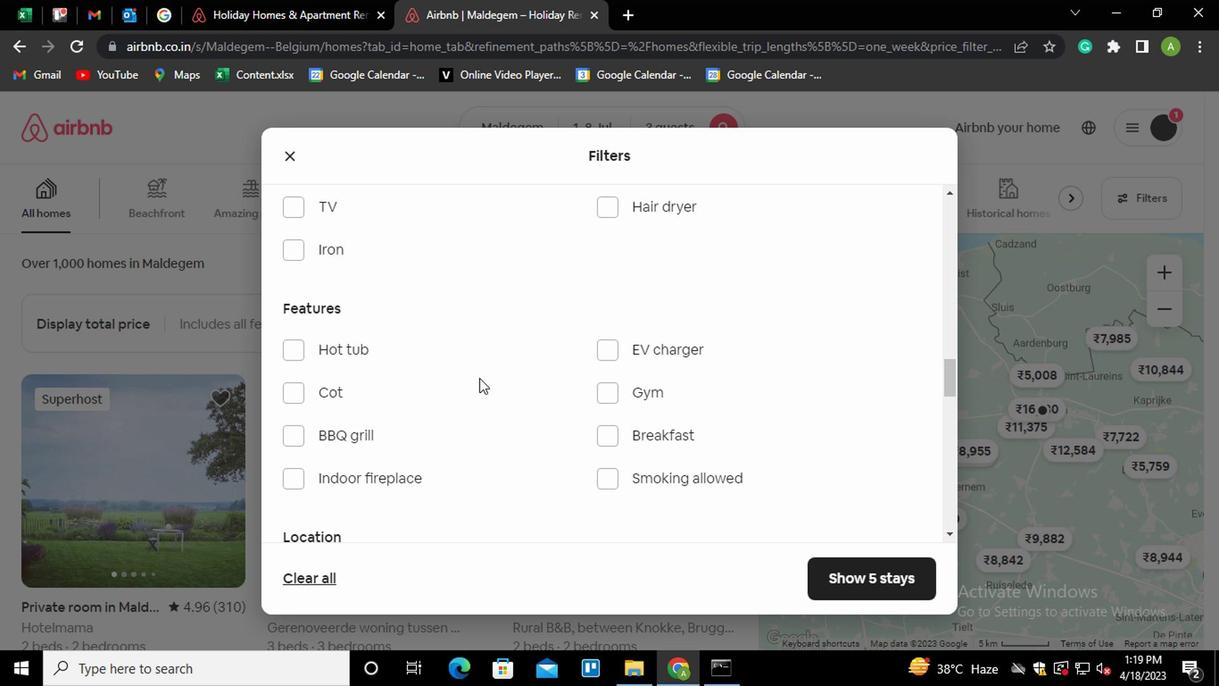
Action: Mouse scrolled (477, 379) with delta (0, -1)
Screenshot: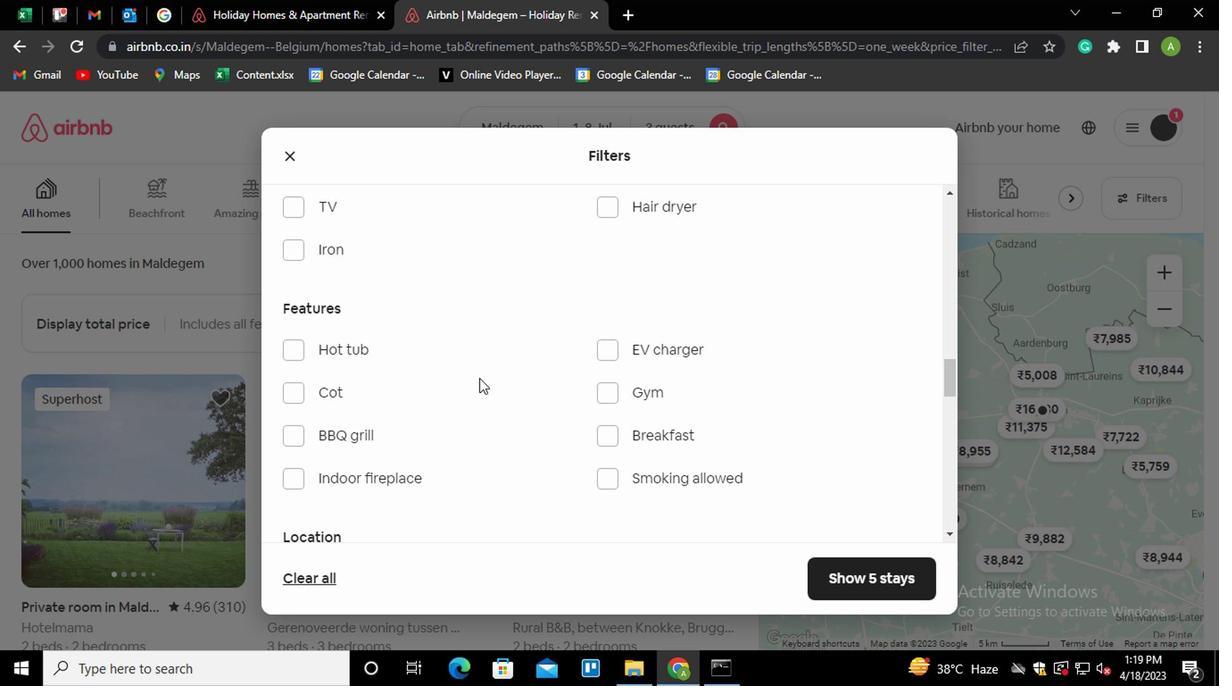 
Action: Mouse scrolled (477, 379) with delta (0, -1)
Screenshot: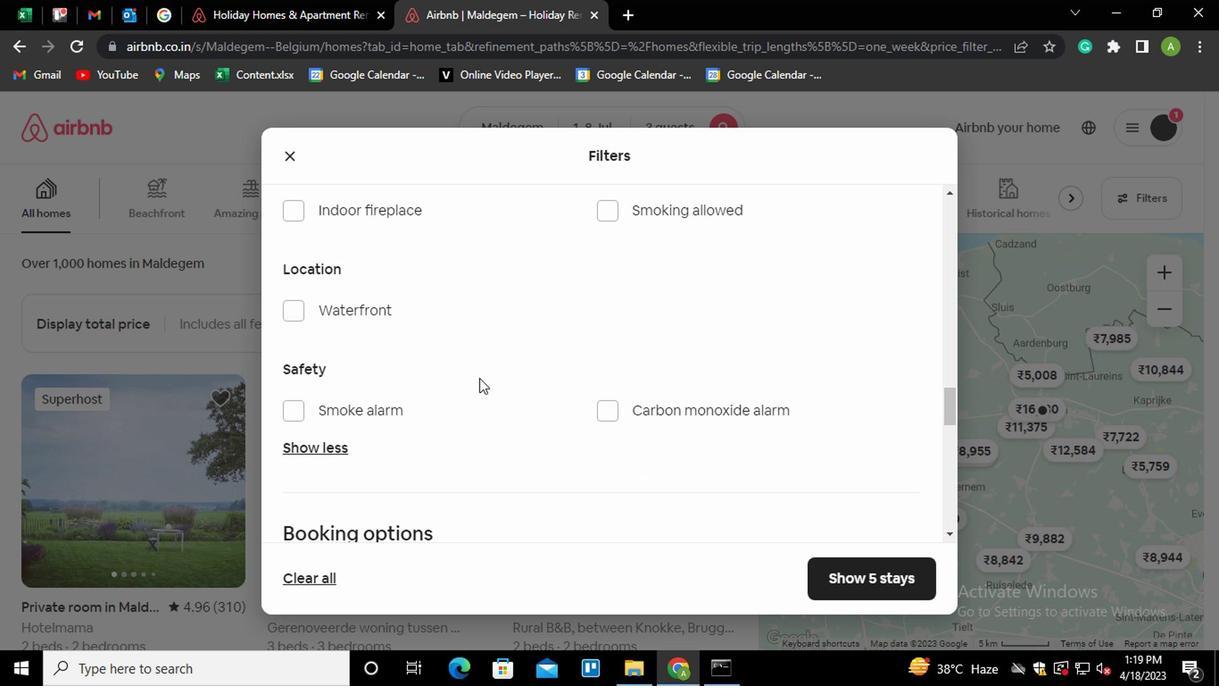 
Action: Mouse scrolled (477, 379) with delta (0, -1)
Screenshot: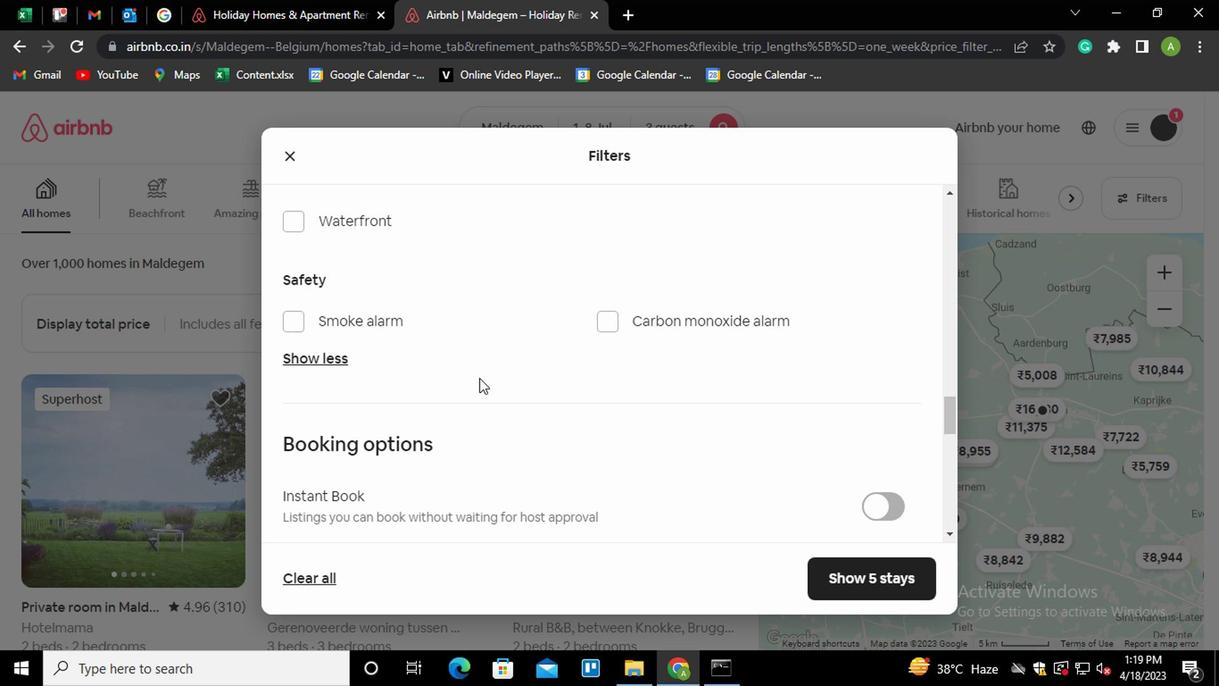 
Action: Mouse scrolled (477, 379) with delta (0, -1)
Screenshot: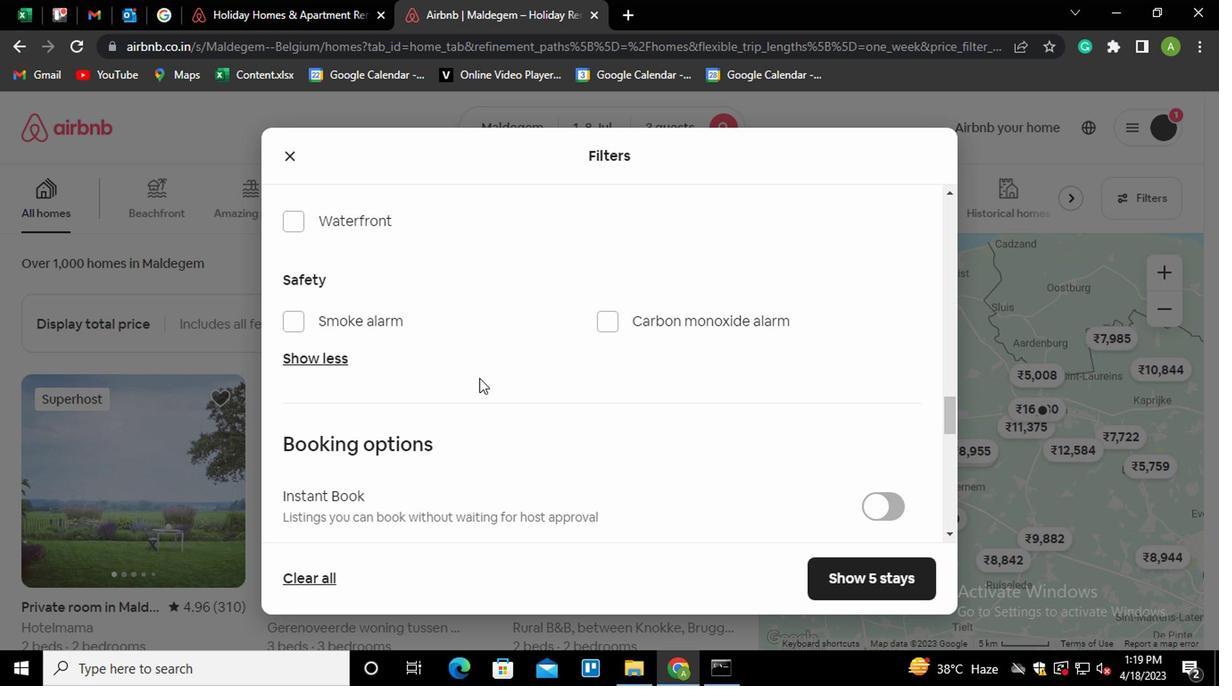 
Action: Mouse moved to (863, 387)
Screenshot: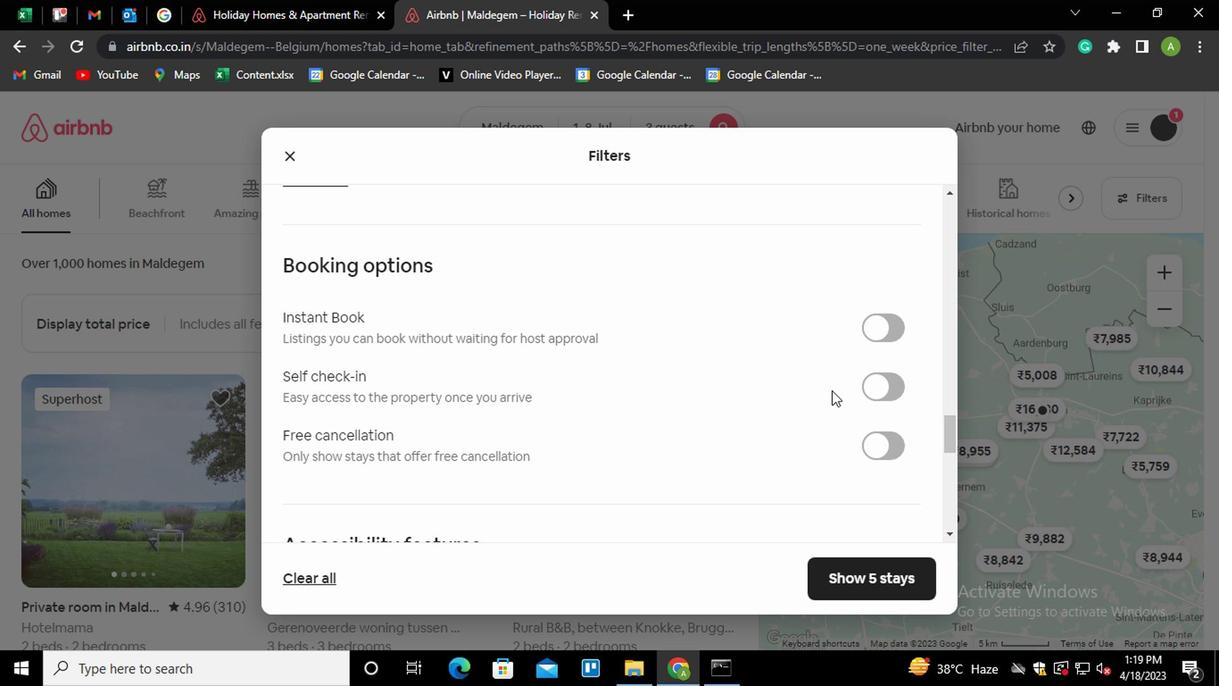 
Action: Mouse pressed left at (863, 387)
Screenshot: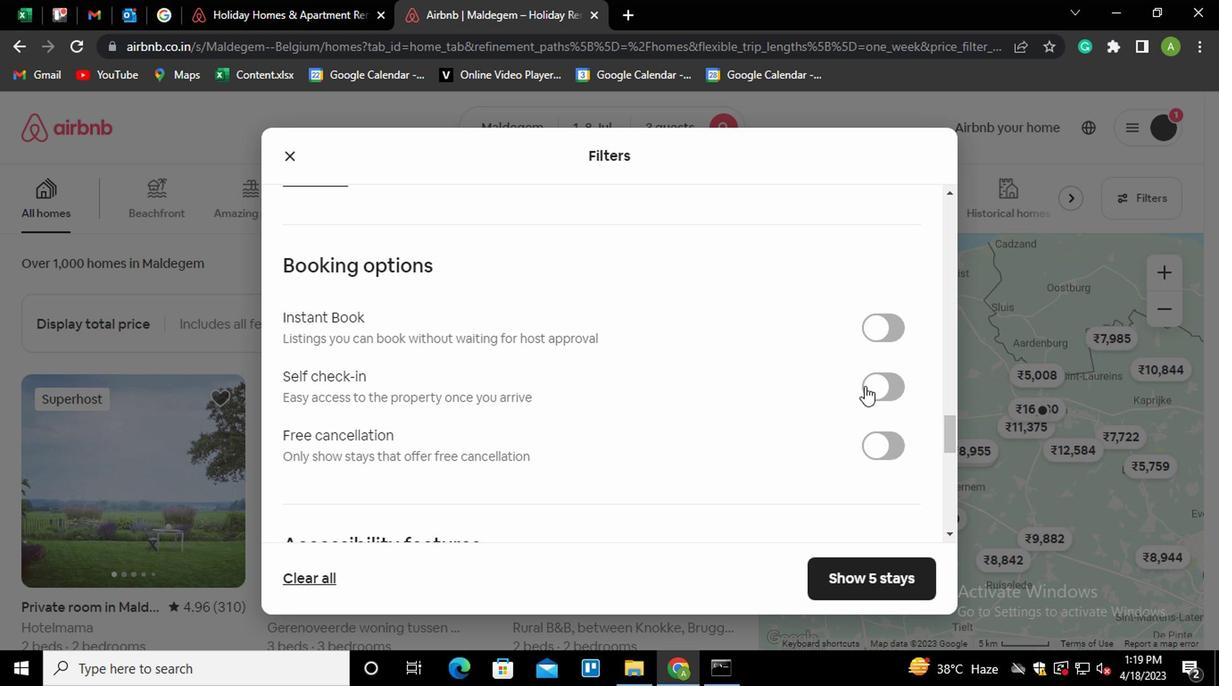 
Action: Mouse moved to (726, 387)
Screenshot: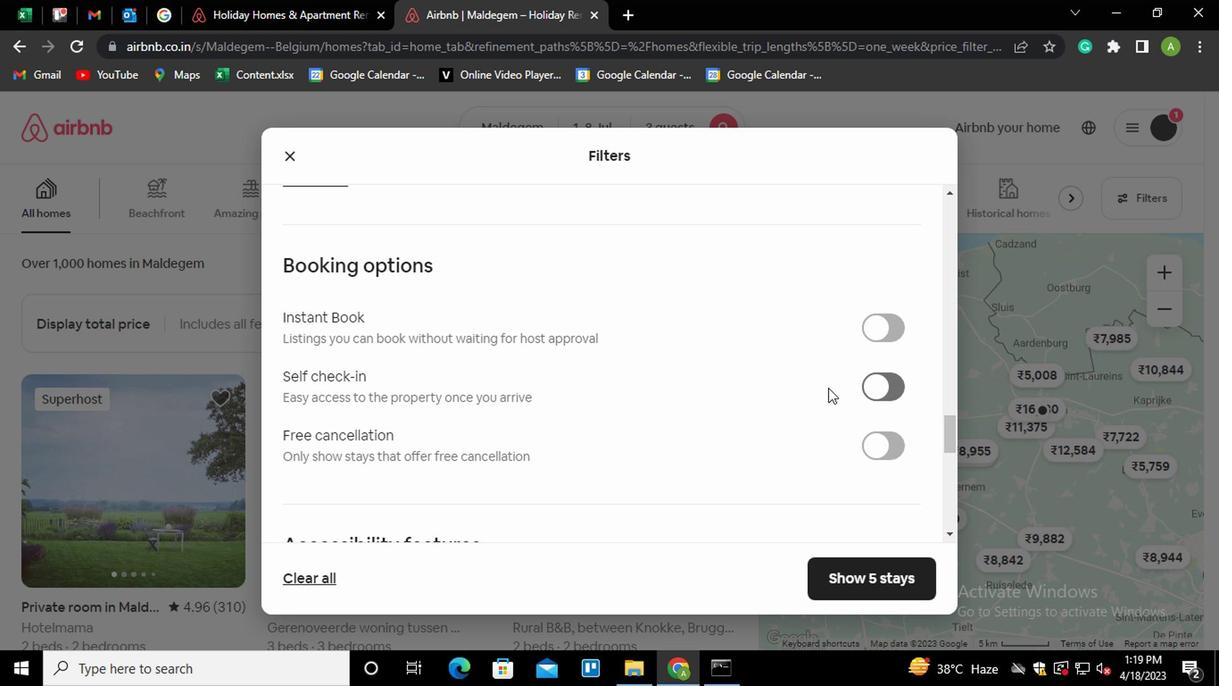 
Action: Mouse scrolled (726, 386) with delta (0, -1)
Screenshot: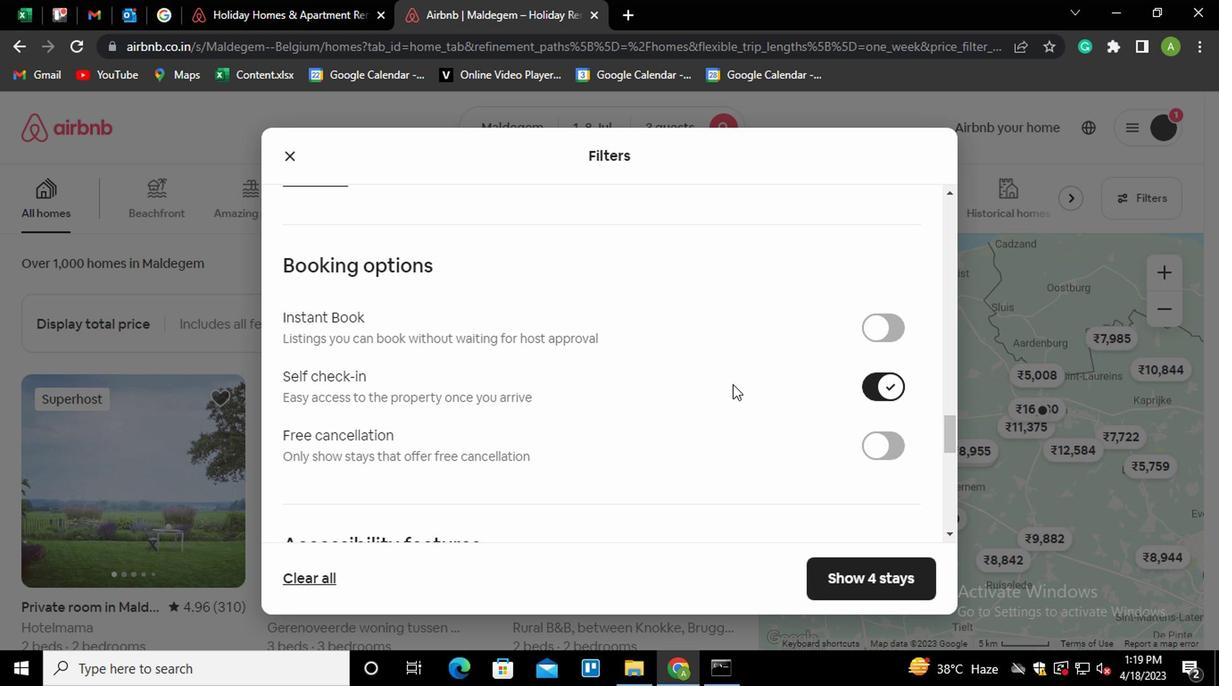 
Action: Mouse scrolled (726, 386) with delta (0, -1)
Screenshot: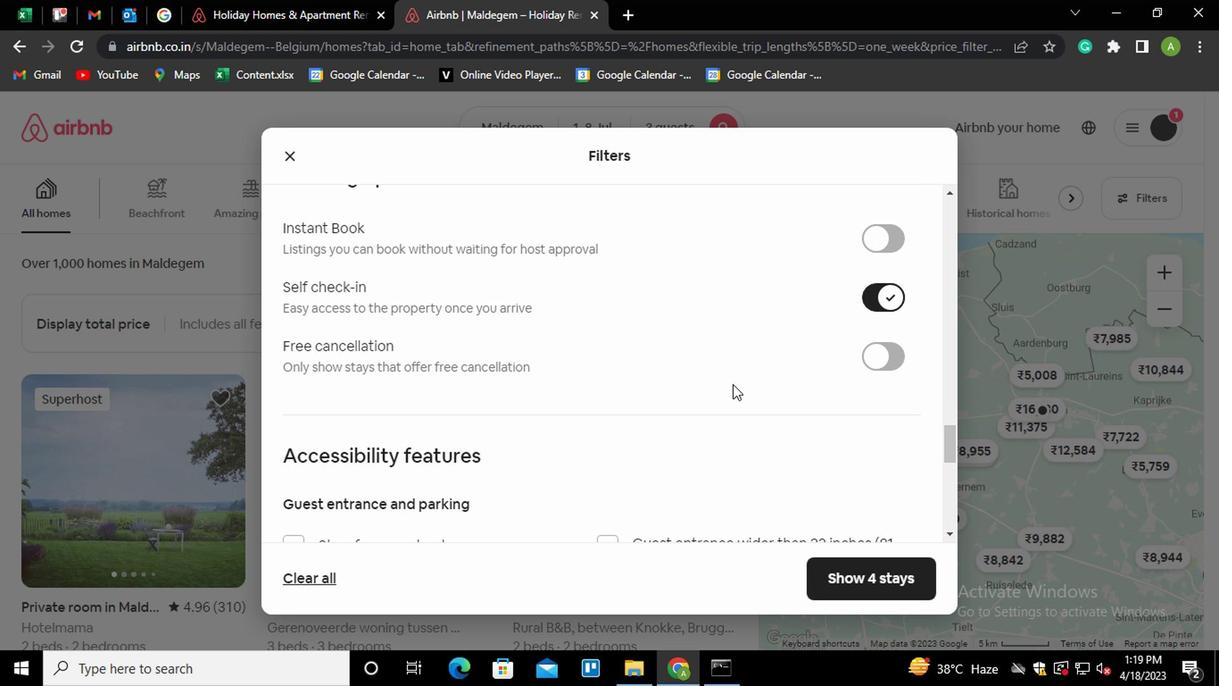 
Action: Mouse moved to (725, 387)
Screenshot: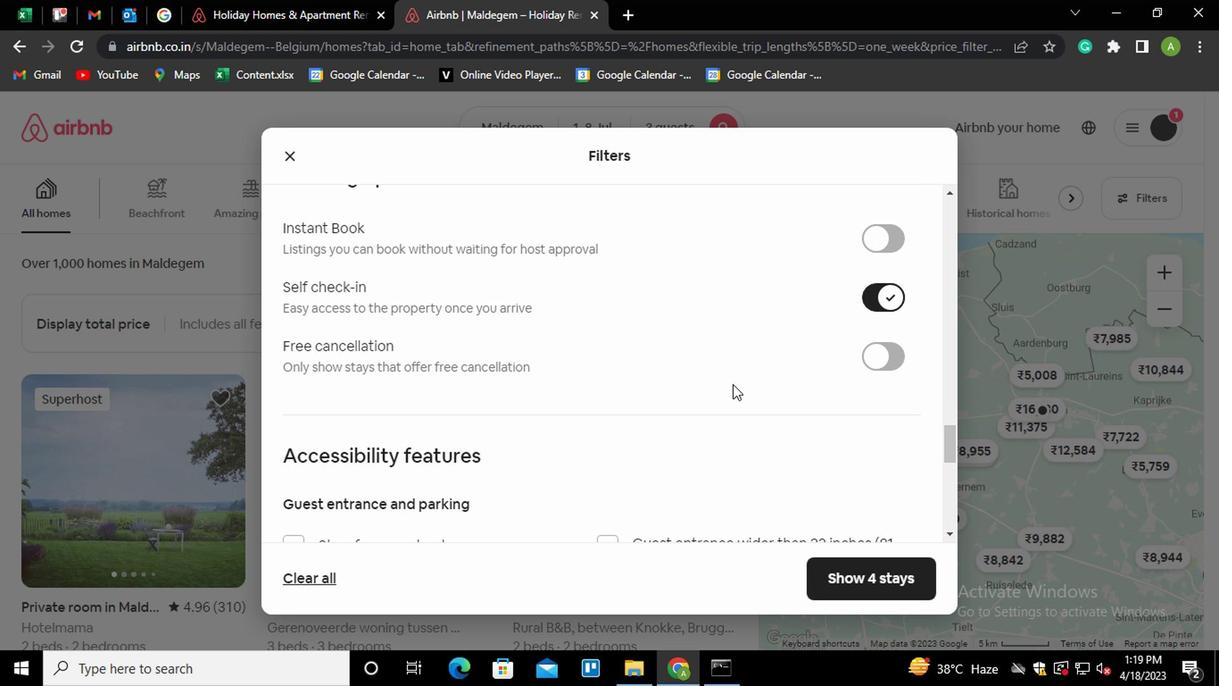 
Action: Mouse scrolled (725, 386) with delta (0, -1)
Screenshot: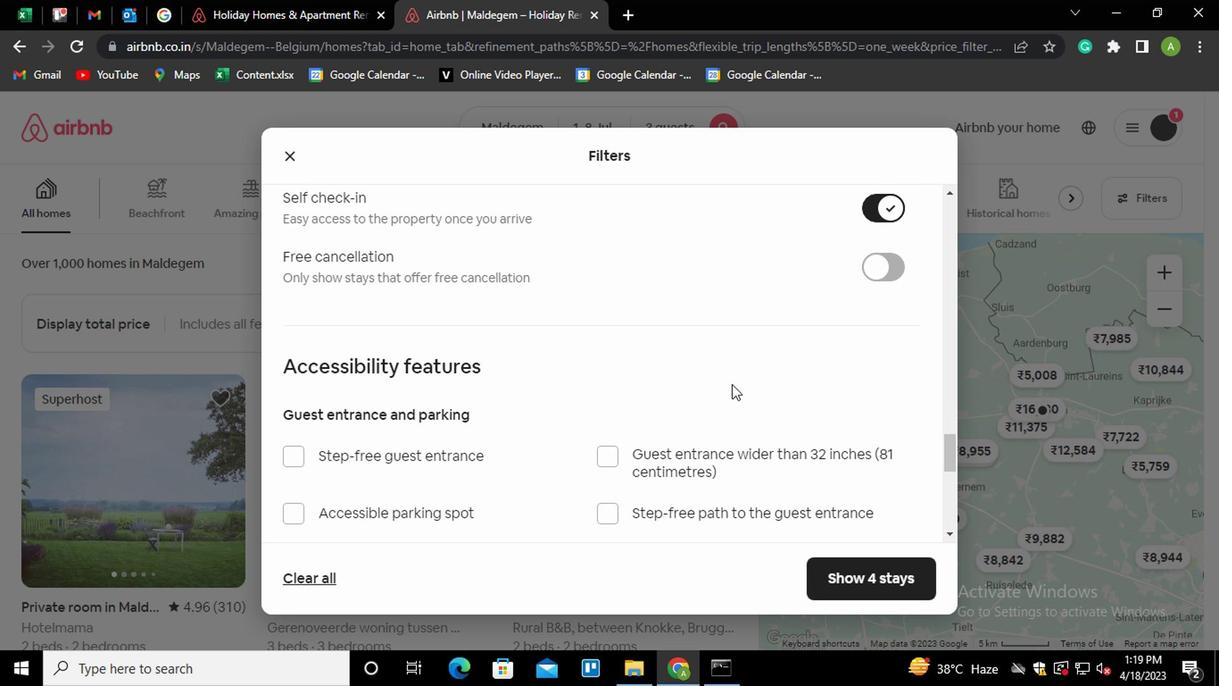 
Action: Mouse scrolled (725, 386) with delta (0, -1)
Screenshot: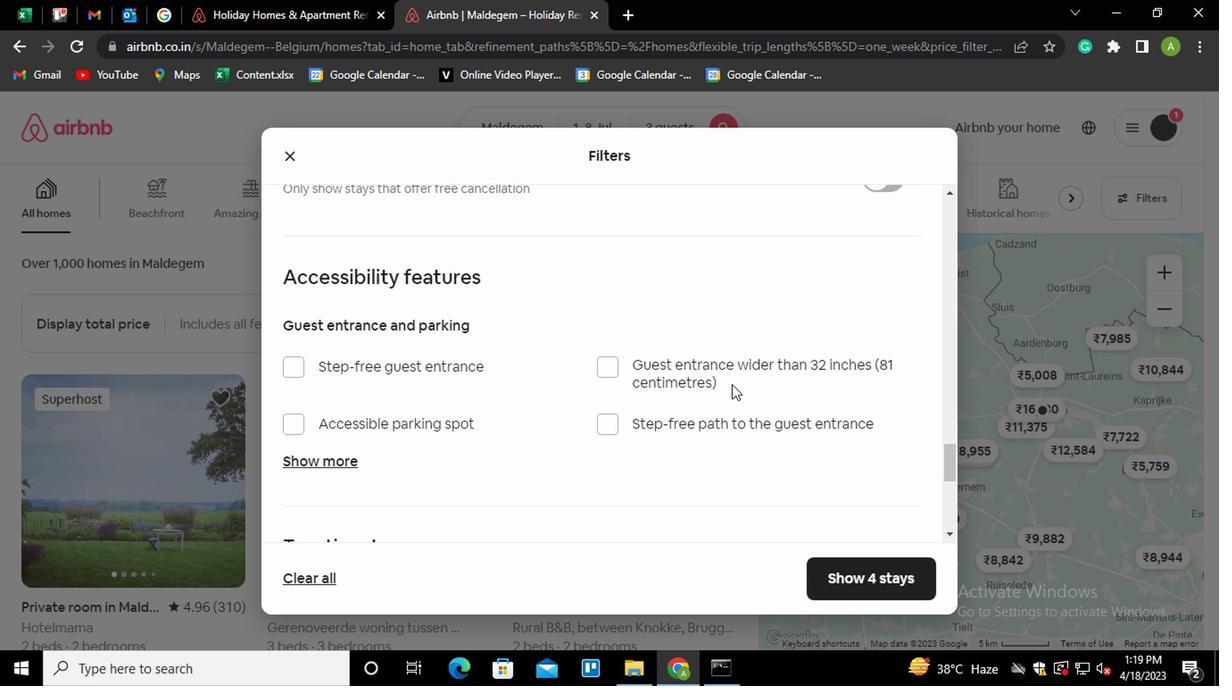 
Action: Mouse scrolled (725, 386) with delta (0, -1)
Screenshot: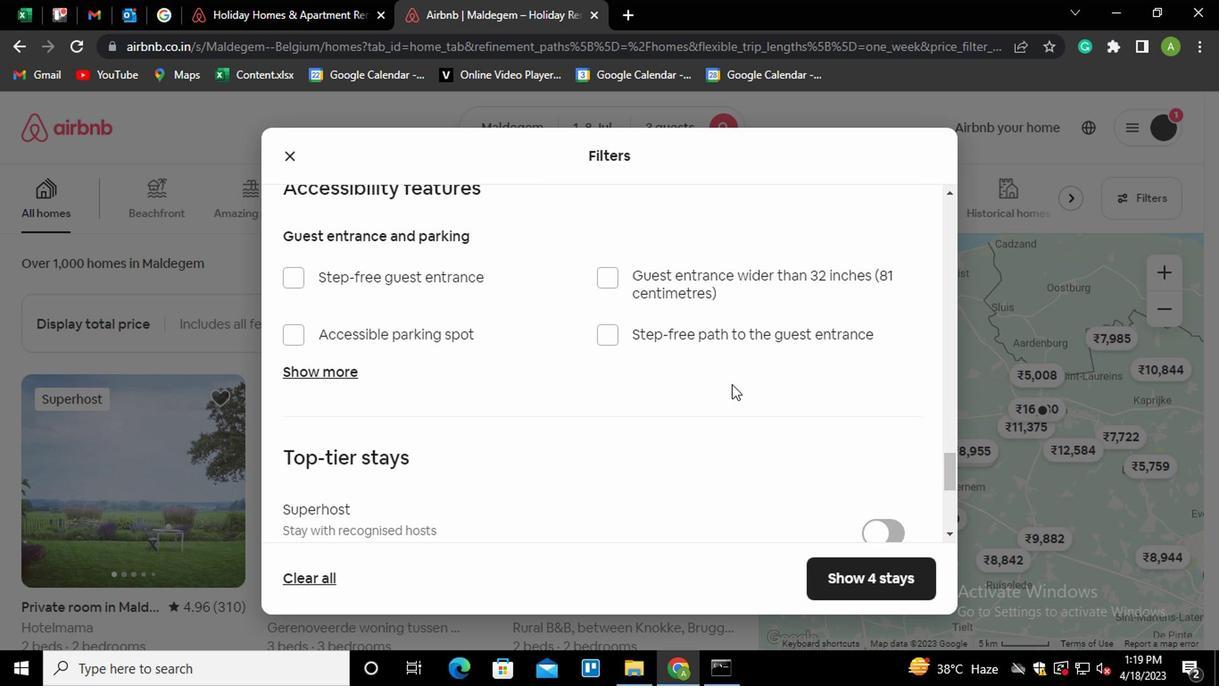 
Action: Mouse scrolled (725, 386) with delta (0, -1)
Screenshot: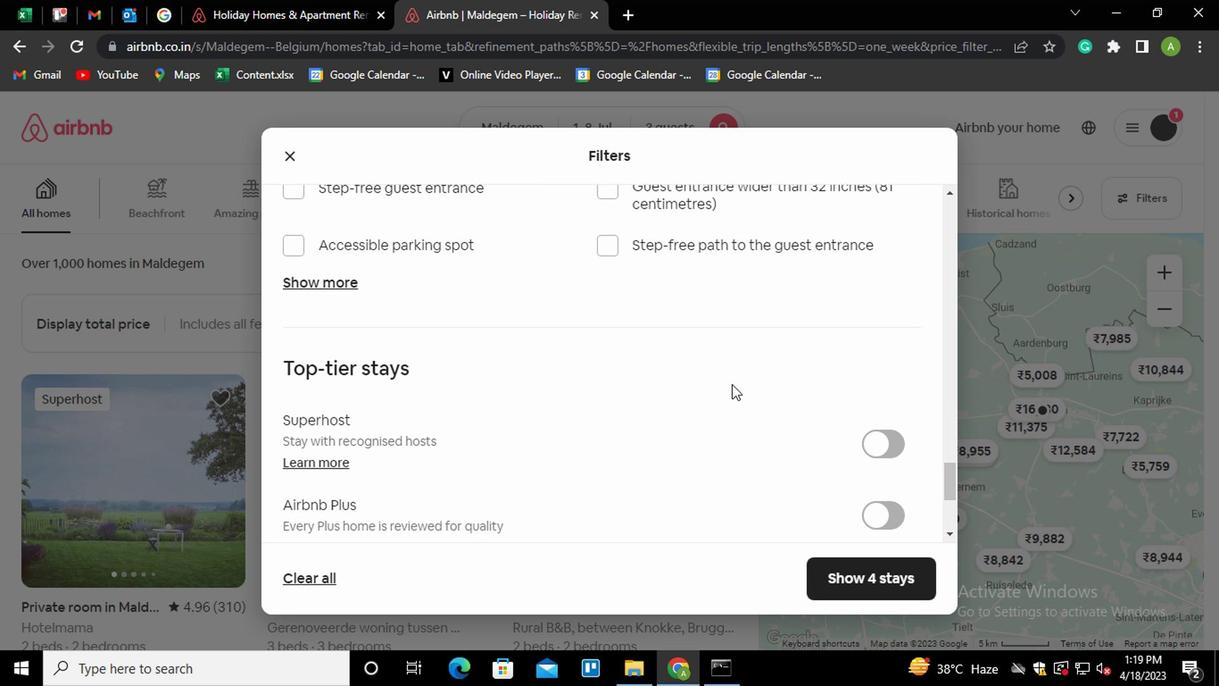 
Action: Mouse scrolled (725, 386) with delta (0, -1)
Screenshot: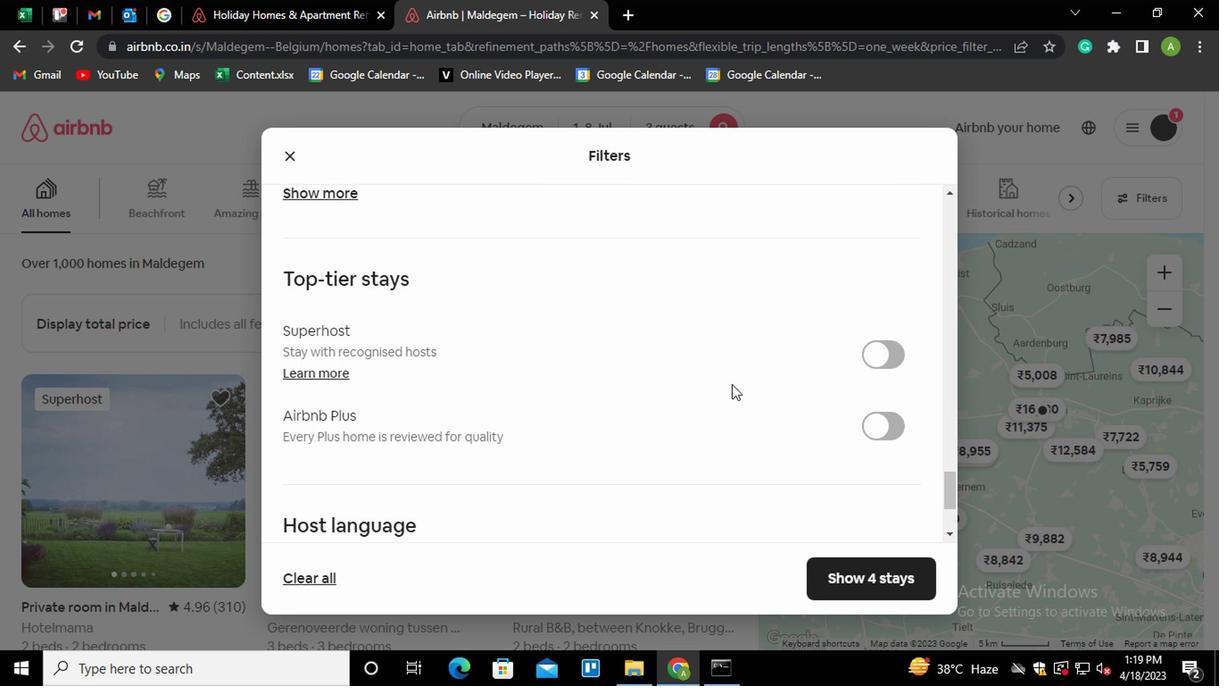 
Action: Mouse scrolled (725, 386) with delta (0, -1)
Screenshot: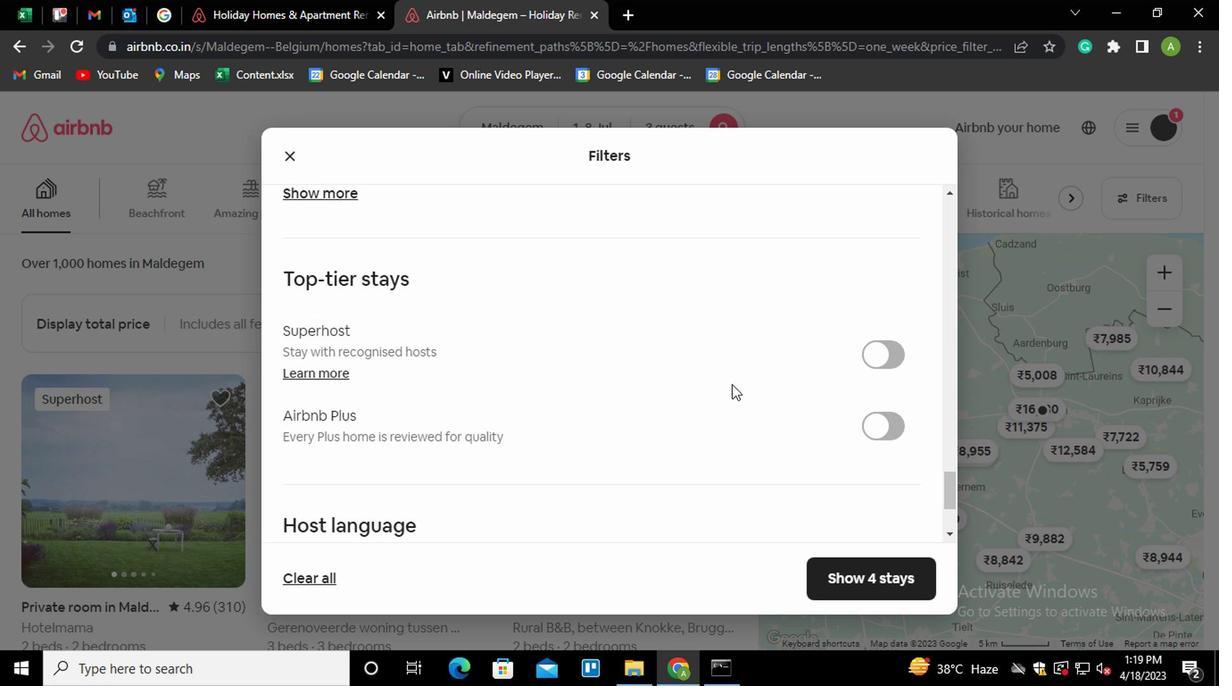 
Action: Mouse scrolled (725, 386) with delta (0, -1)
Screenshot: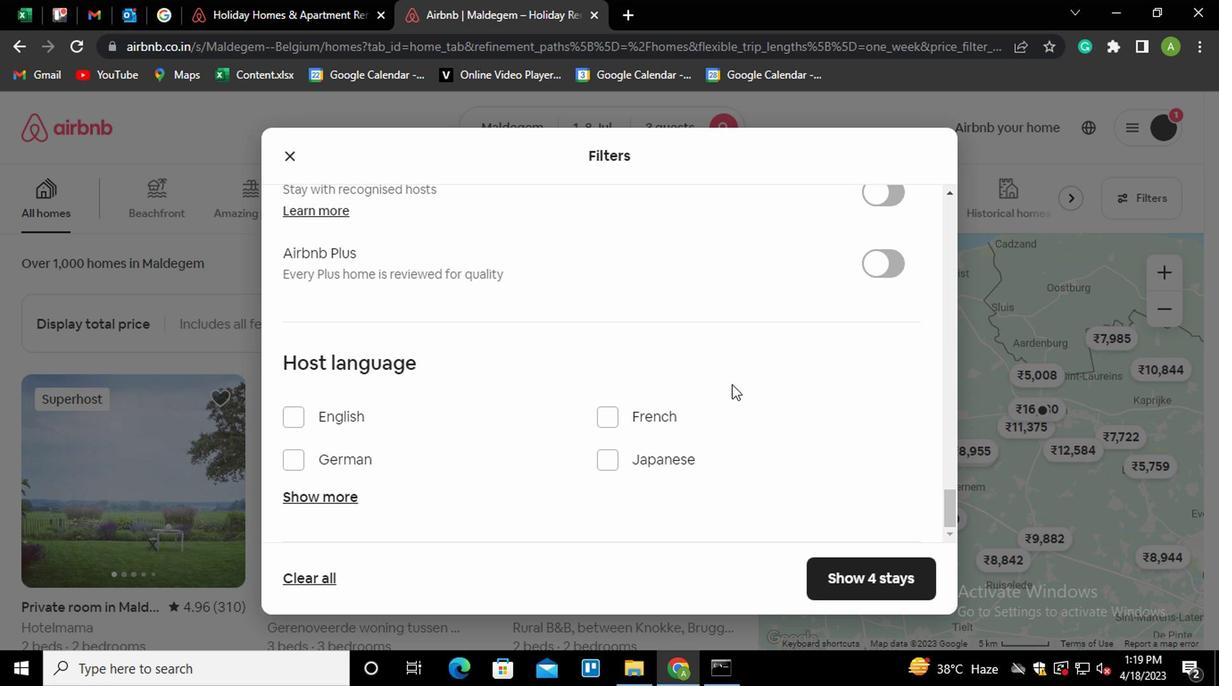 
Action: Mouse moved to (329, 425)
Screenshot: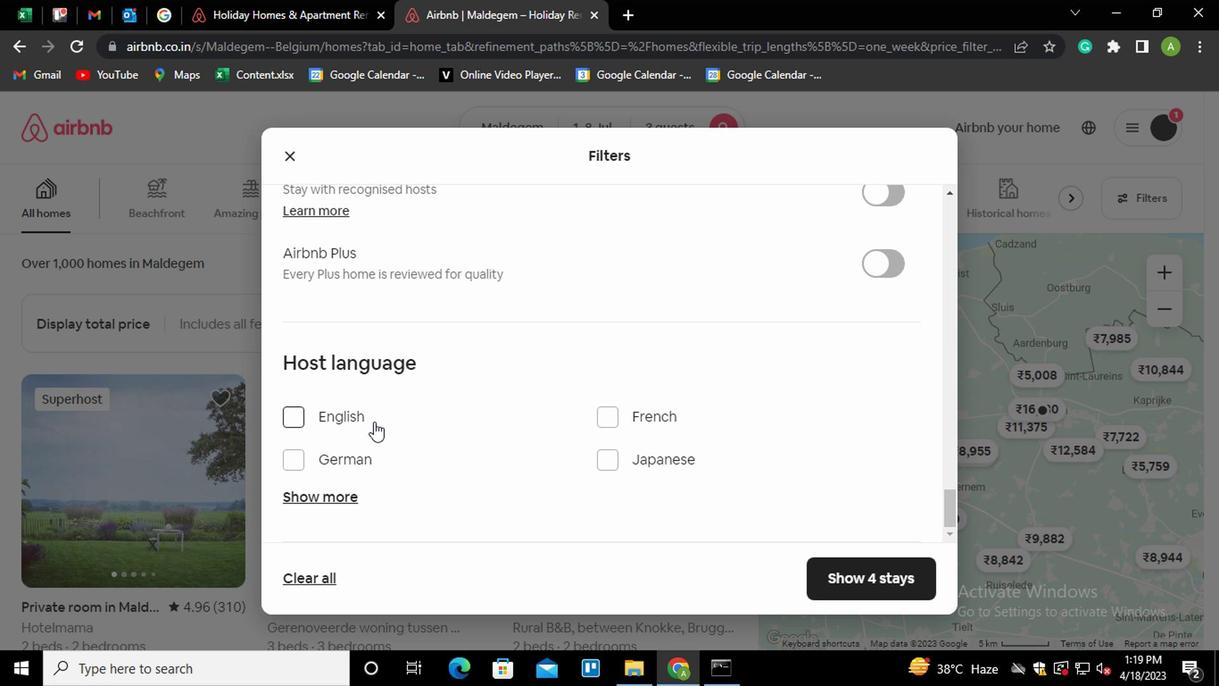 
Action: Mouse pressed left at (329, 425)
Screenshot: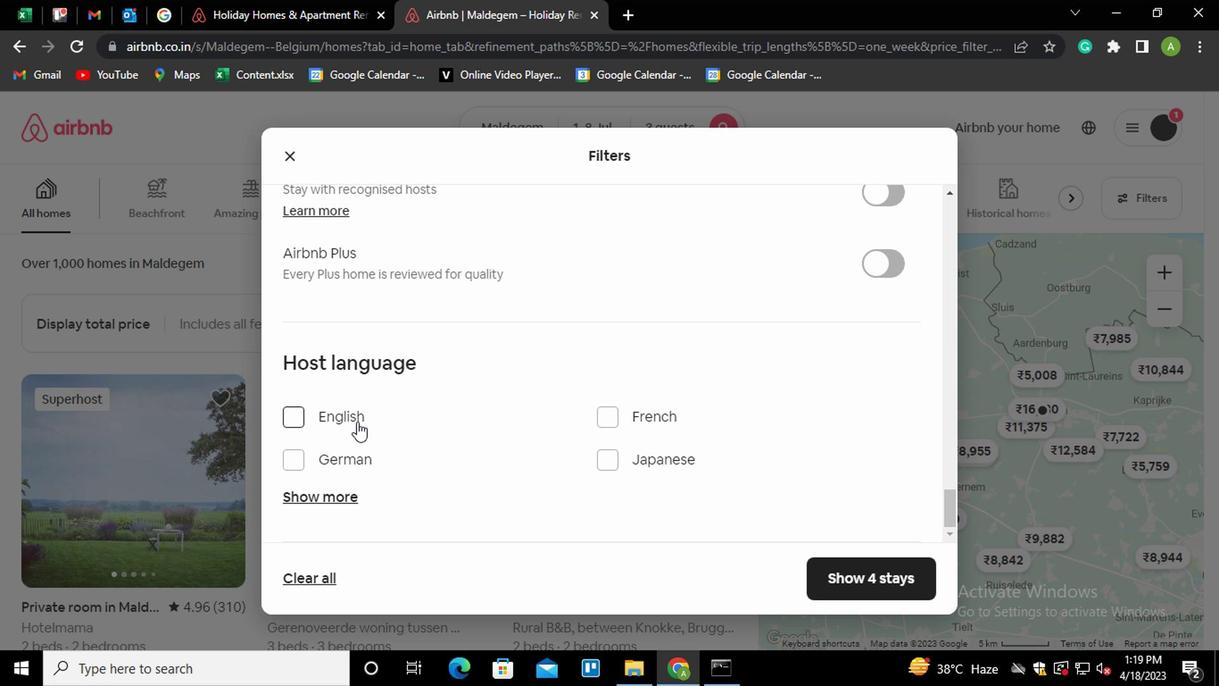 
Action: Mouse moved to (849, 592)
Screenshot: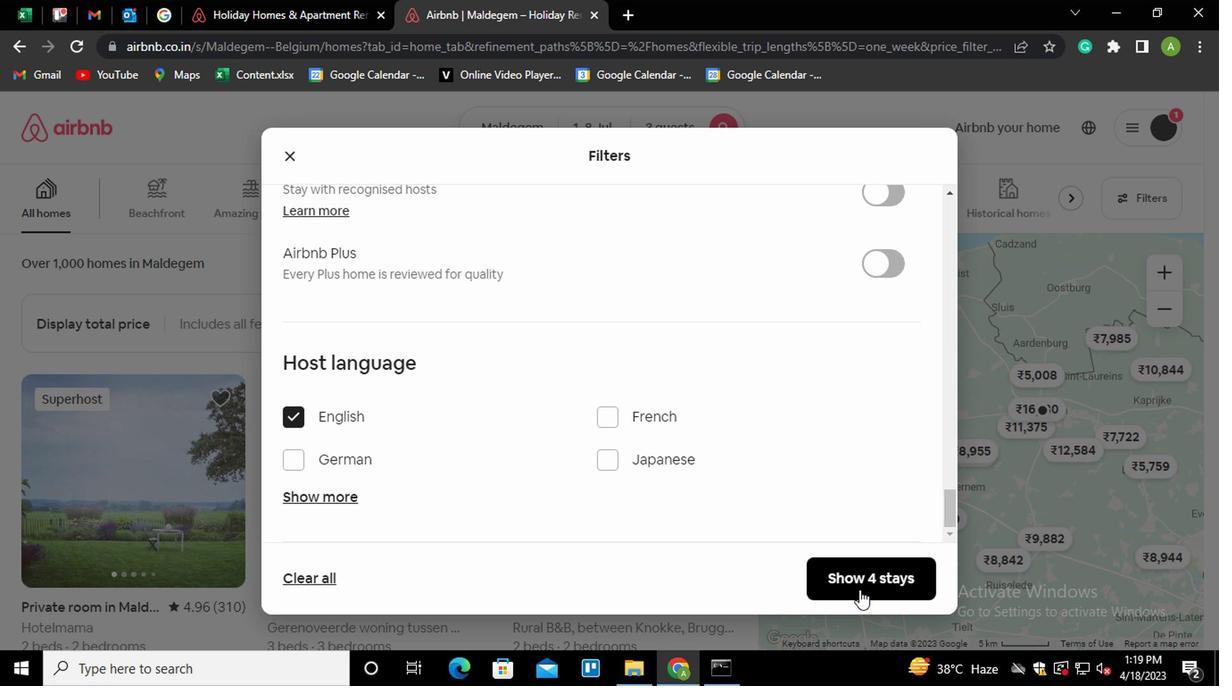 
Action: Mouse pressed left at (849, 592)
Screenshot: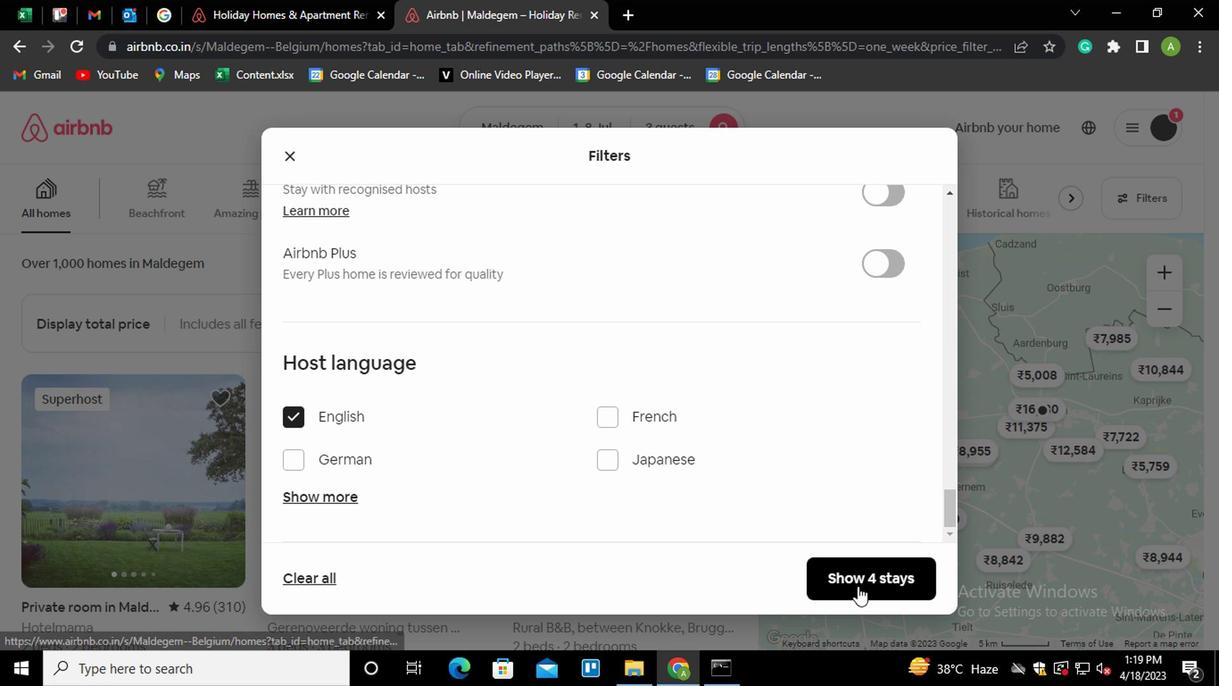
Action: Mouse moved to (716, 570)
Screenshot: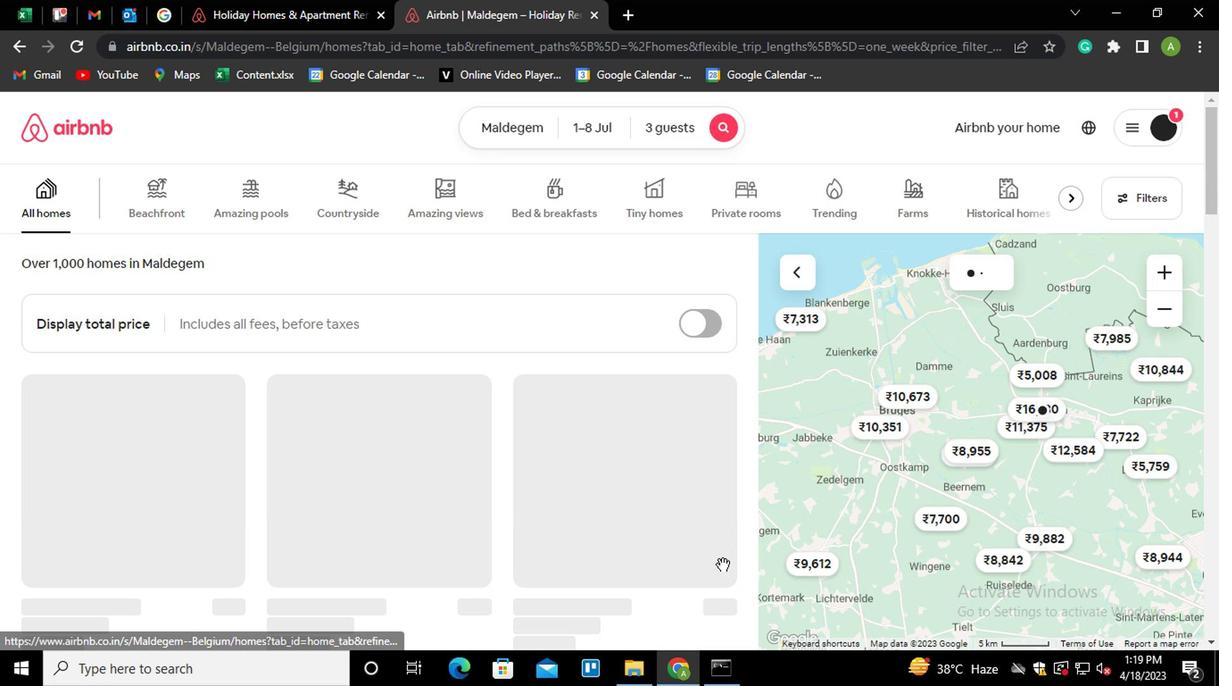 
